 Task: Compose an email with the signature Grace Jones with the subject Request for feedback on a report and the message I would like to schedule a meeting to discuss the project details. from softage.2@softage.net to softage.3@softage.net with an attached image file Business_card.png Undo the message and rewrite the message as Could you please provide a list of the deliverables? Send the email. Finally, move the email from Sent Items to the label Medical records
Action: Mouse moved to (101, 84)
Screenshot: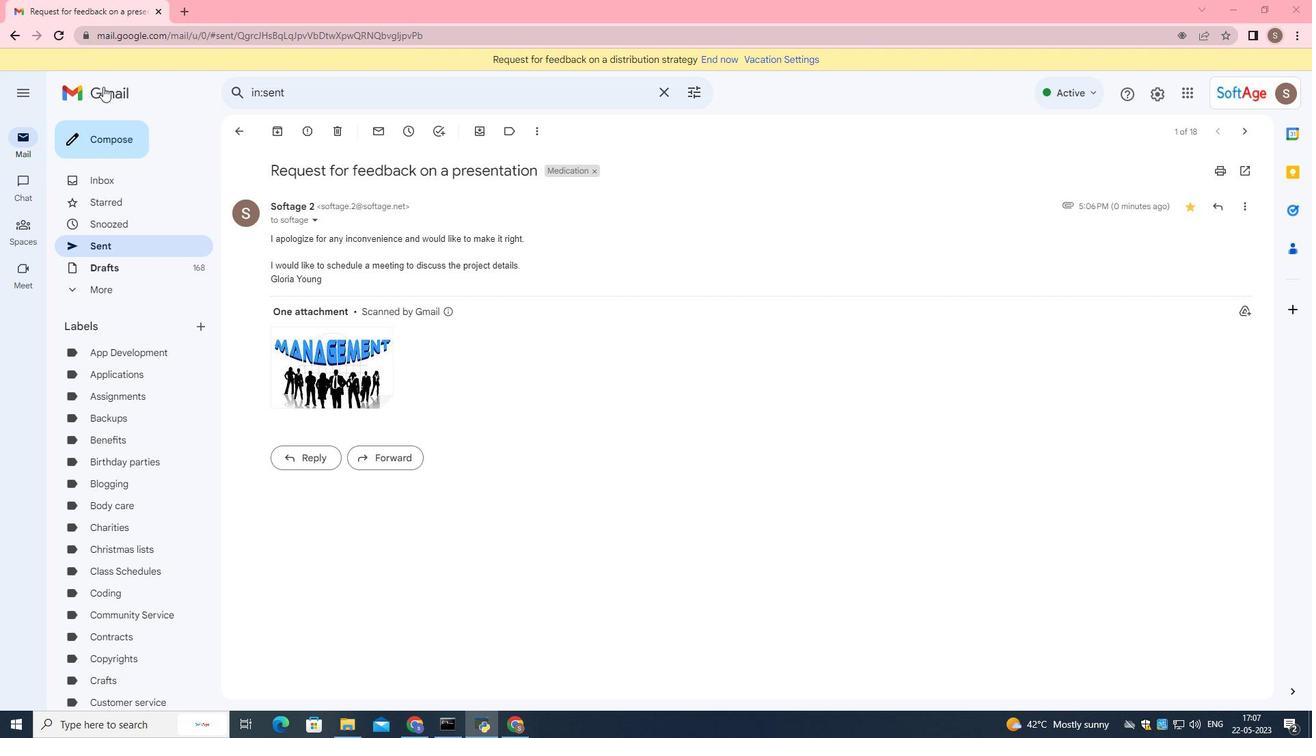 
Action: Mouse pressed left at (101, 84)
Screenshot: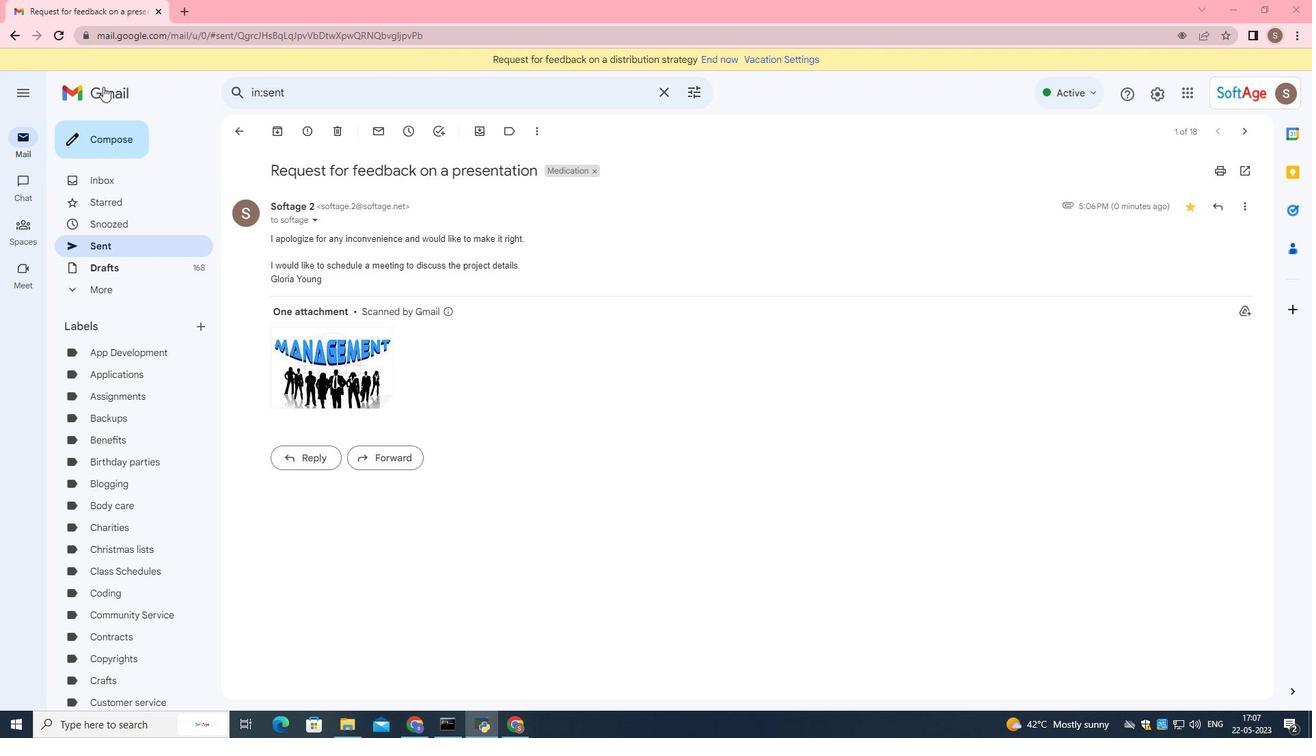 
Action: Mouse moved to (361, 339)
Screenshot: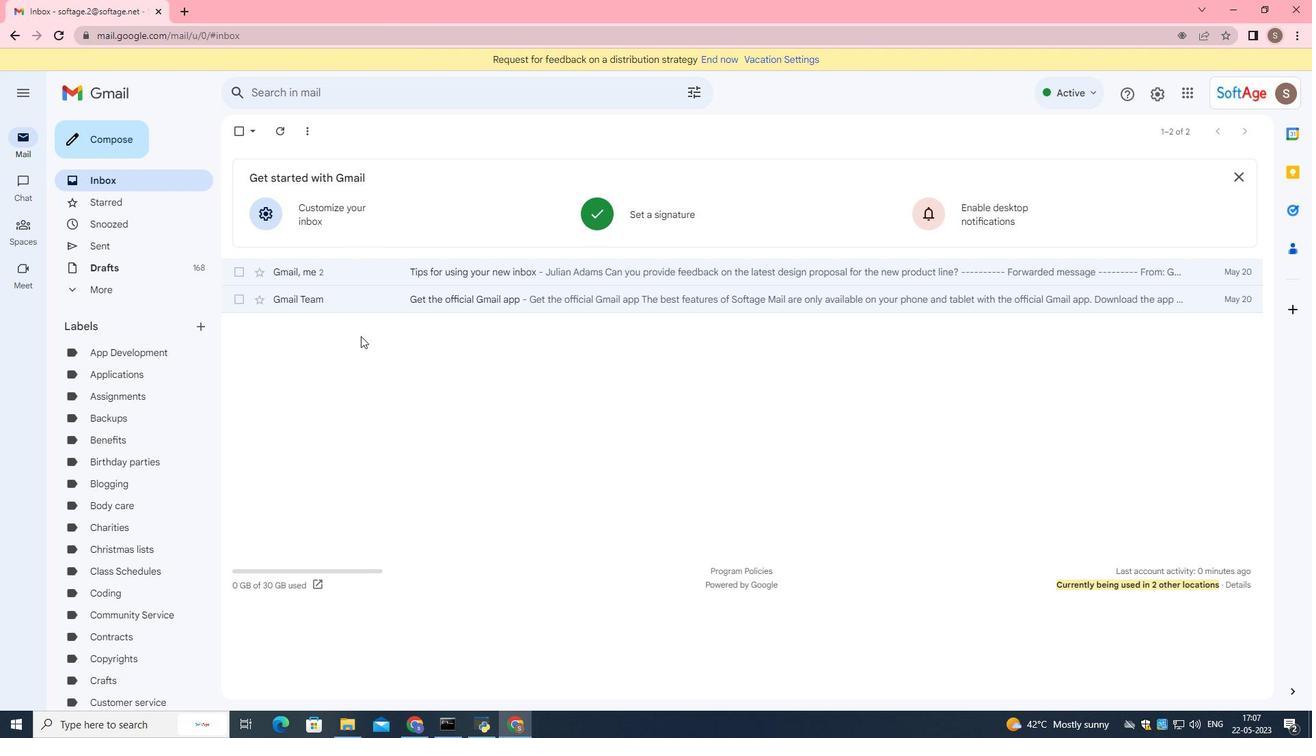 
Action: Mouse scrolled (361, 339) with delta (0, 0)
Screenshot: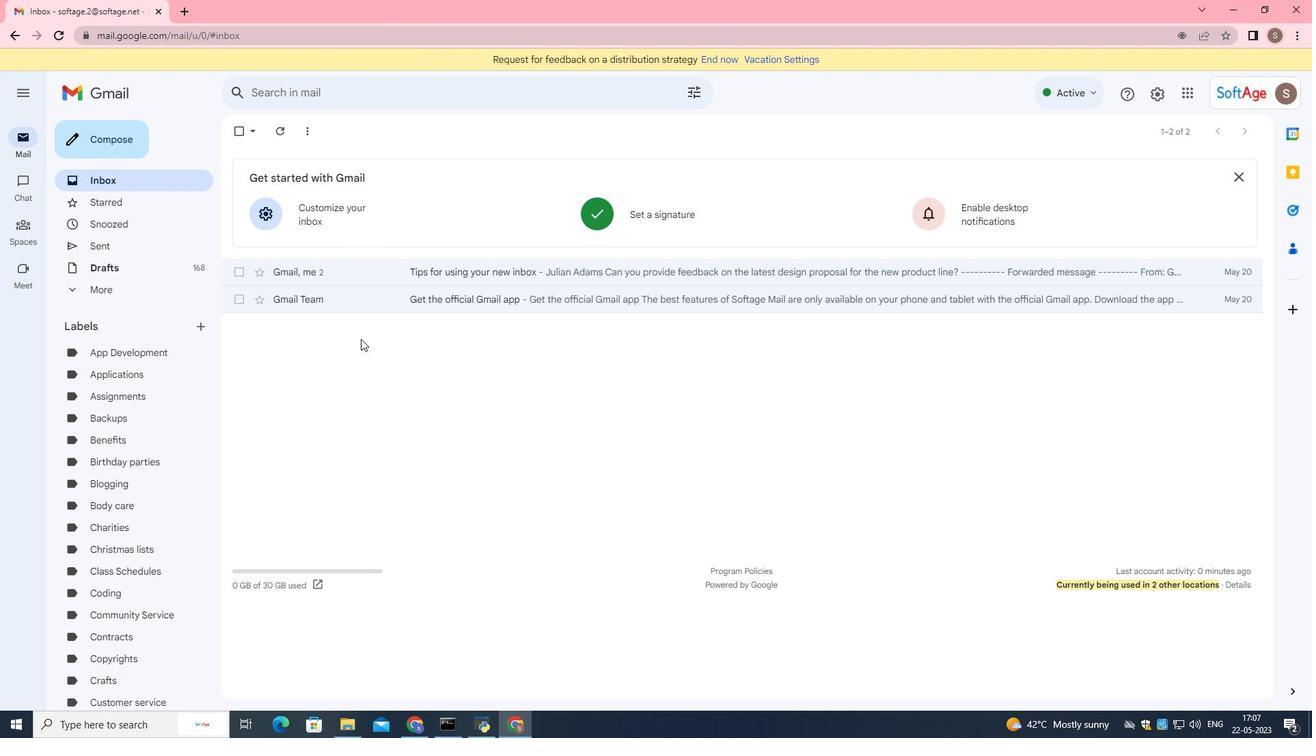 
Action: Mouse moved to (123, 131)
Screenshot: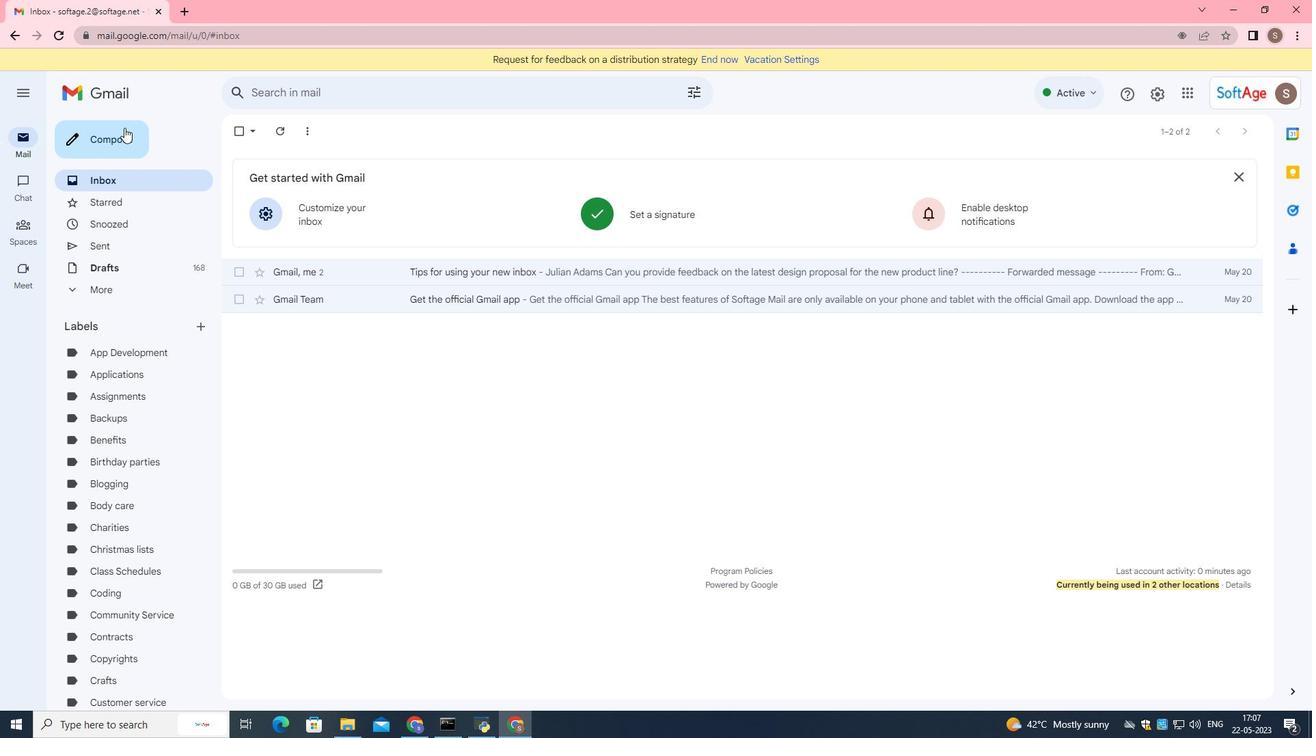 
Action: Mouse pressed left at (123, 131)
Screenshot: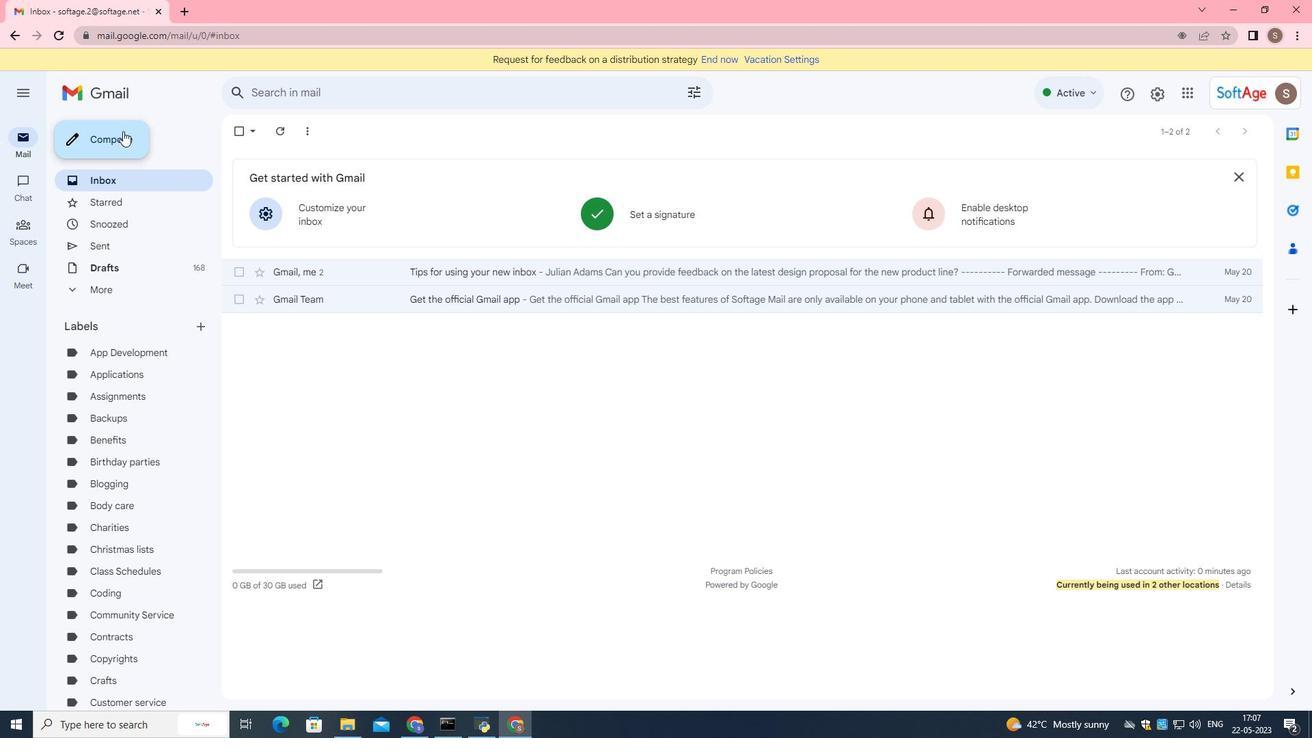 
Action: Mouse moved to (1236, 304)
Screenshot: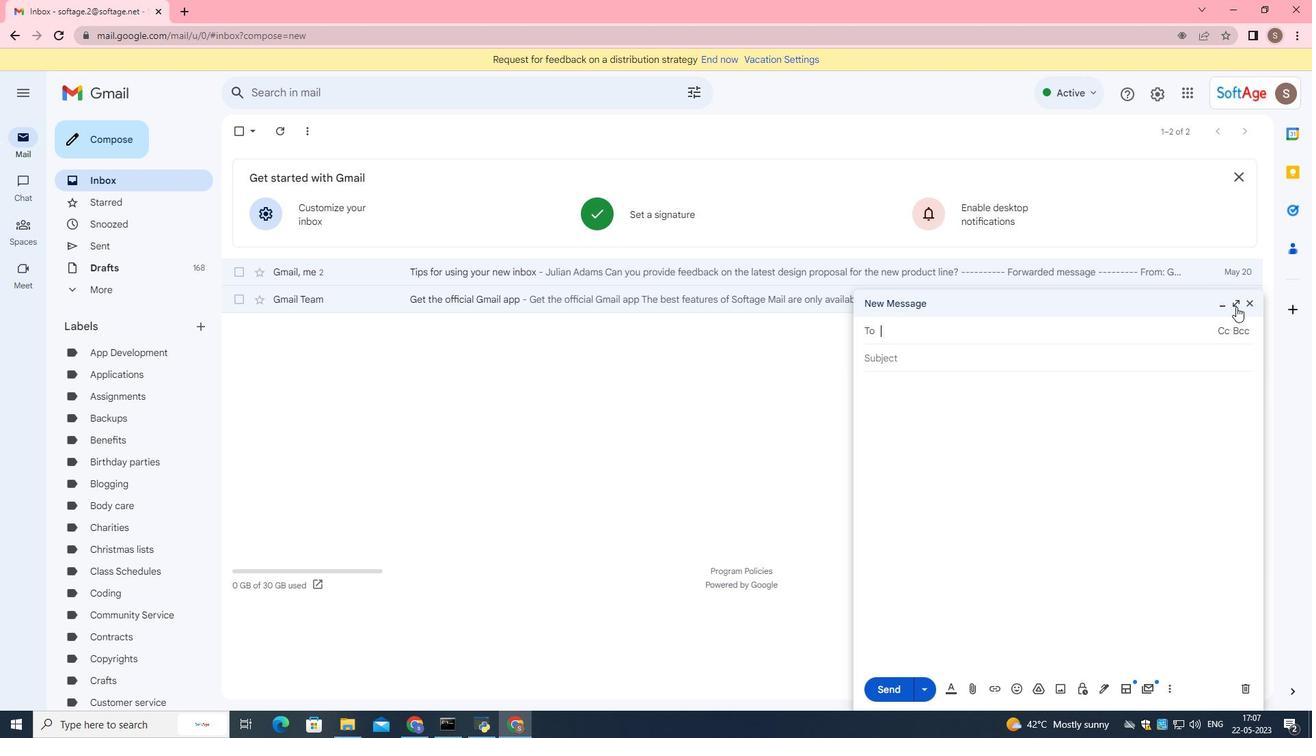 
Action: Mouse pressed left at (1236, 304)
Screenshot: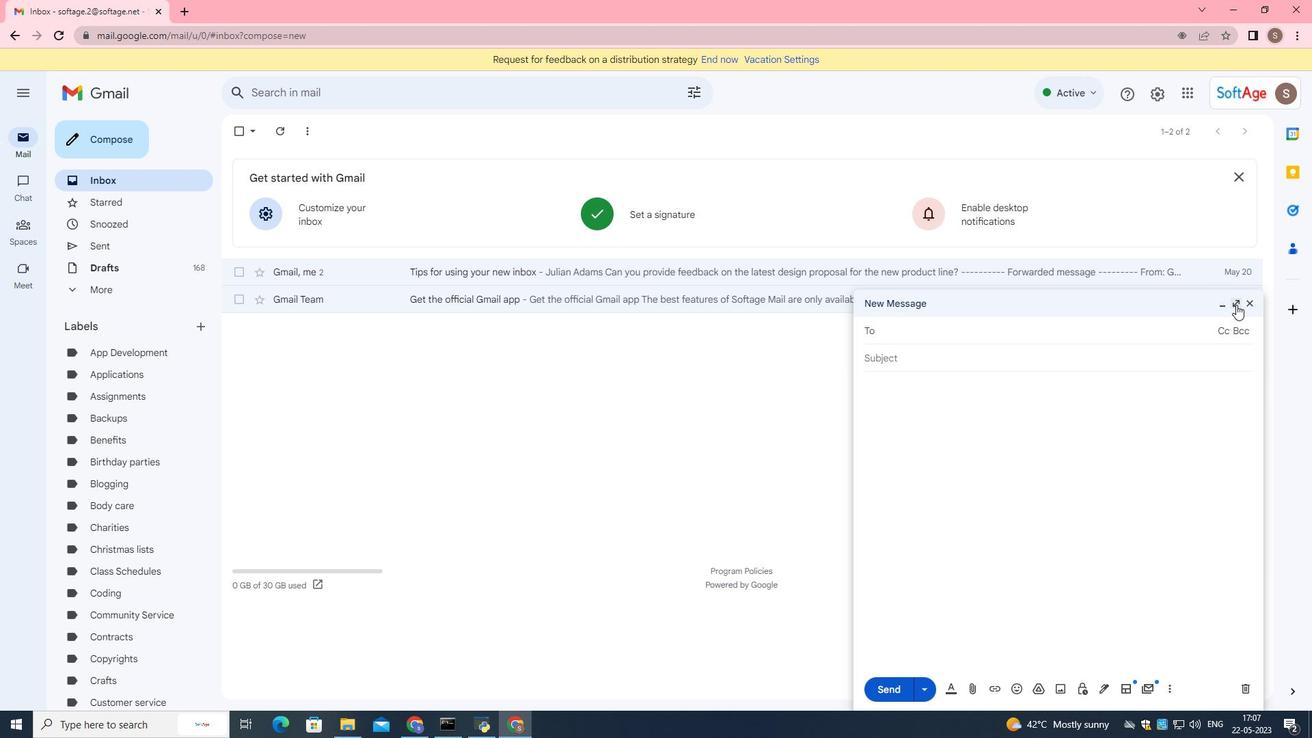 
Action: Mouse moved to (352, 666)
Screenshot: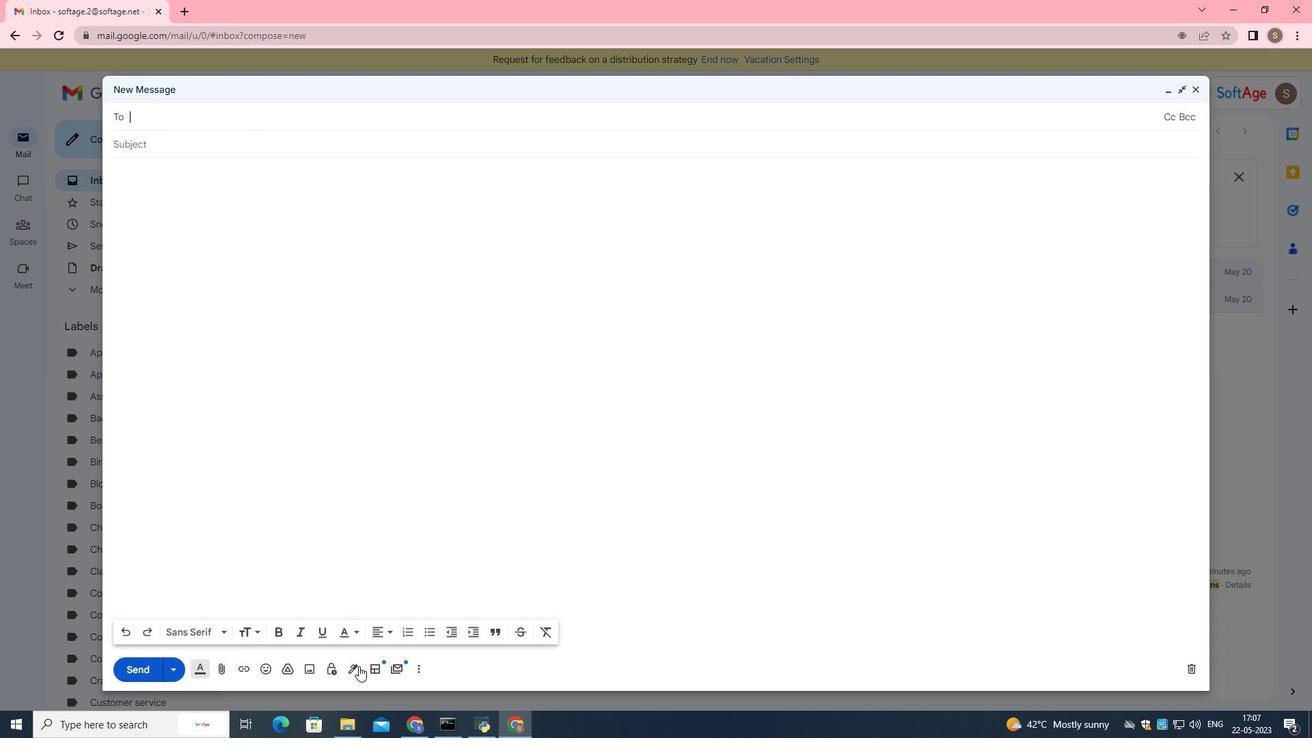 
Action: Mouse pressed left at (352, 666)
Screenshot: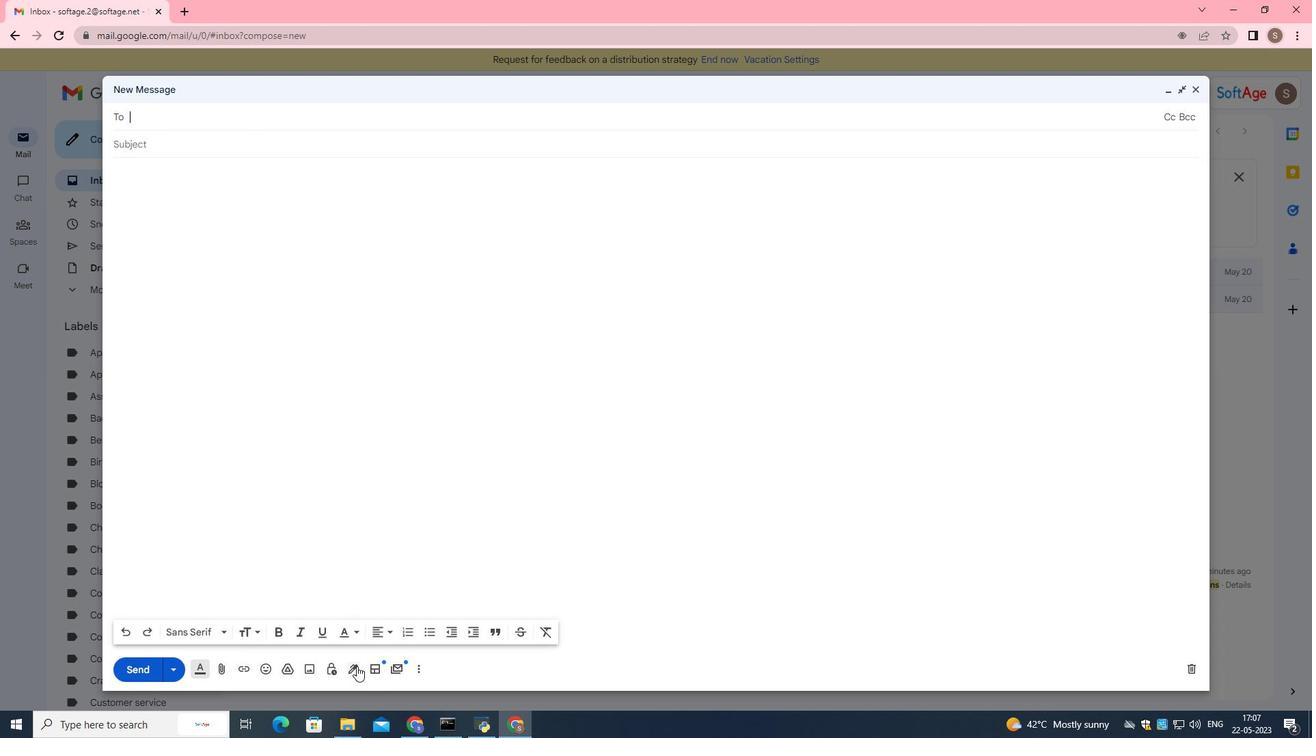 
Action: Mouse moved to (399, 546)
Screenshot: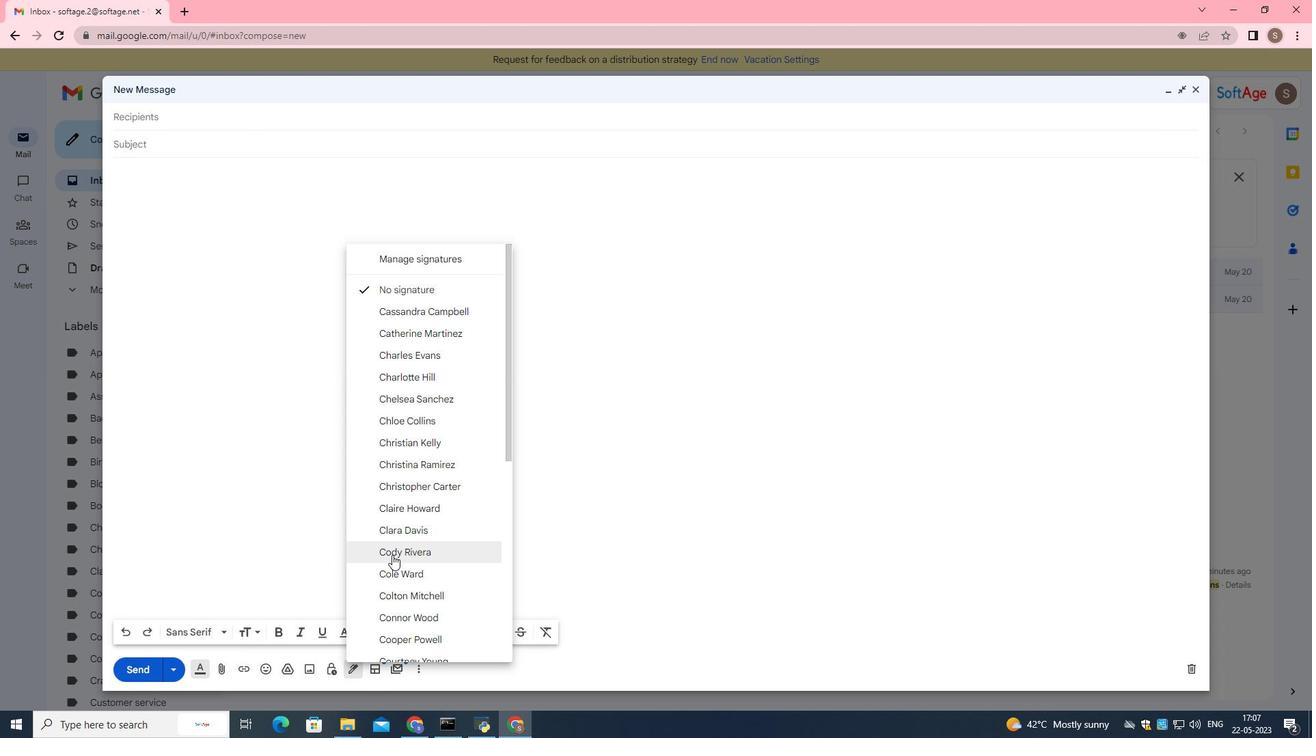 
Action: Mouse scrolled (399, 545) with delta (0, 0)
Screenshot: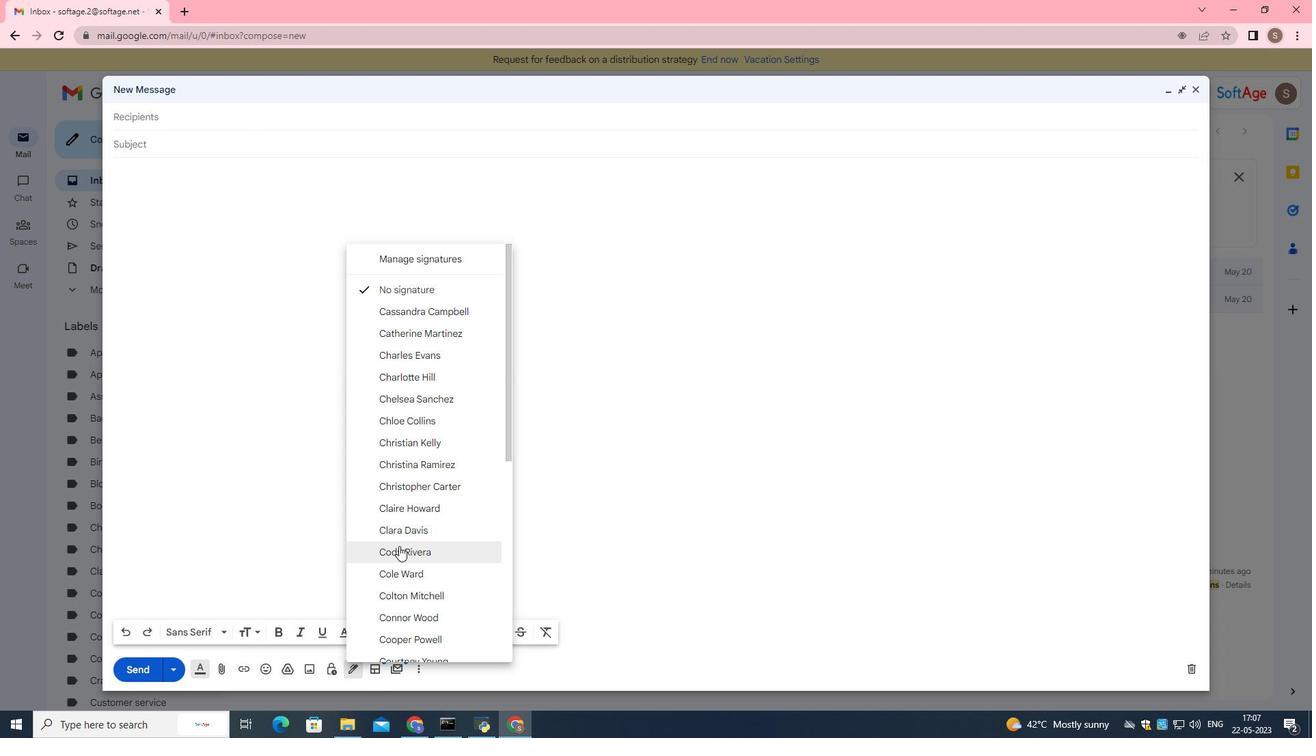 
Action: Mouse scrolled (399, 545) with delta (0, 0)
Screenshot: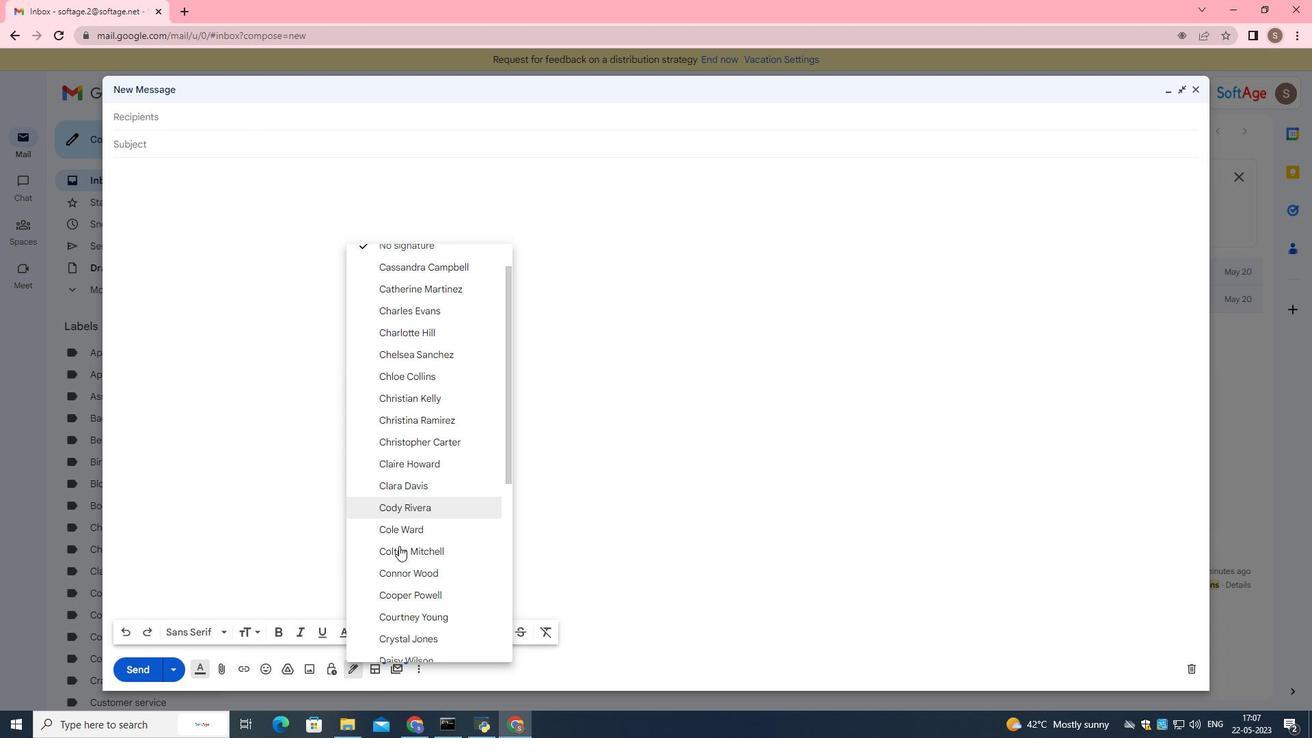 
Action: Mouse scrolled (399, 545) with delta (0, 0)
Screenshot: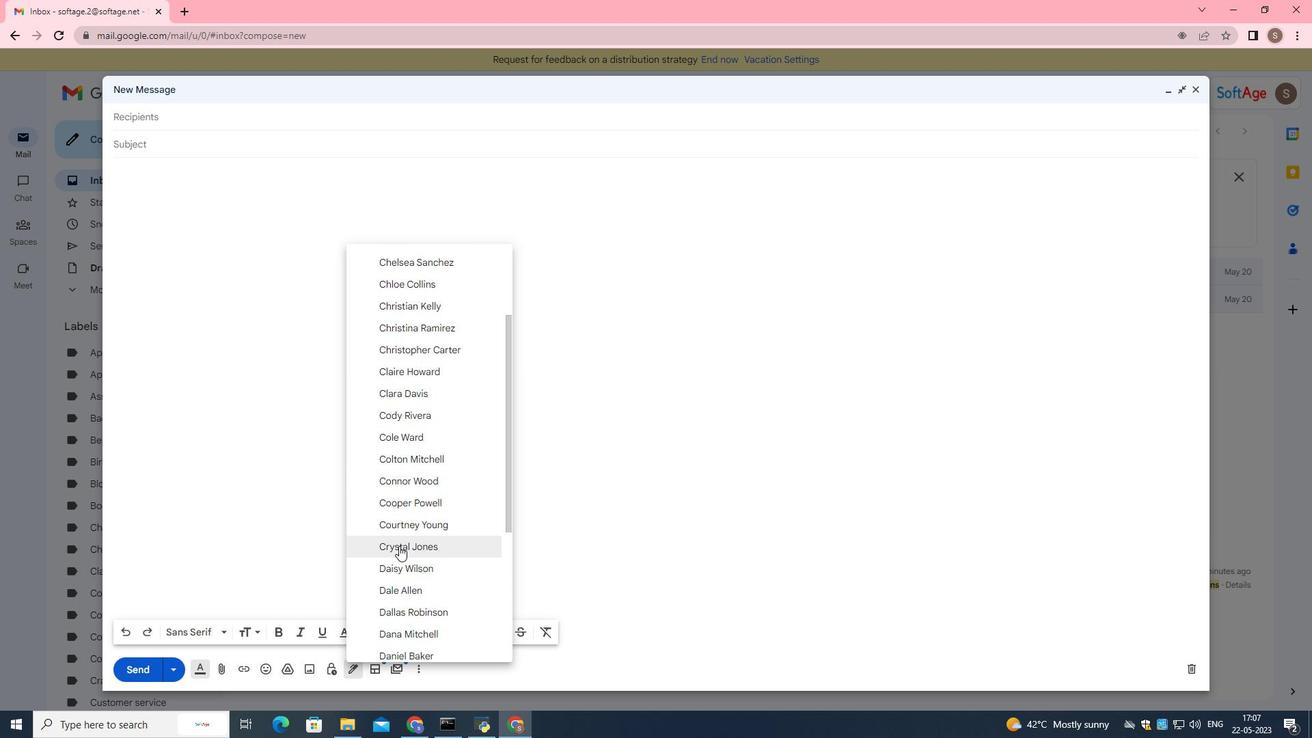 
Action: Mouse scrolled (399, 545) with delta (0, 0)
Screenshot: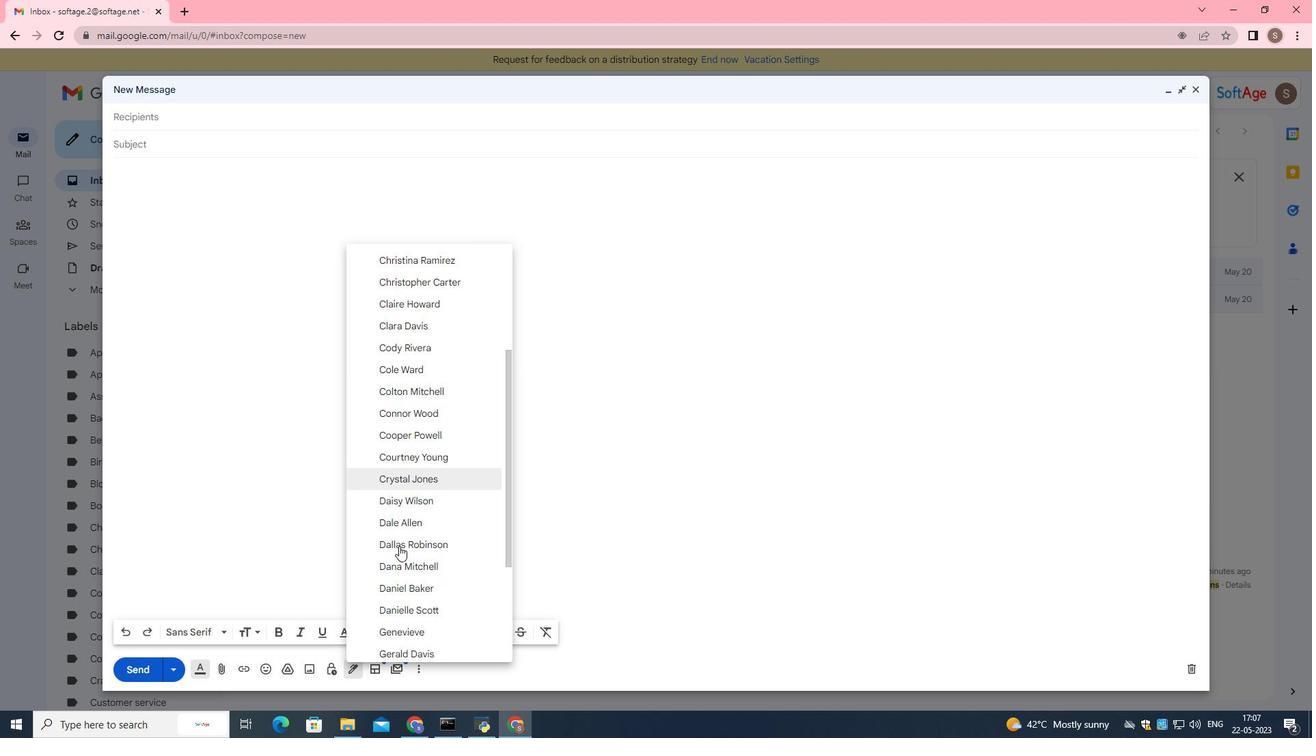 
Action: Mouse scrolled (399, 545) with delta (0, 0)
Screenshot: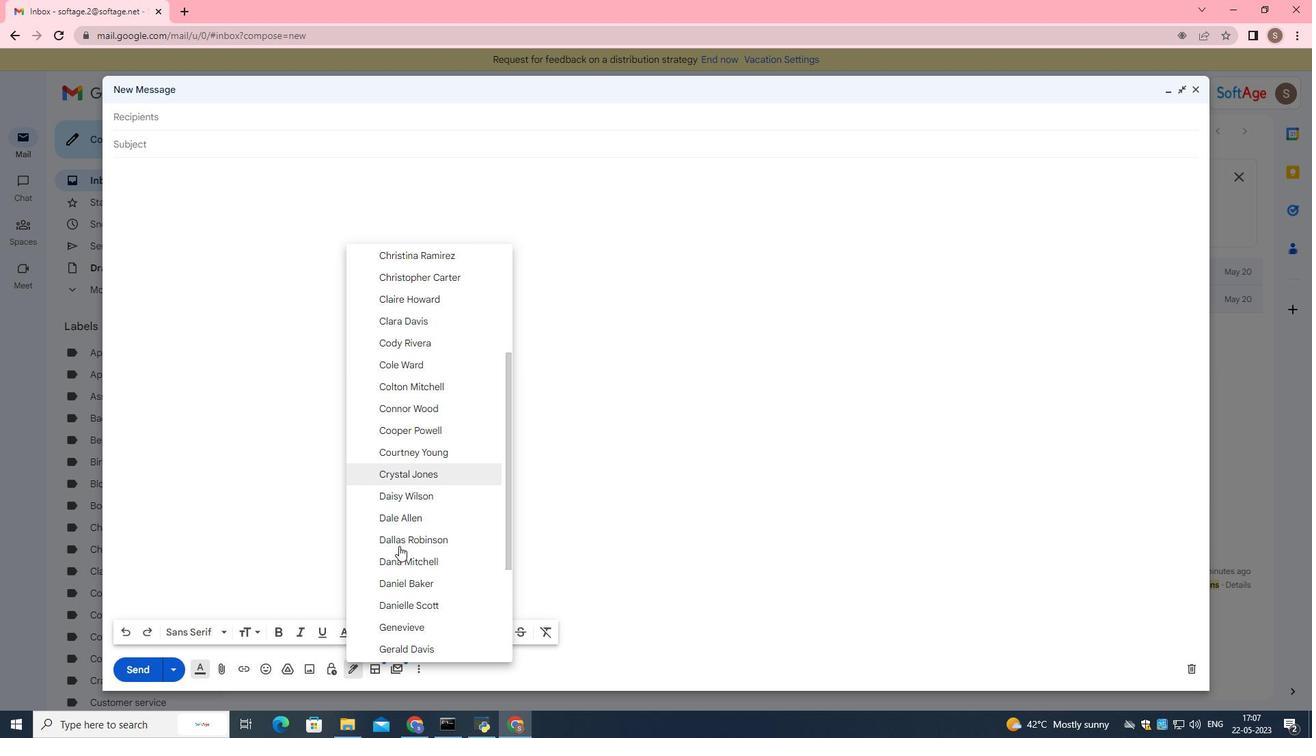 
Action: Mouse scrolled (399, 545) with delta (0, 0)
Screenshot: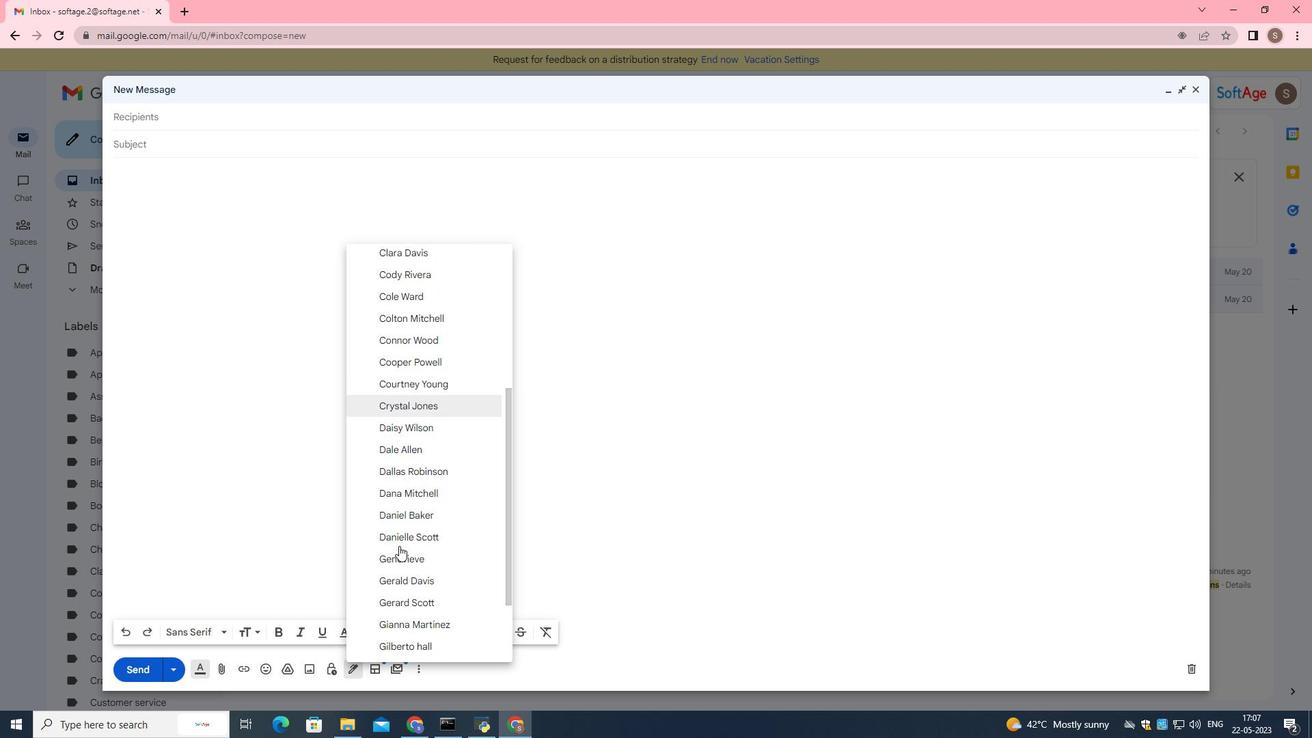 
Action: Mouse scrolled (399, 545) with delta (0, 0)
Screenshot: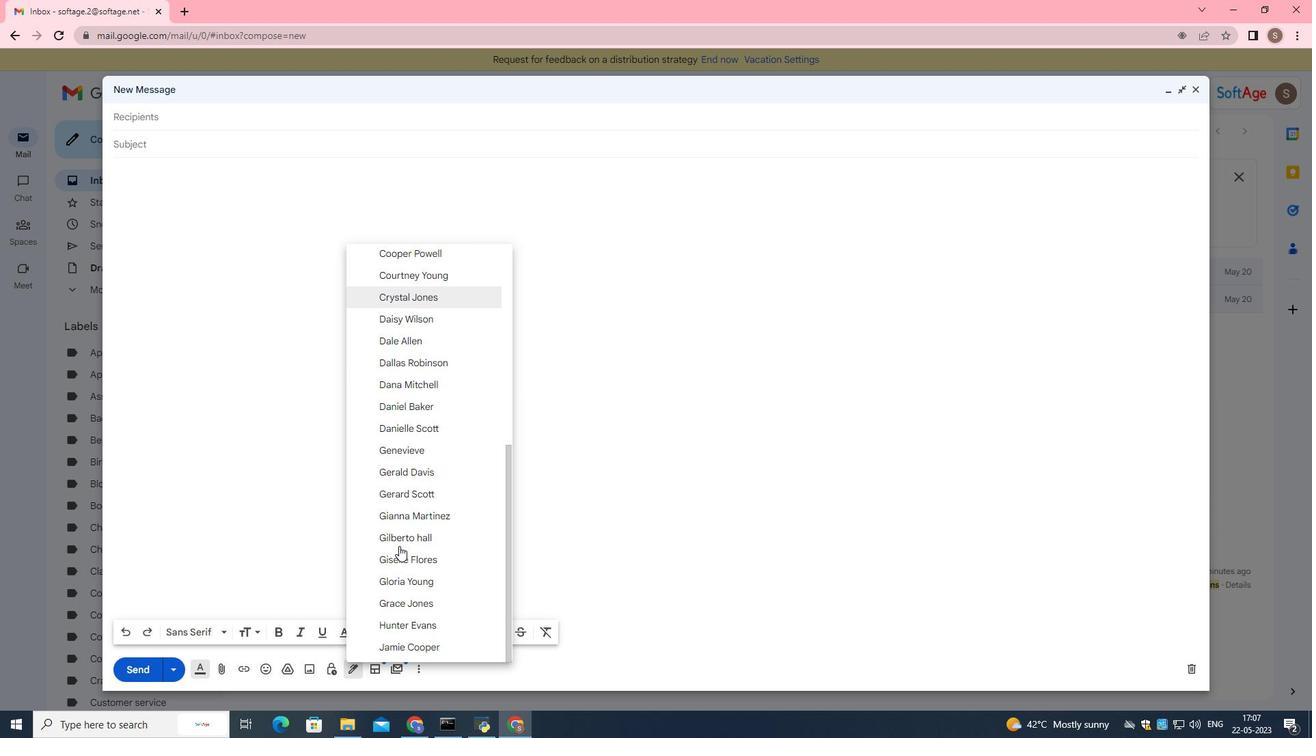 
Action: Mouse moved to (436, 598)
Screenshot: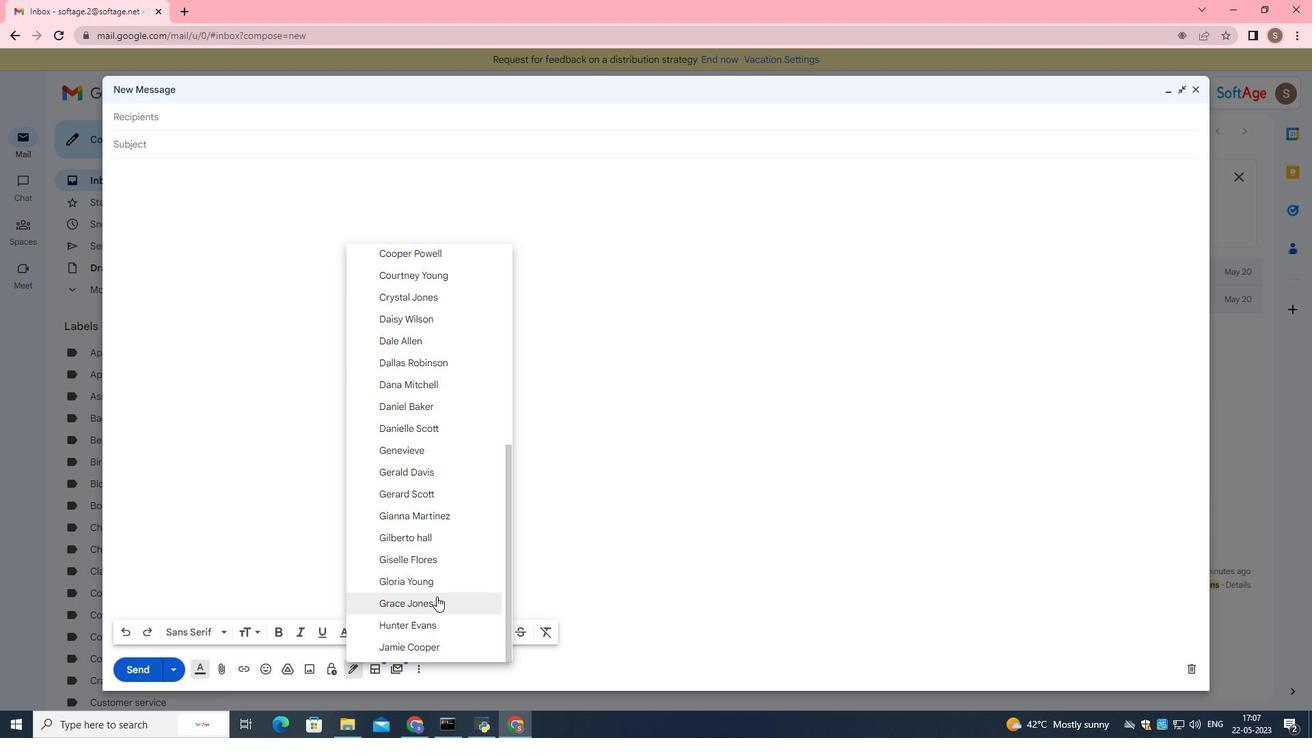 
Action: Mouse pressed left at (436, 598)
Screenshot: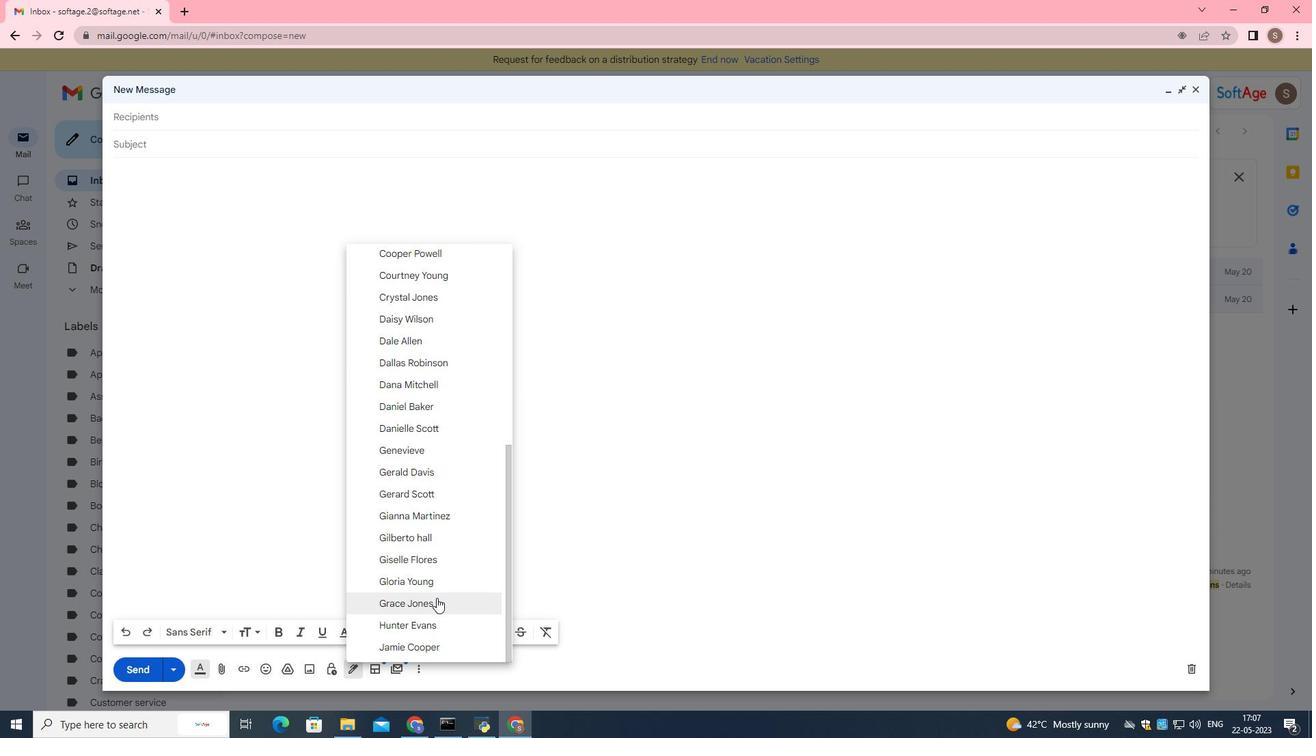 
Action: Mouse moved to (315, 141)
Screenshot: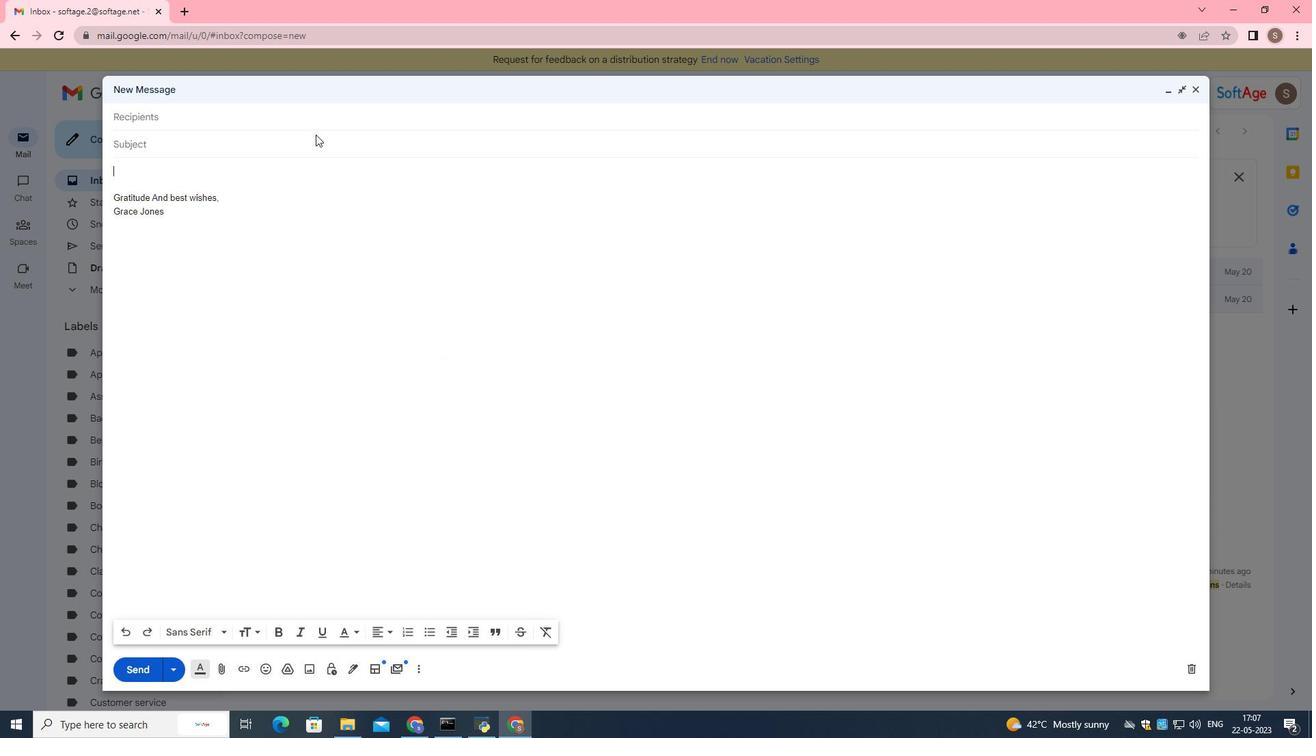 
Action: Mouse pressed left at (315, 141)
Screenshot: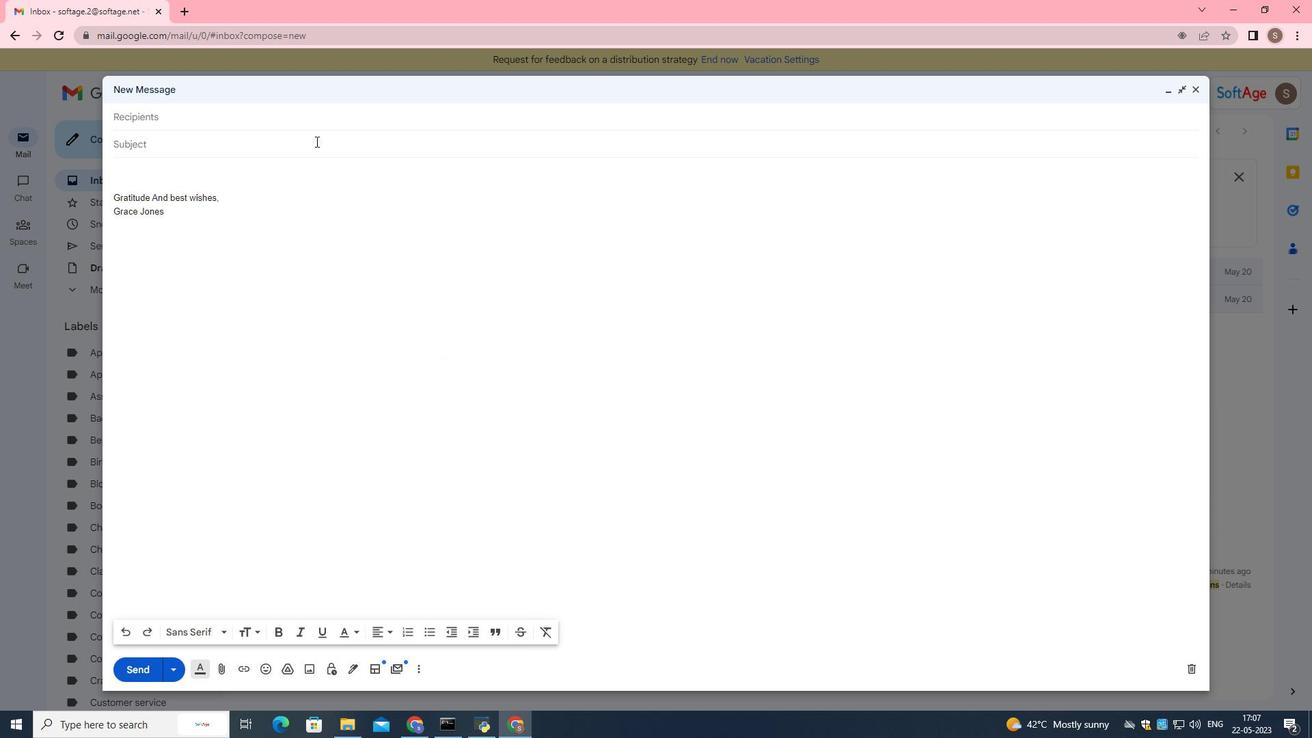 
Action: Mouse moved to (317, 150)
Screenshot: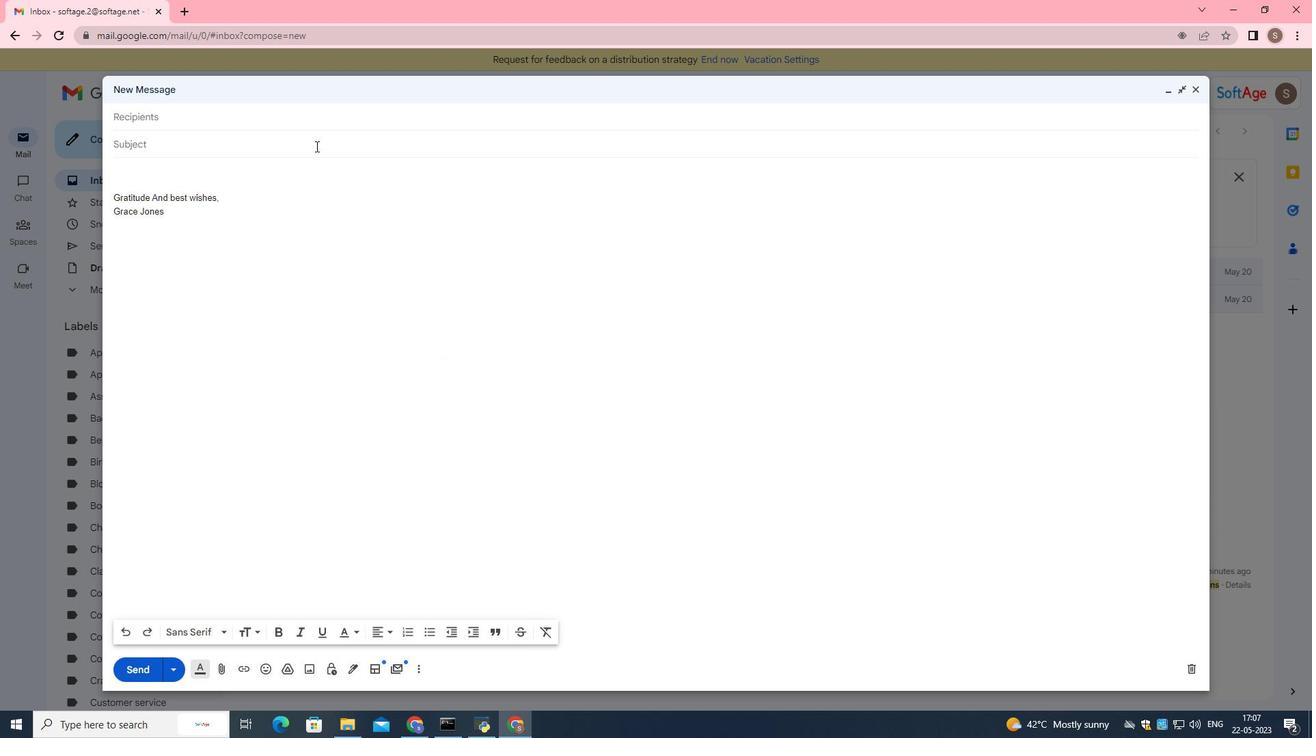 
Action: Key pressed <Key.shift>Request<Key.space>for<Key.space>feedback<Key.space>on<Key.space>a<Key.space>report<Key.space>
Screenshot: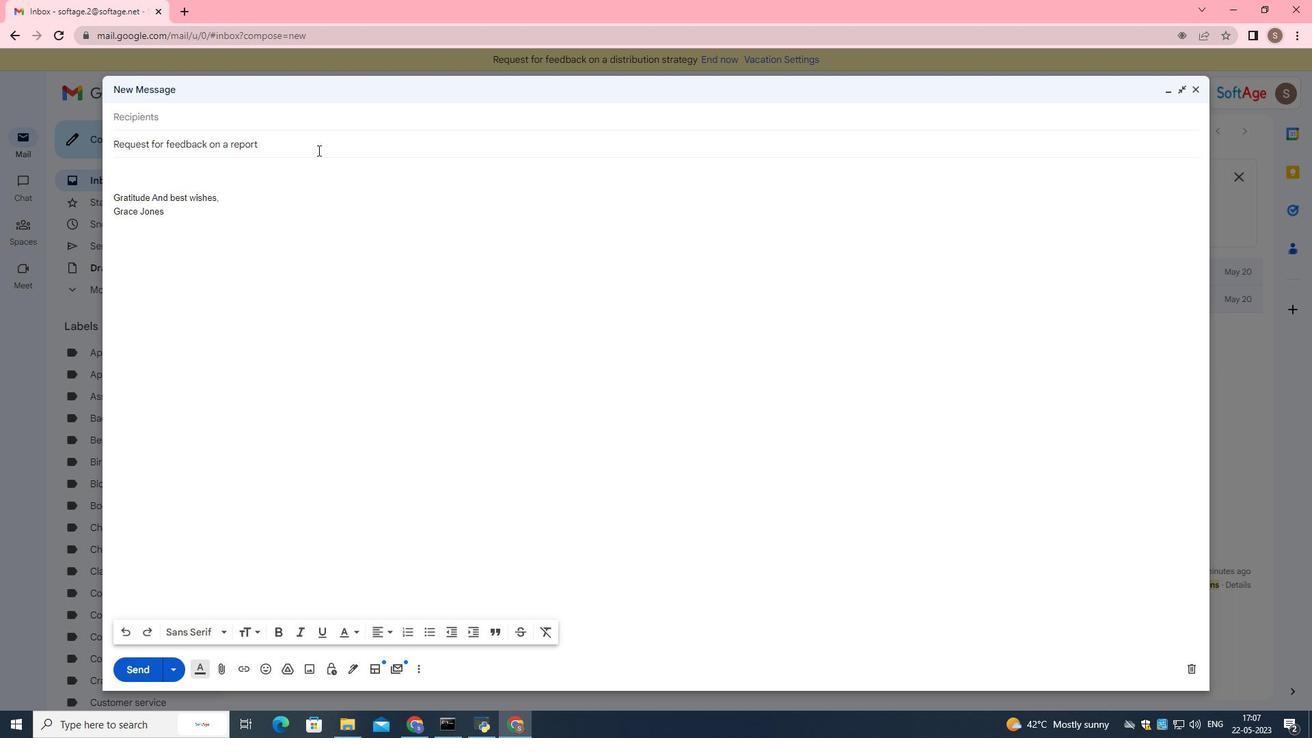 
Action: Mouse moved to (317, 166)
Screenshot: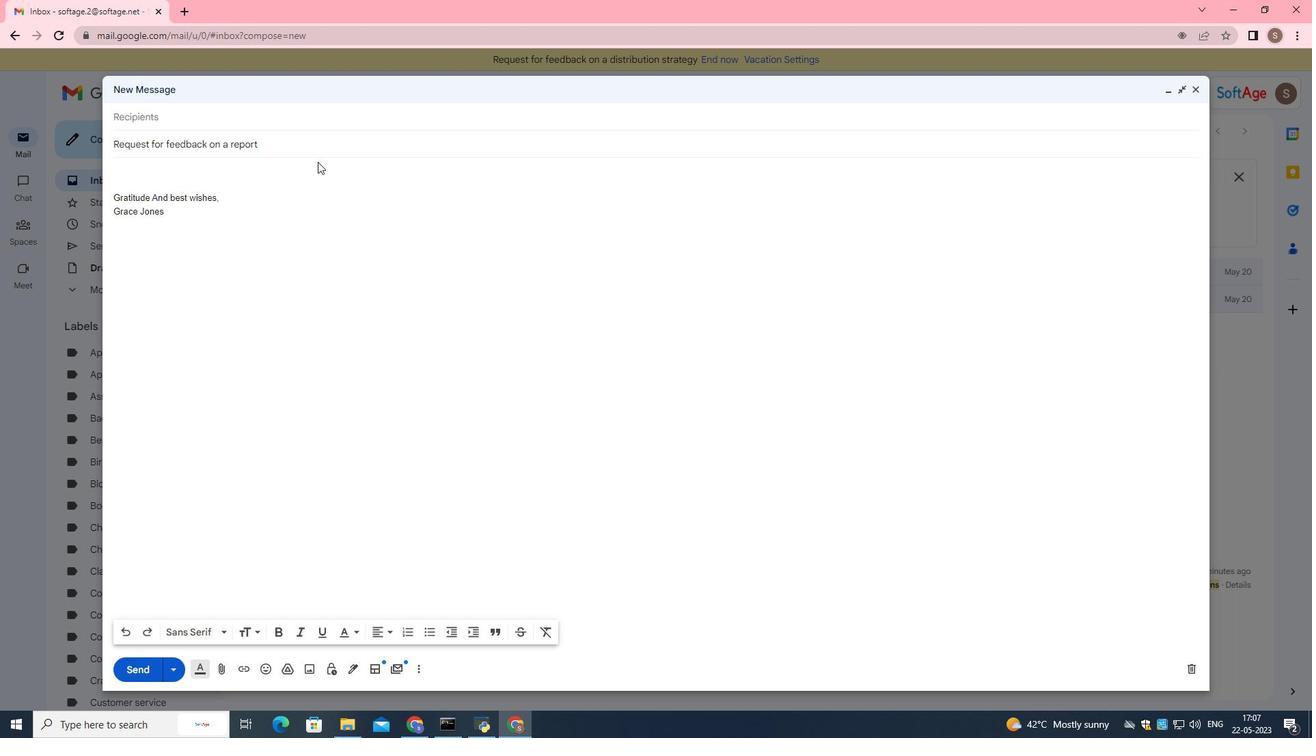 
Action: Mouse pressed left at (317, 166)
Screenshot: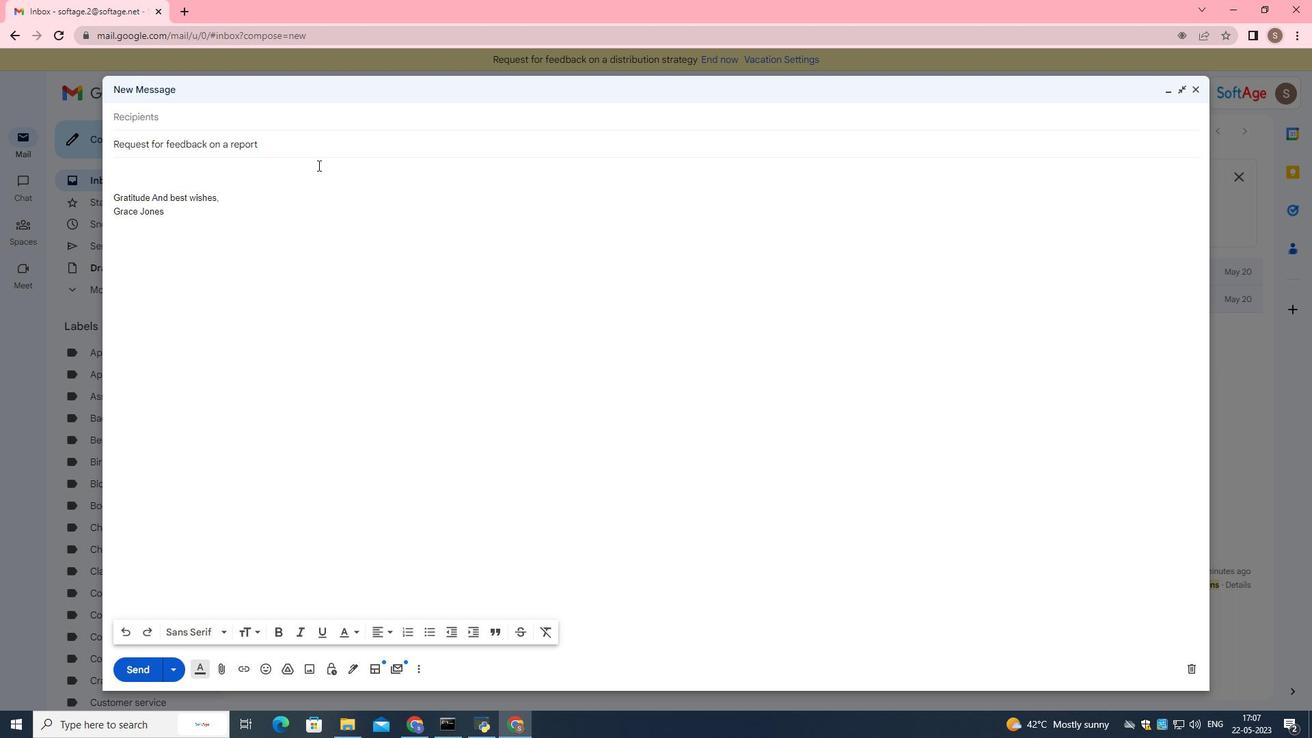 
Action: Key pressed <Key.shift>I<Key.space>WOULD<Key.space>LIKE<Key.space>TO<Key.space>SCHEDULE<Key.space>A<Key.space>MEETING<Key.space>TO<Key.space>S=DISSCUSS<Key.space>THE<Key.space>PROJECT<Key.space>DETAILS.
Screenshot: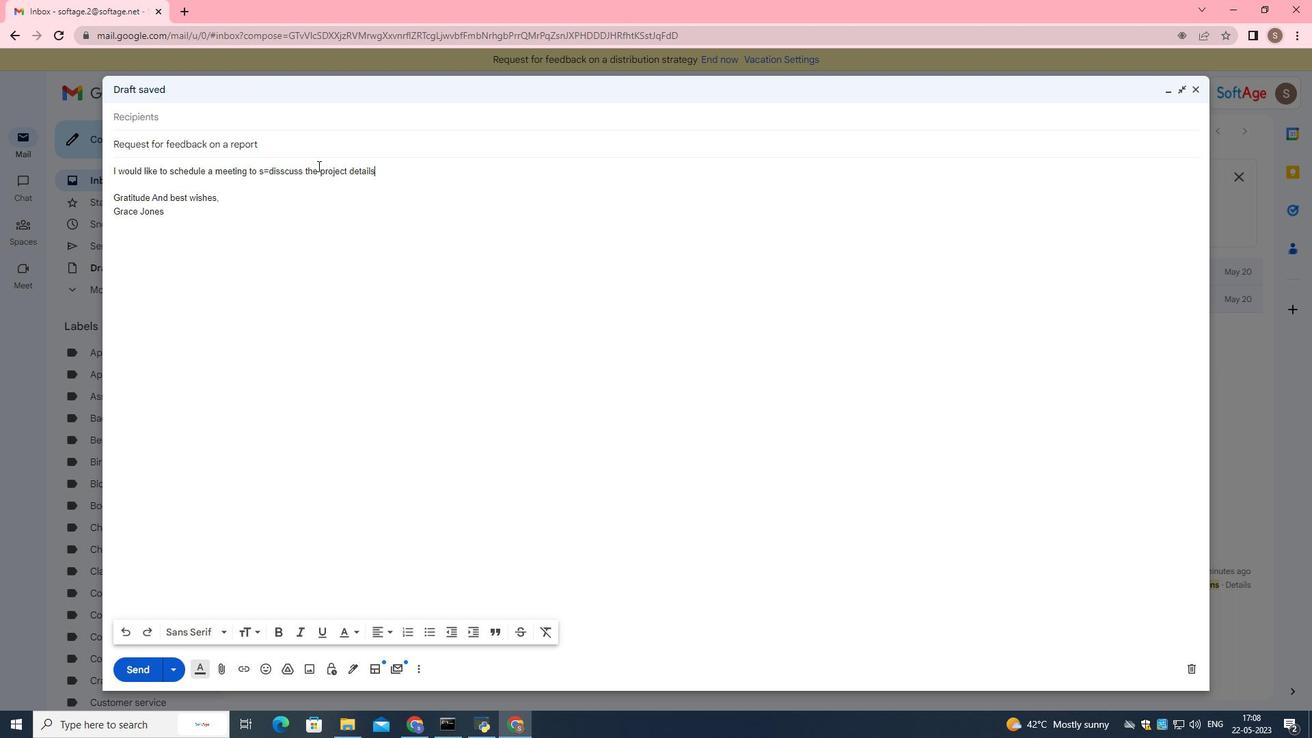 
Action: Mouse moved to (275, 119)
Screenshot: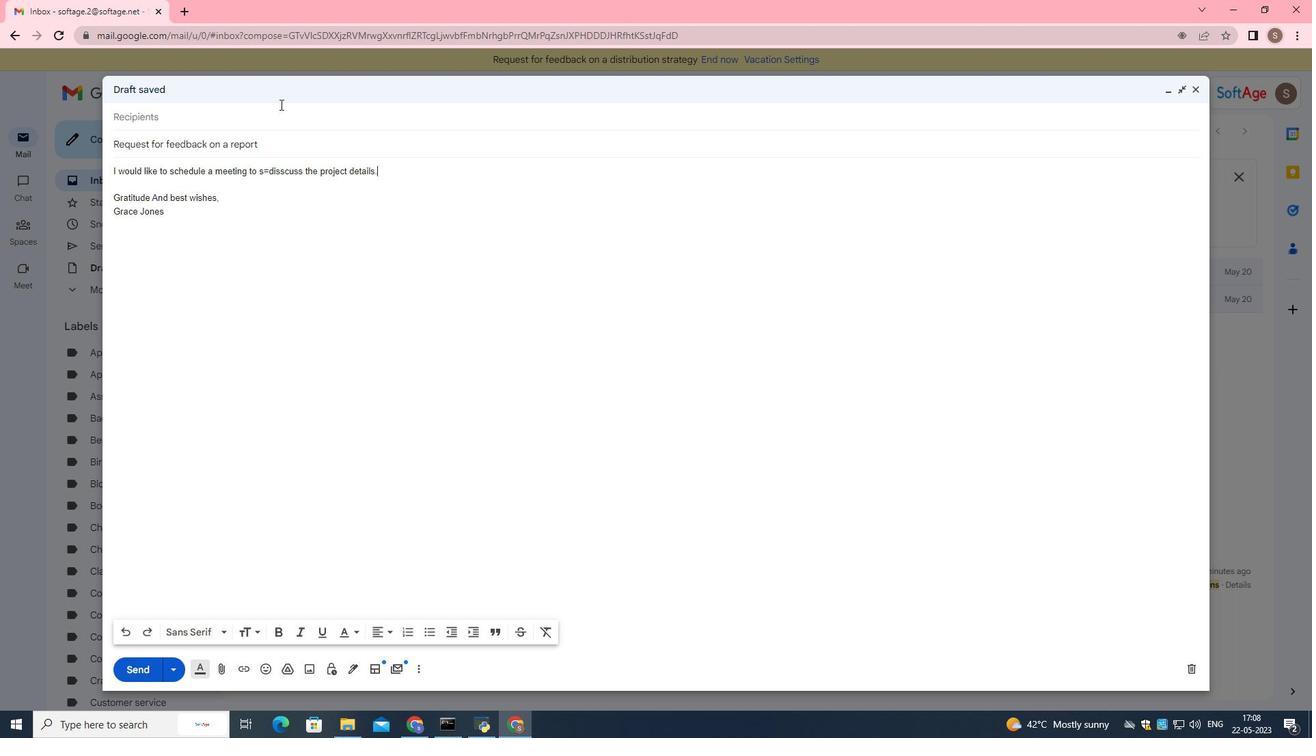 
Action: Mouse pressed left at (275, 119)
Screenshot: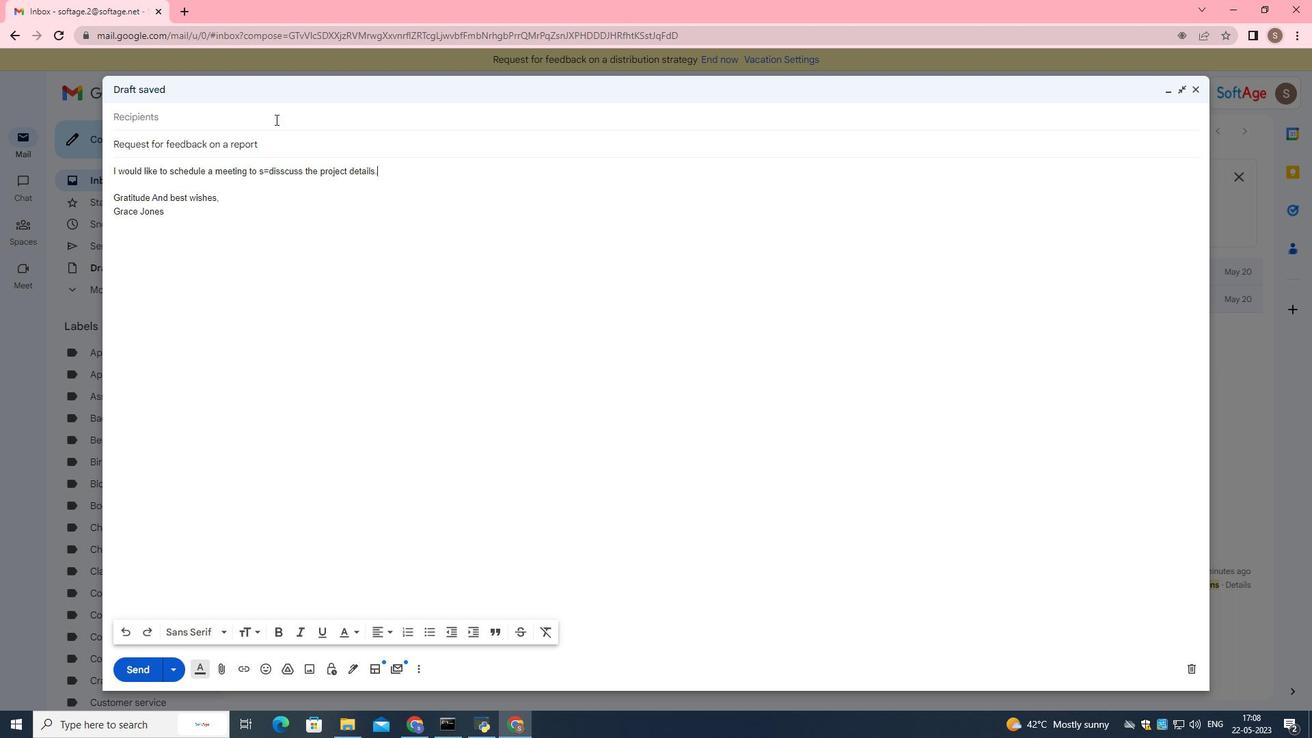 
Action: Key pressed SOFTAGE.3<Key.shift>@softage.net
Screenshot: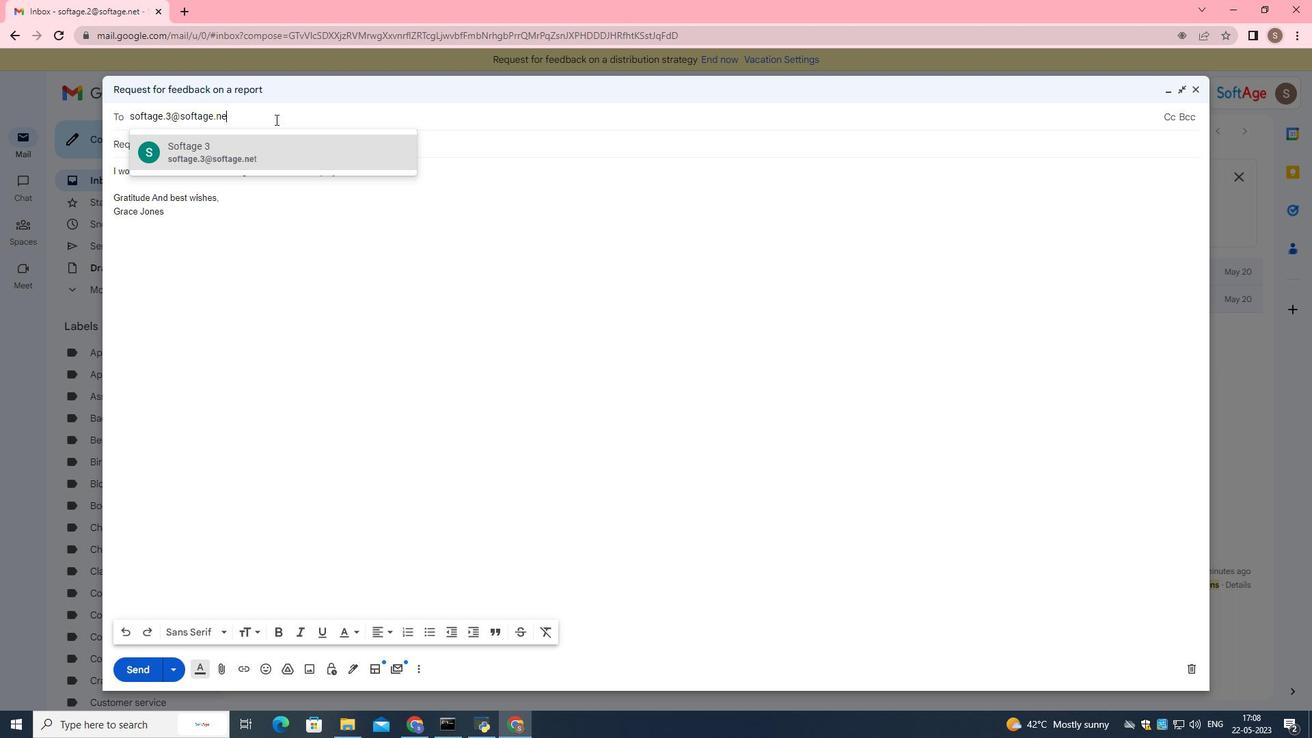 
Action: Mouse moved to (282, 146)
Screenshot: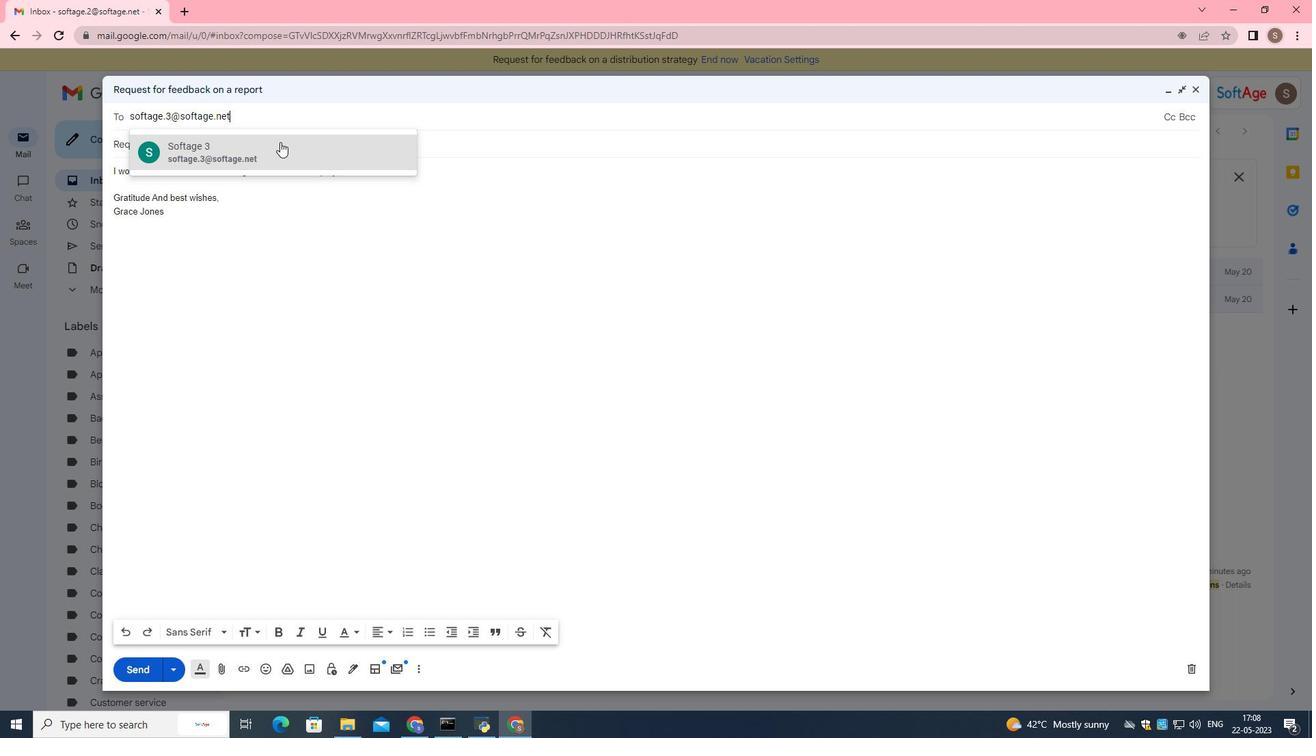 
Action: Mouse pressed left at (282, 146)
Screenshot: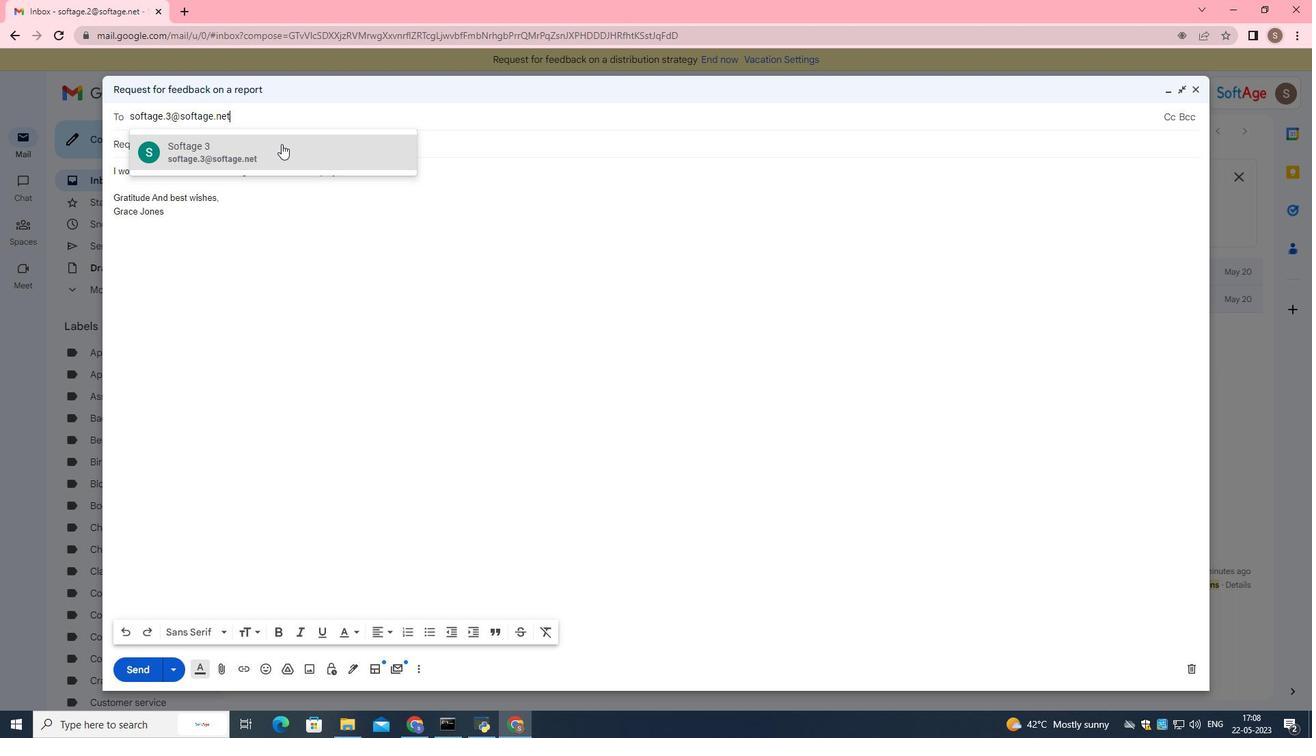 
Action: Mouse moved to (224, 664)
Screenshot: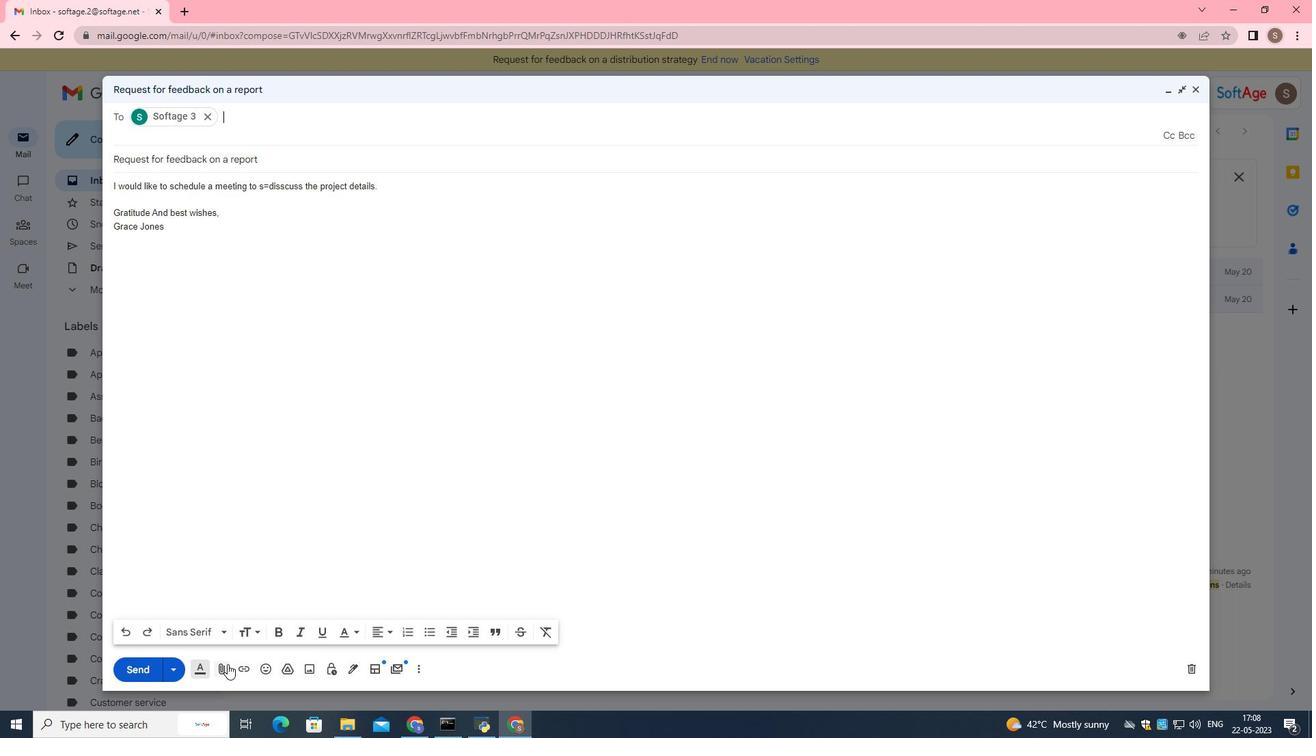 
Action: Mouse pressed left at (224, 664)
Screenshot: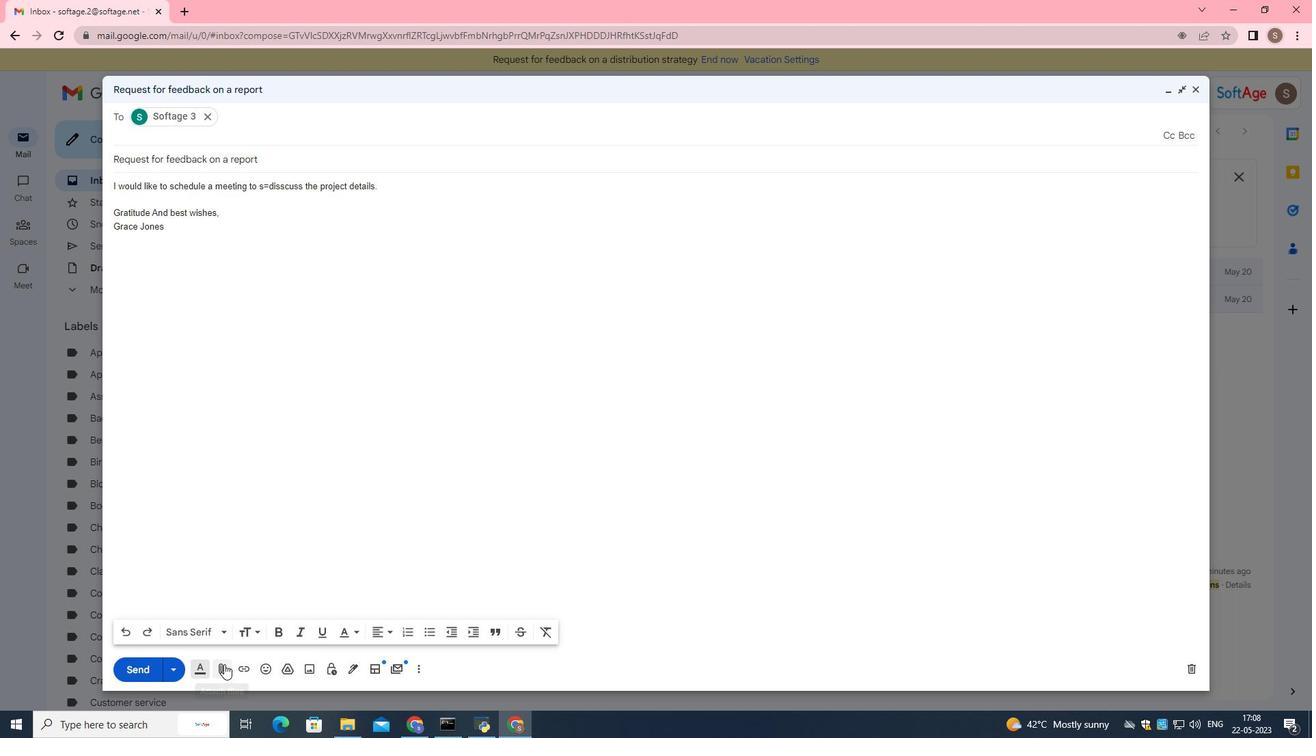 
Action: Mouse moved to (179, 159)
Screenshot: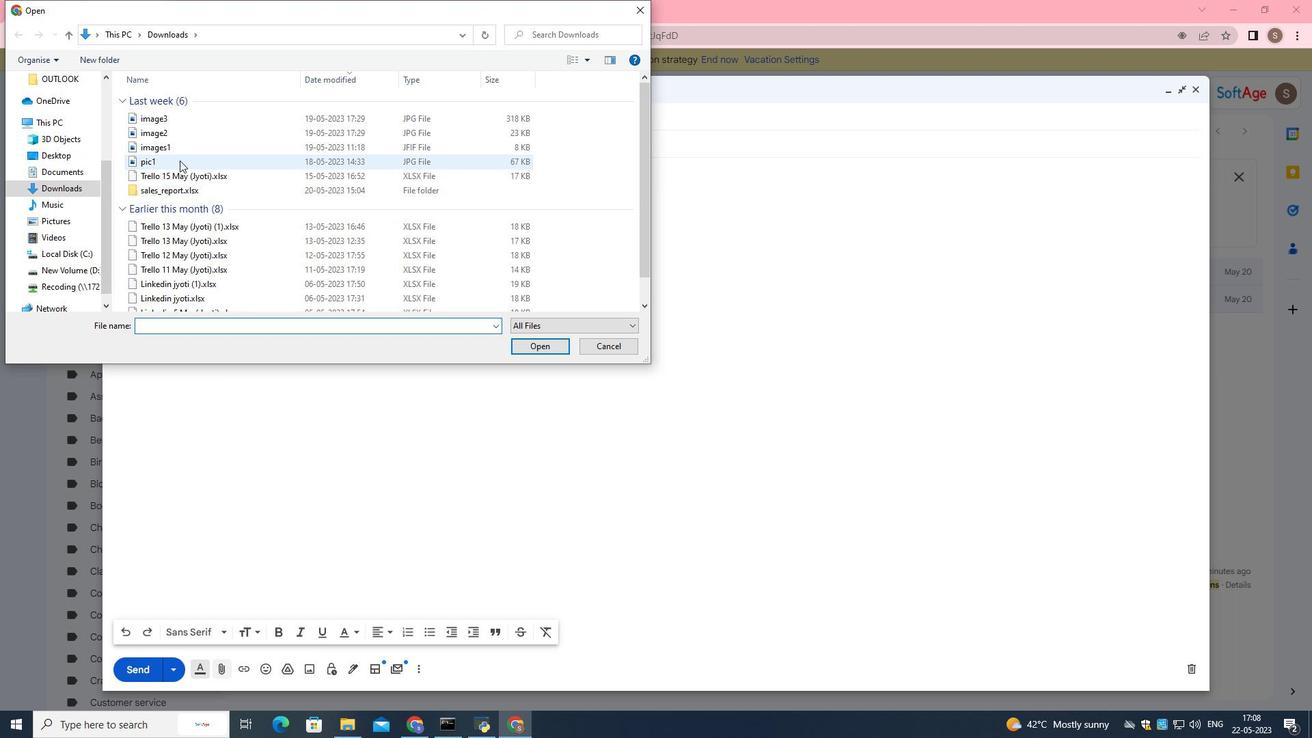 
Action: Mouse pressed left at (179, 159)
Screenshot: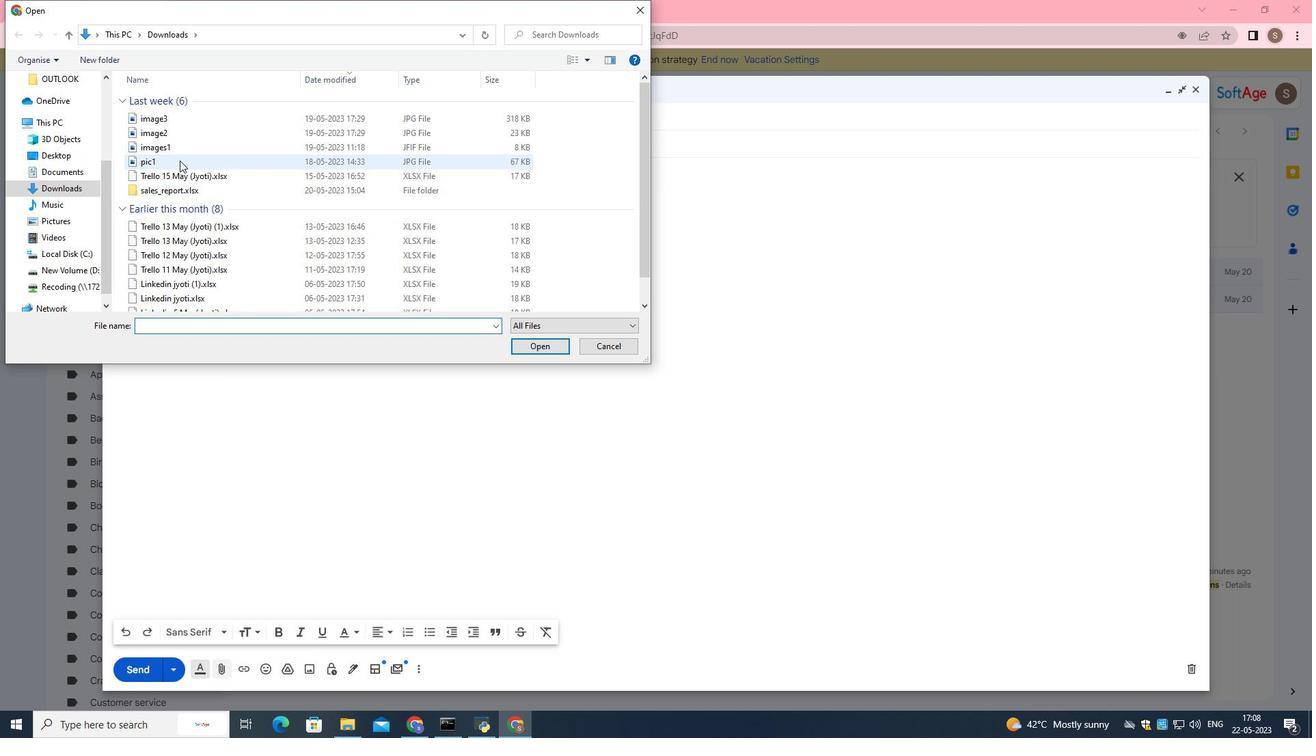 
Action: Mouse moved to (529, 341)
Screenshot: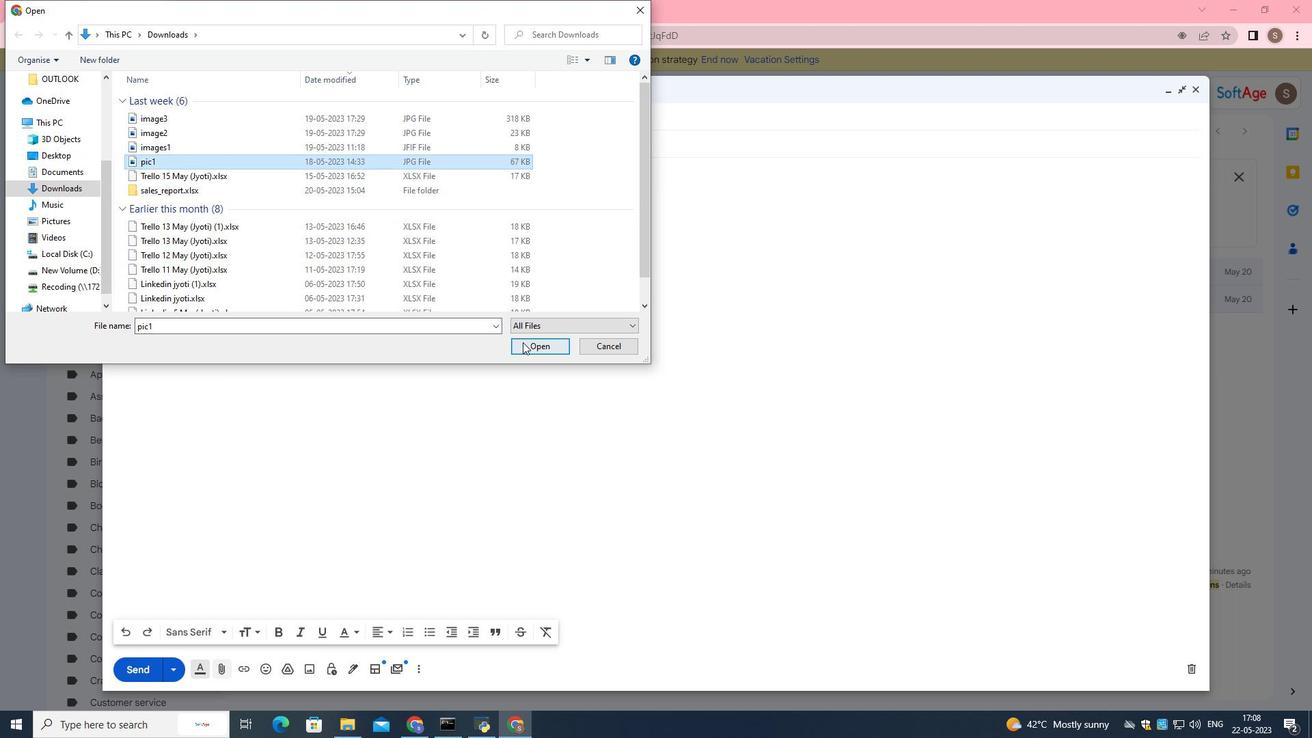 
Action: Mouse pressed left at (529, 341)
Screenshot: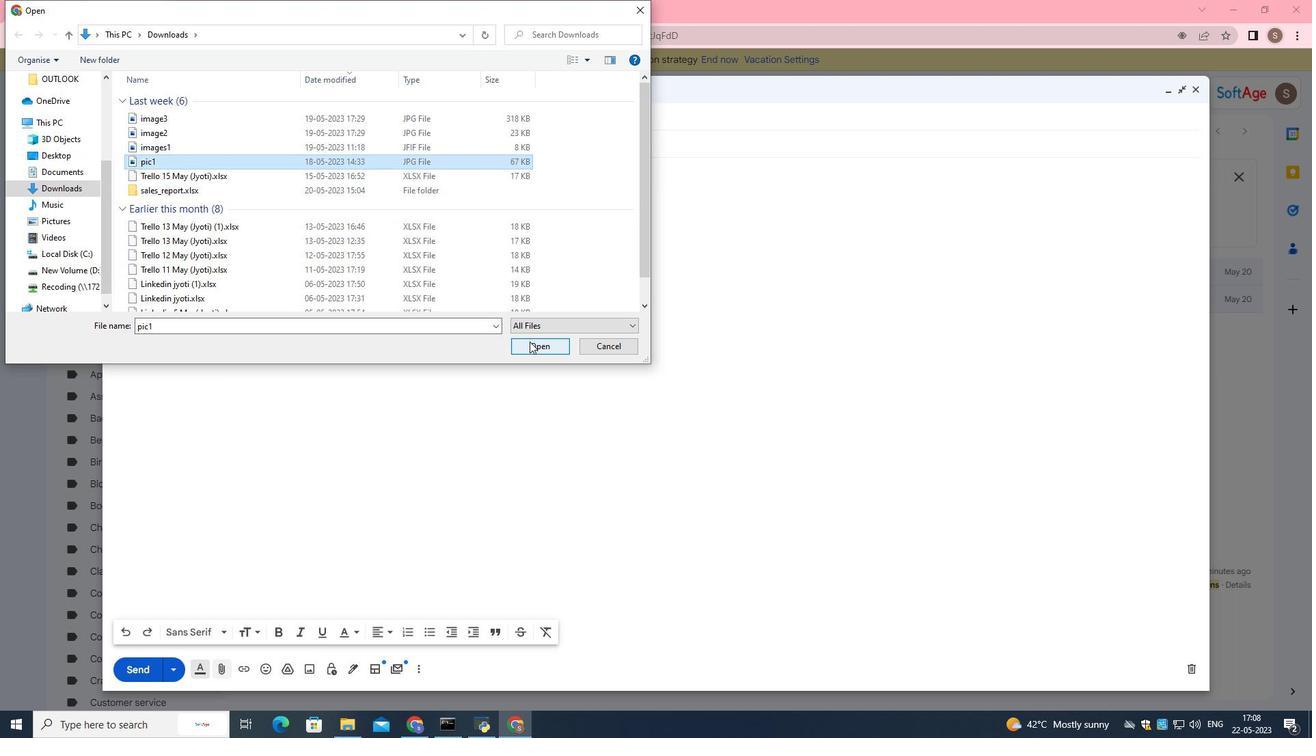 
Action: Mouse moved to (220, 201)
Screenshot: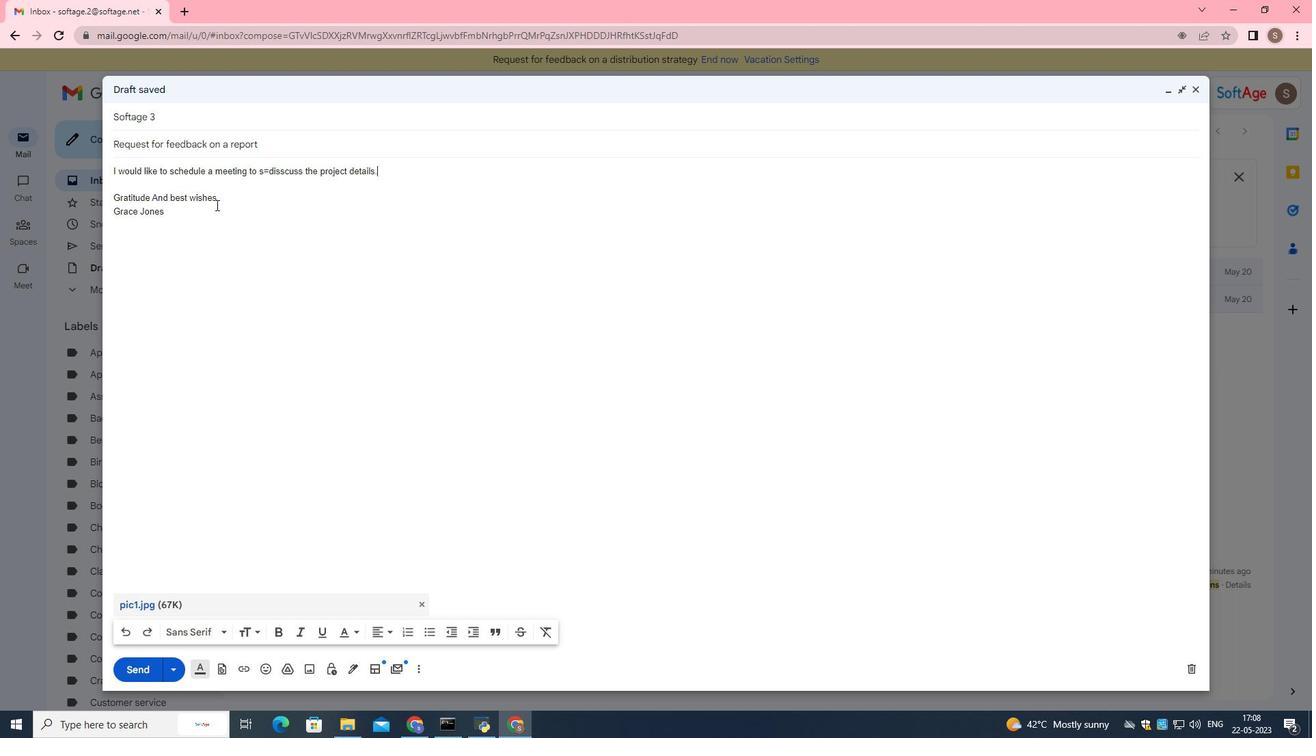 
Action: Mouse pressed left at (220, 201)
Screenshot: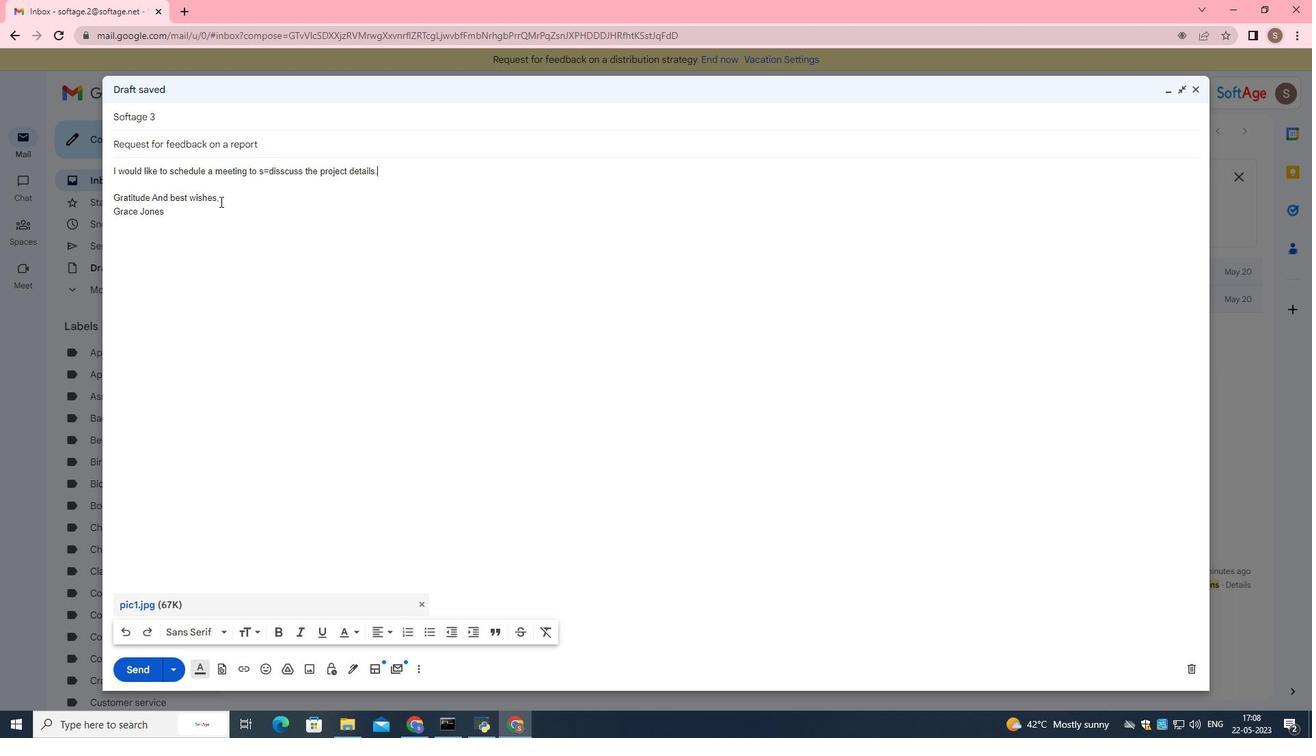 
Action: Mouse moved to (103, 188)
Screenshot: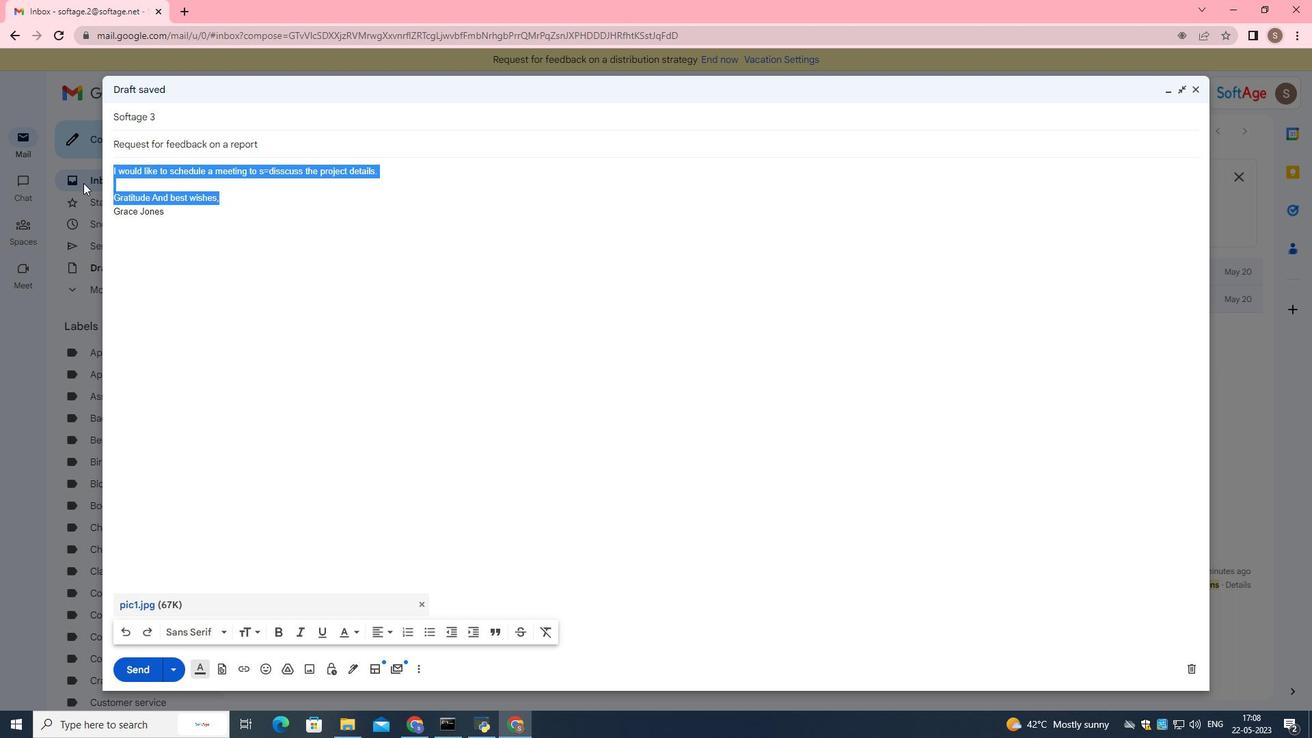 
Action: Key pressed <Key.backspace><Key.enter><Key.up><Key.enter><Key.shift>Could<Key.space>you<Key.space>please<Key.space>provide<Key.space>a<Key.space>list<Key.space>of<Key.space>the<Key.space>deliverables<Key.shift_r>?
Screenshot: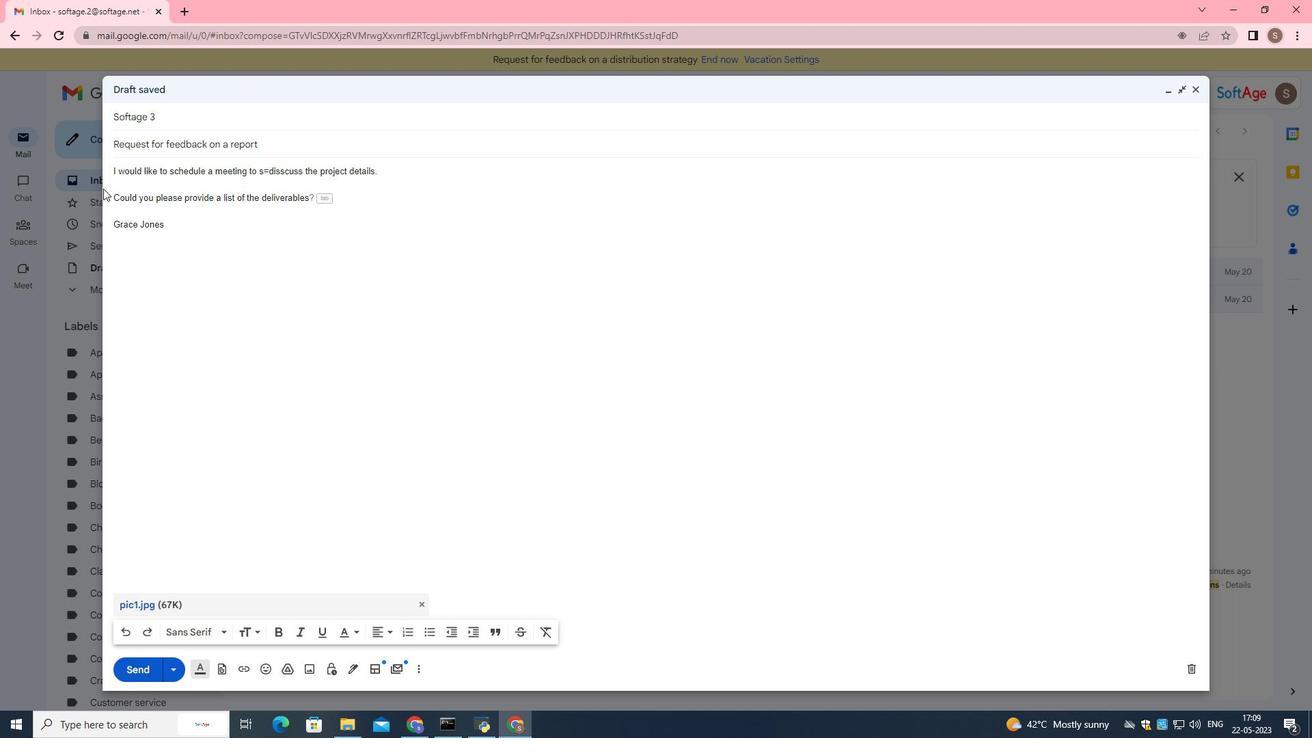 
Action: Mouse moved to (152, 661)
Screenshot: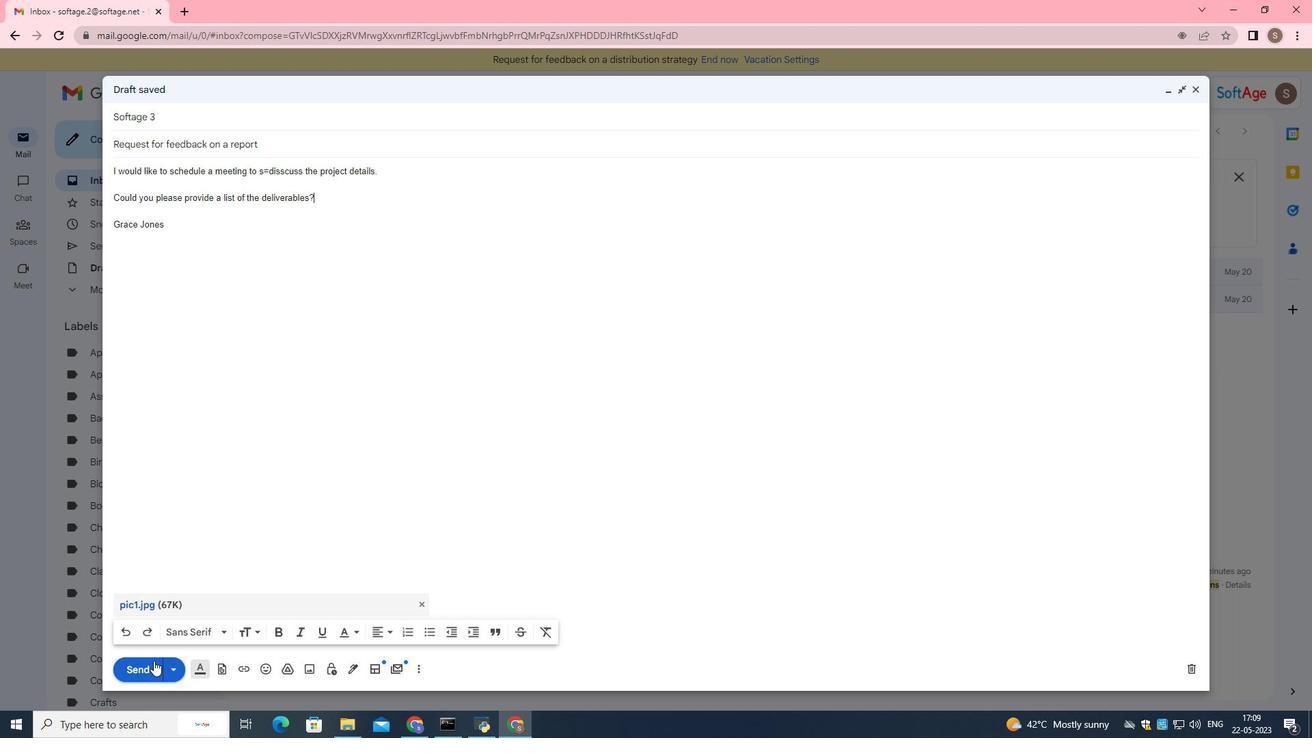 
Action: Mouse pressed left at (152, 661)
Screenshot: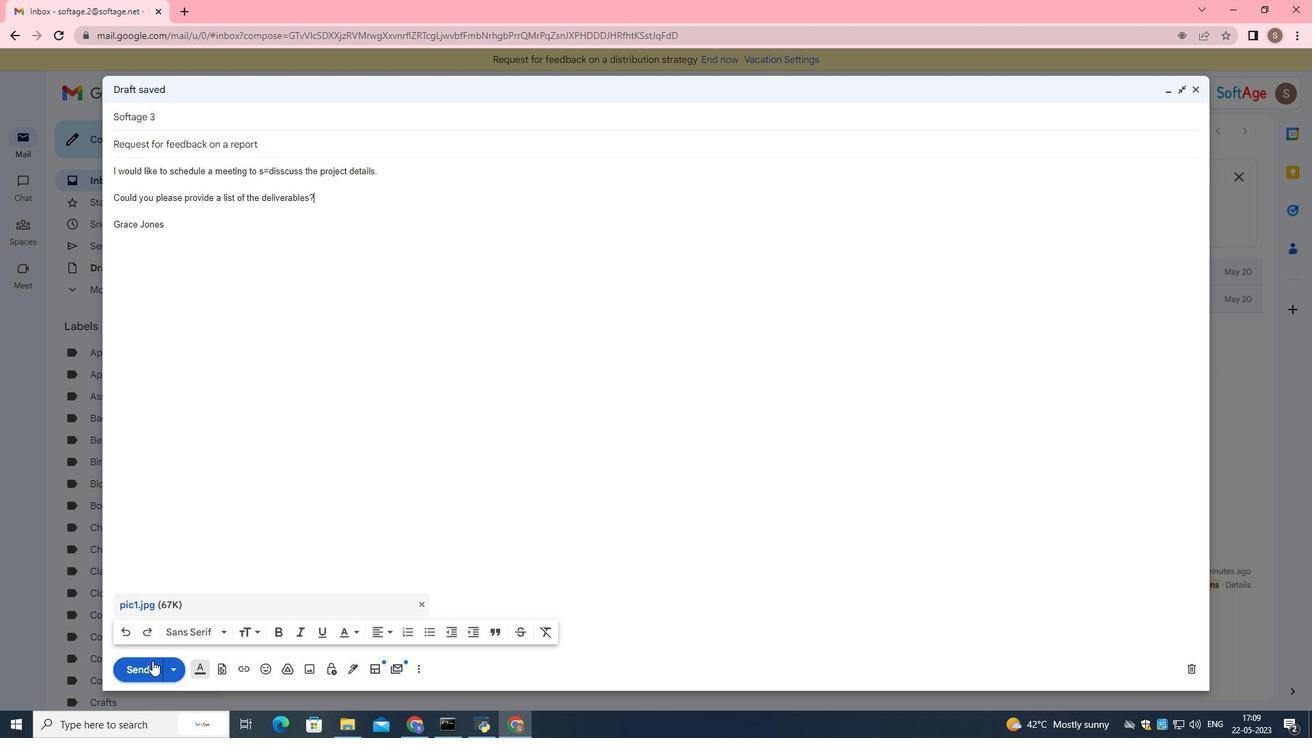 
Action: Mouse moved to (124, 252)
Screenshot: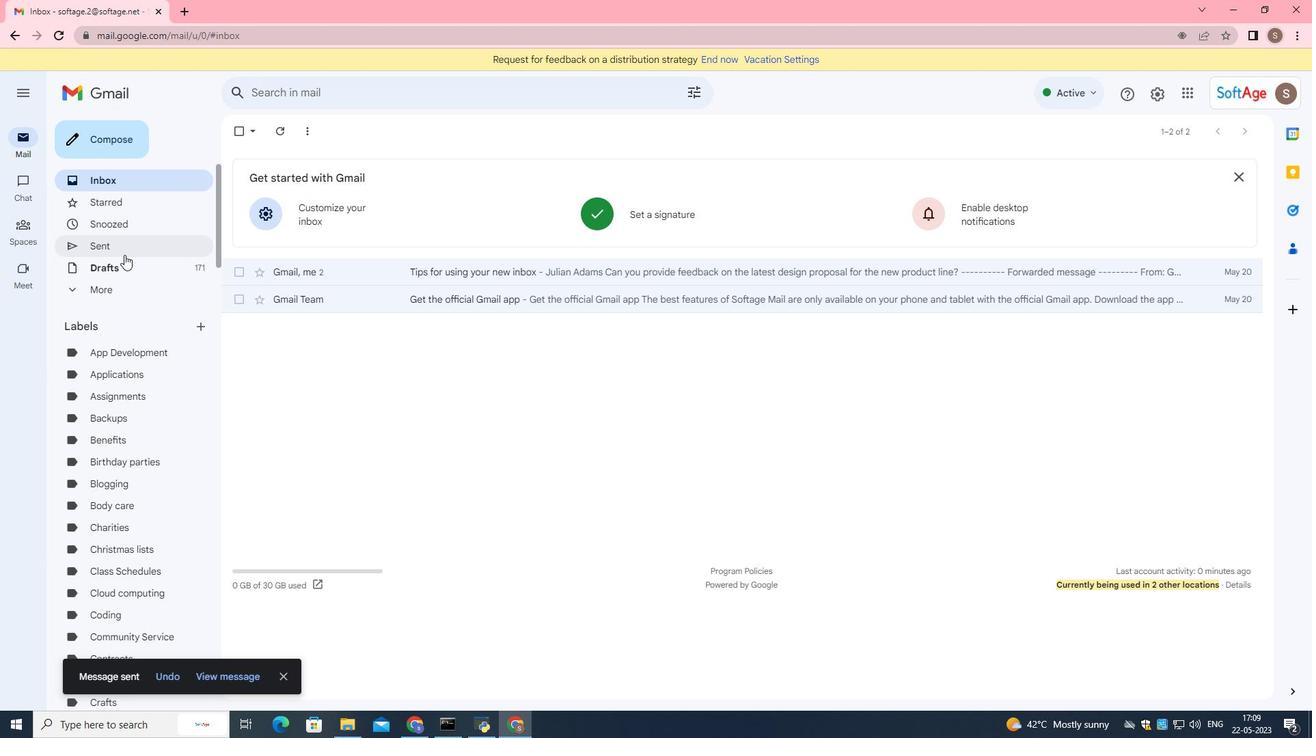 
Action: Mouse pressed left at (124, 252)
Screenshot: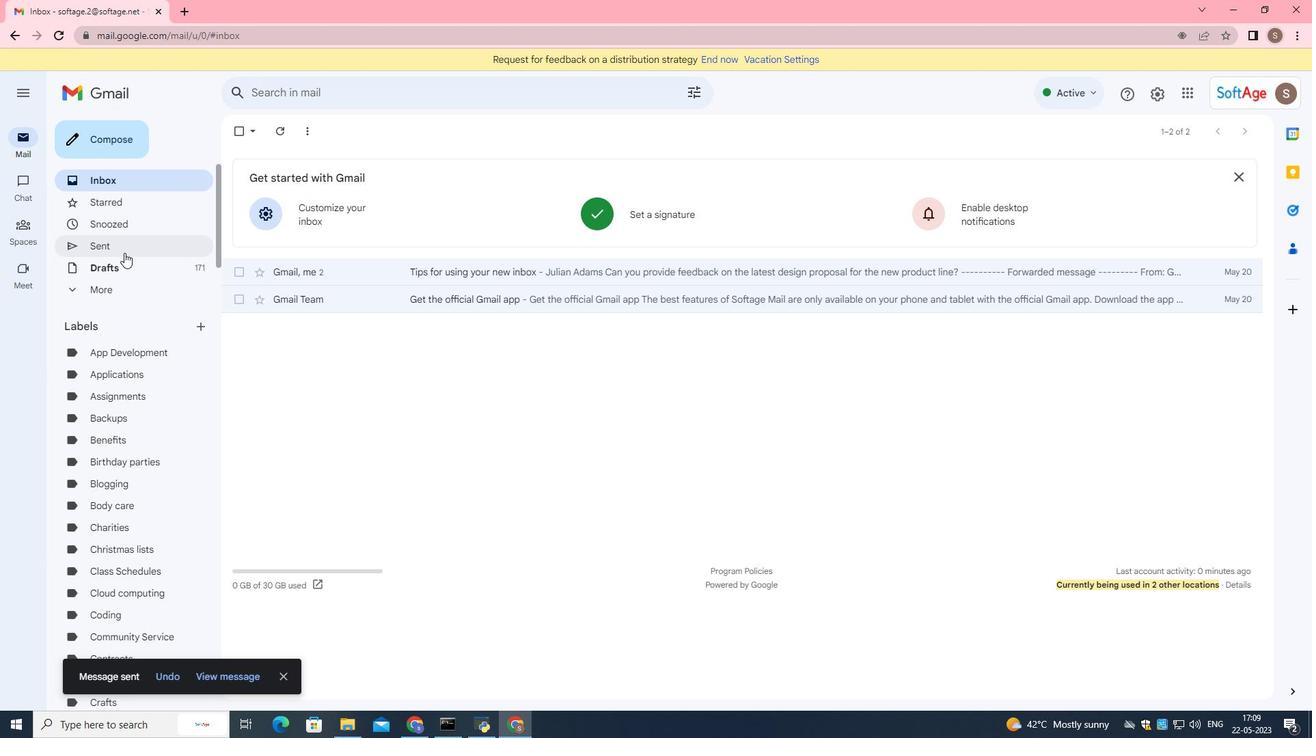 
Action: Mouse moved to (258, 194)
Screenshot: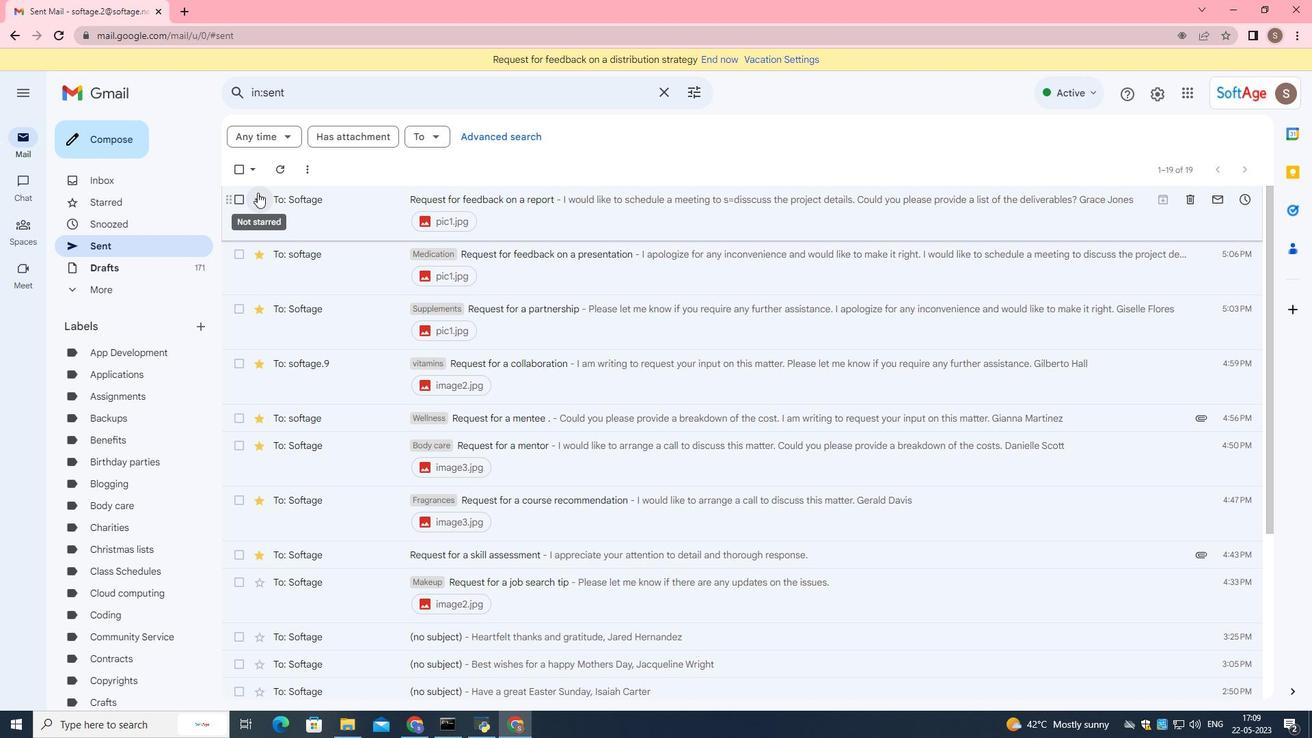 
Action: Mouse pressed left at (258, 194)
Screenshot: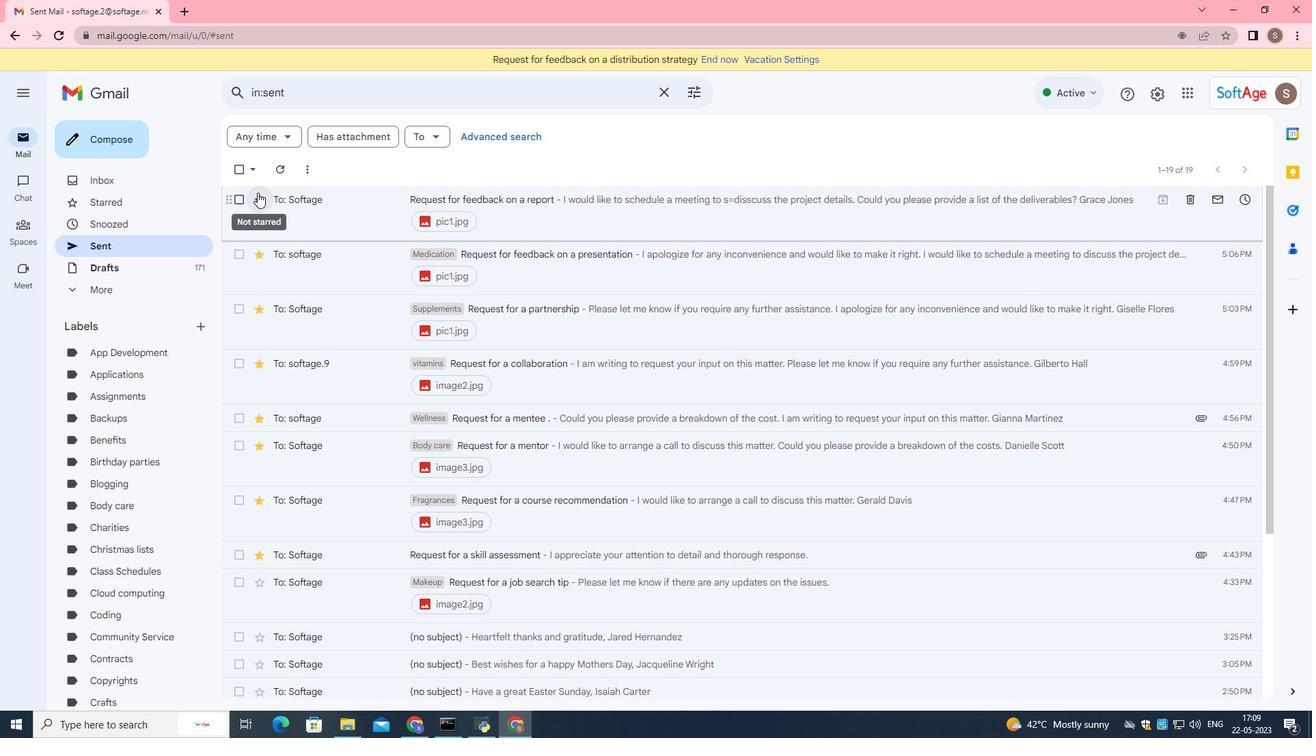 
Action: Mouse moved to (313, 218)
Screenshot: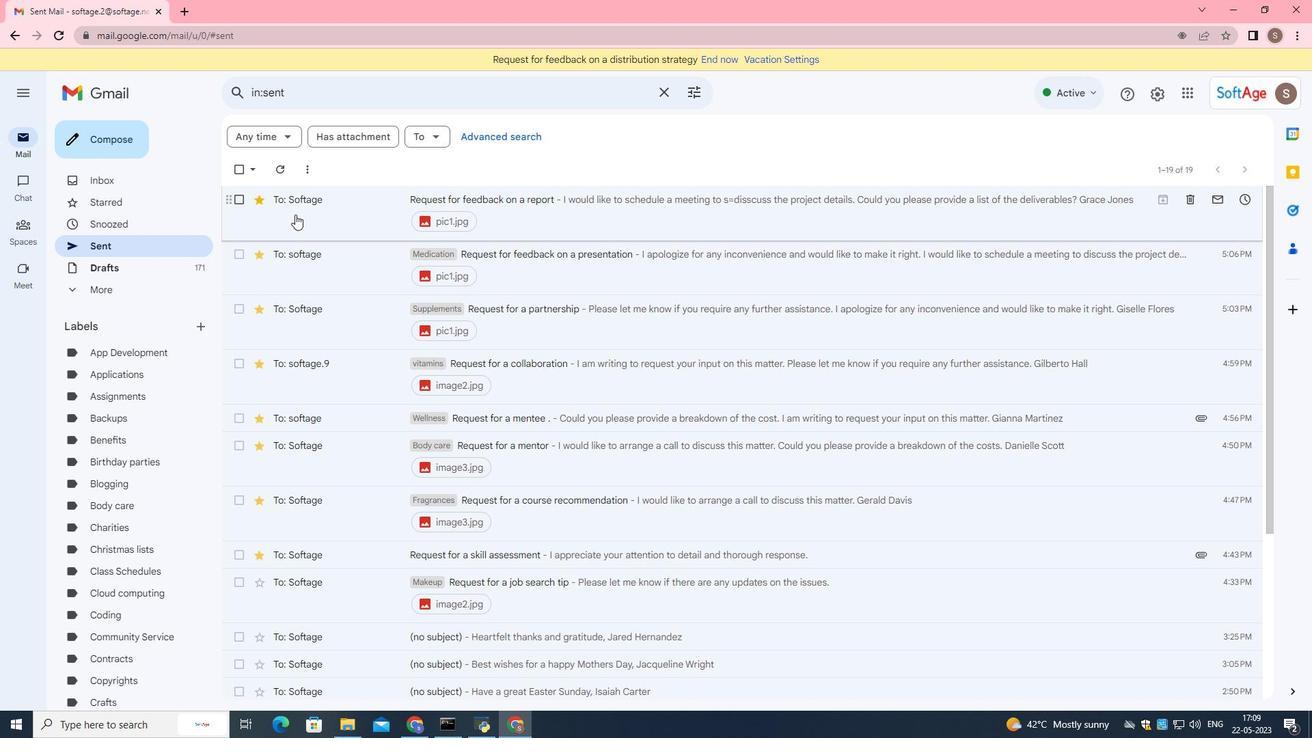 
Action: Mouse pressed left at (313, 218)
Screenshot: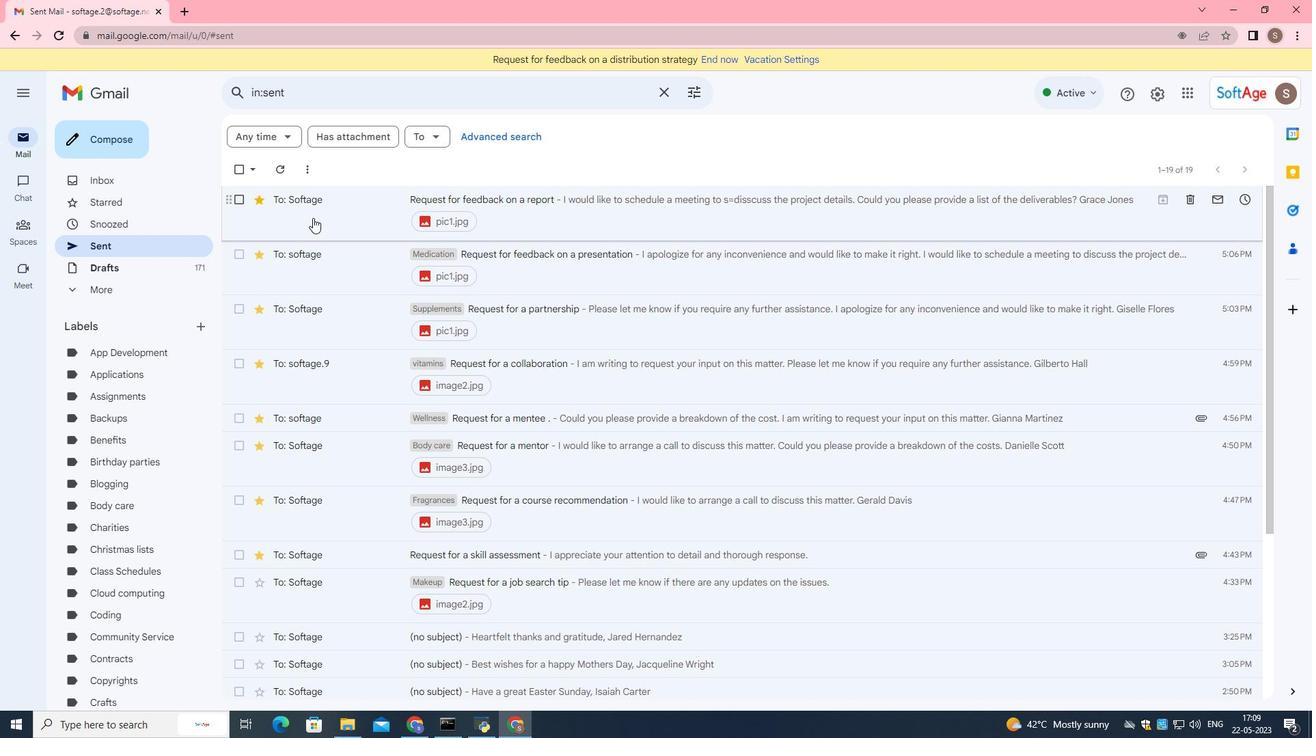 
Action: Mouse moved to (510, 129)
Screenshot: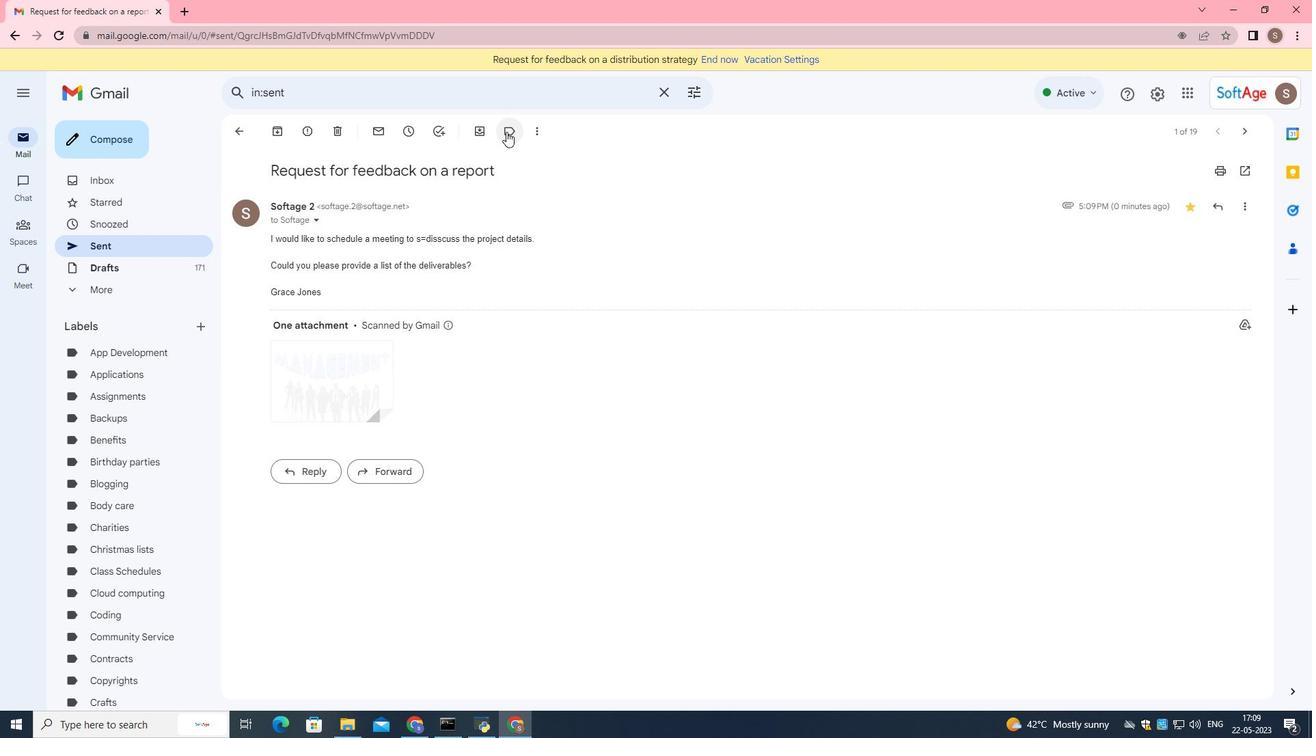 
Action: Mouse pressed left at (510, 129)
Screenshot: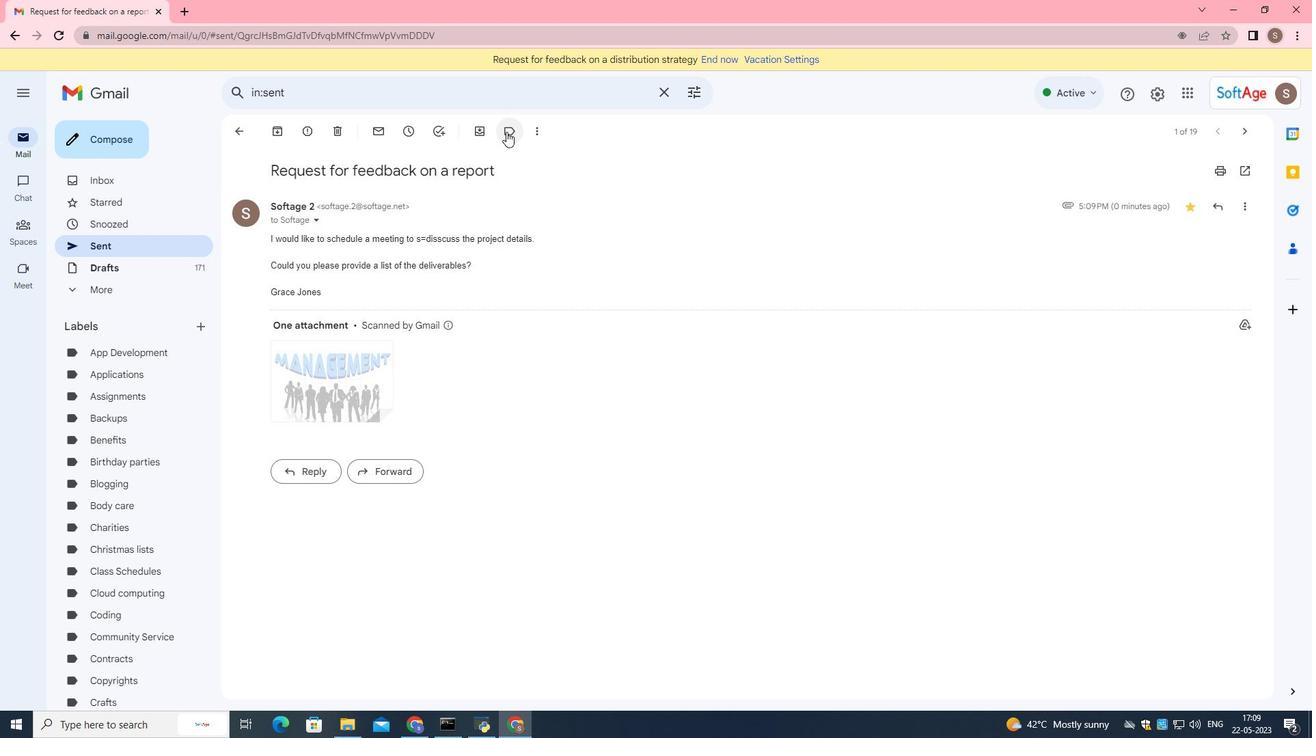 
Action: Mouse moved to (557, 161)
Screenshot: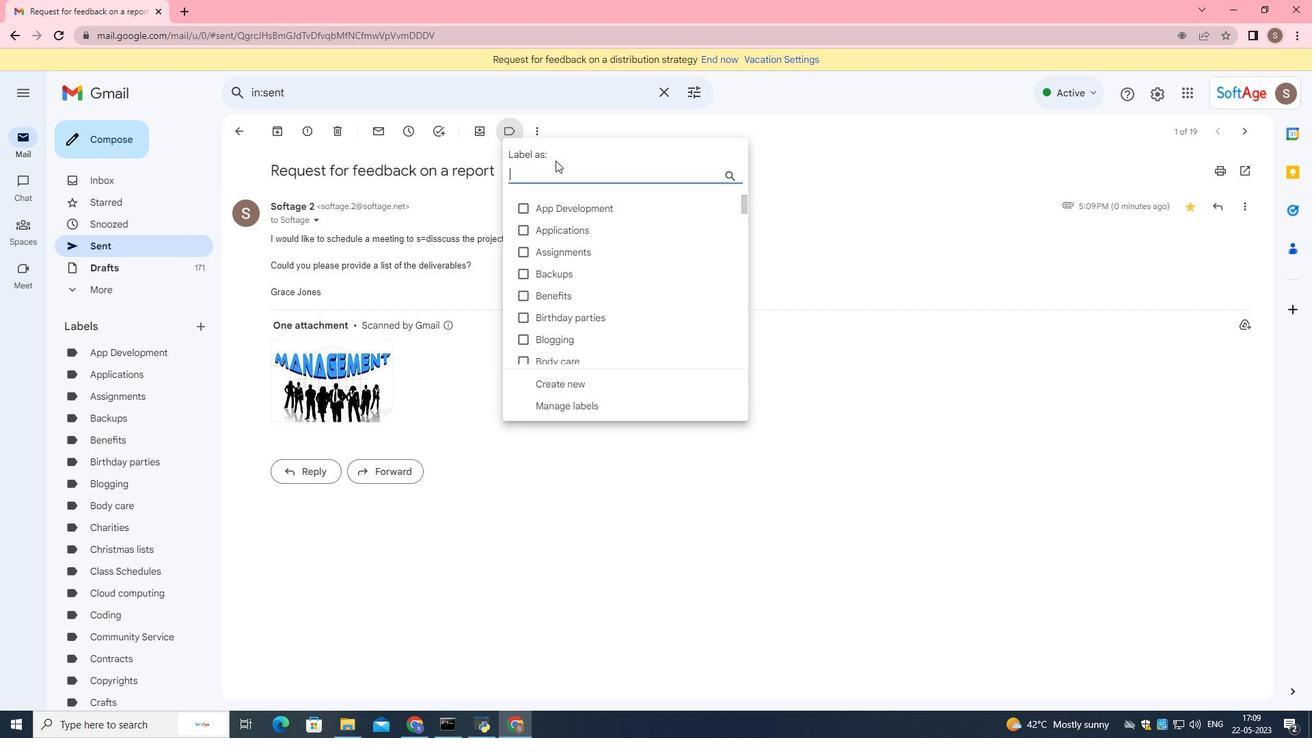 
Action: Key pressed medi
Screenshot: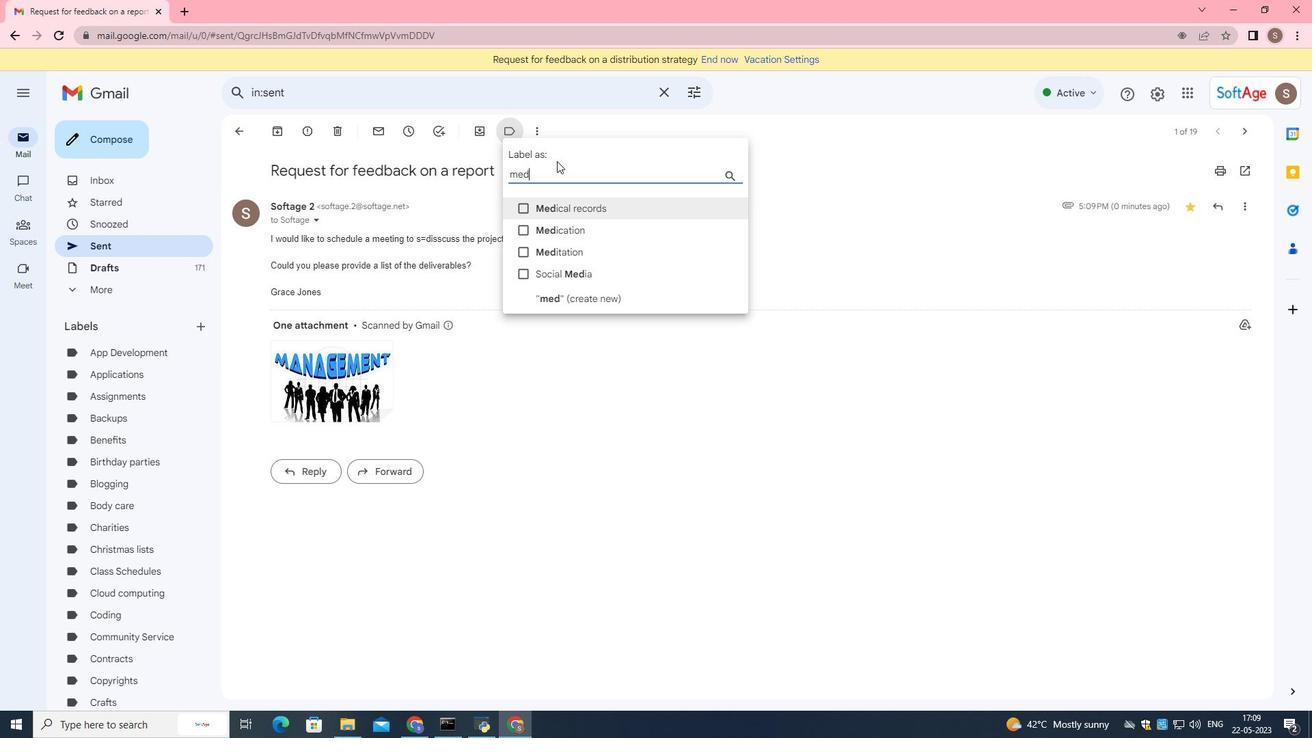 
Action: Mouse moved to (557, 211)
Screenshot: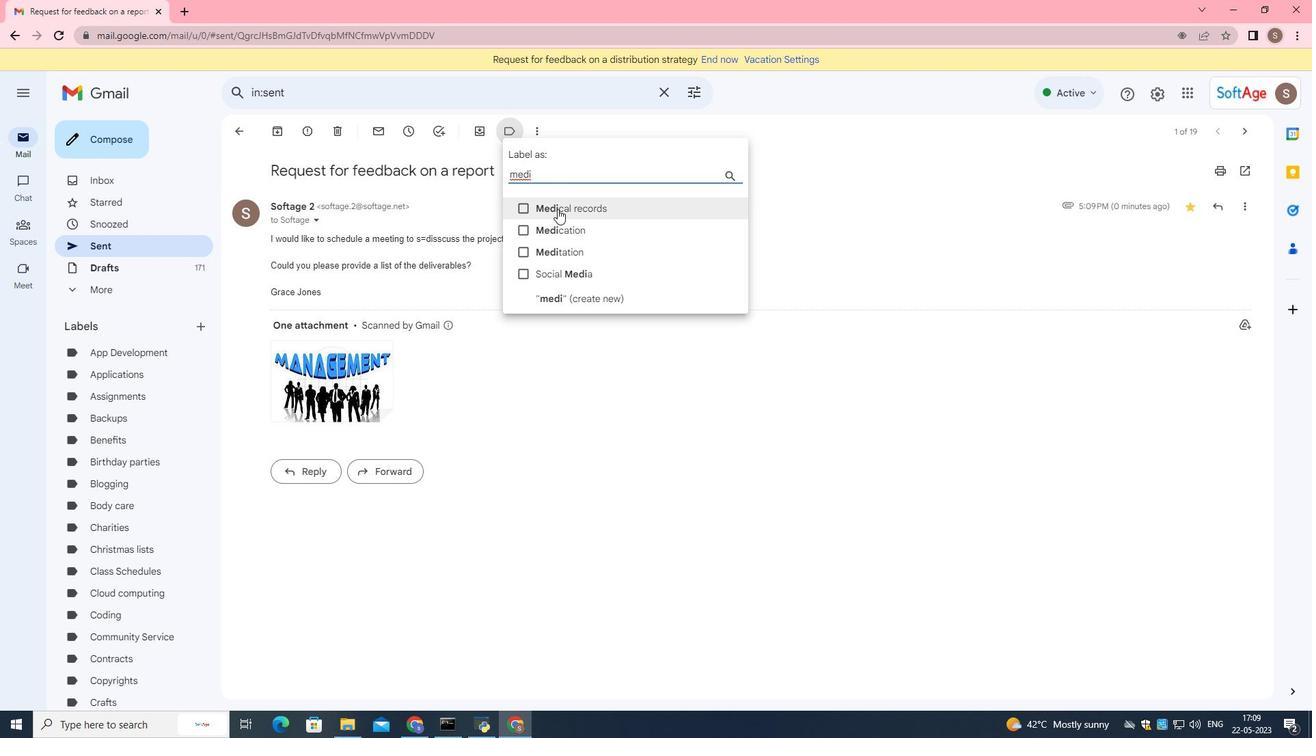 
Action: Key pressed <Key.backspace><Key.backspace><Key.backspace><Key.backspace><Key.backspace><Key.backspace><Key.backspace><Key.backspace><Key.backspace><Key.backspace><Key.backspace><Key.backspace>
Screenshot: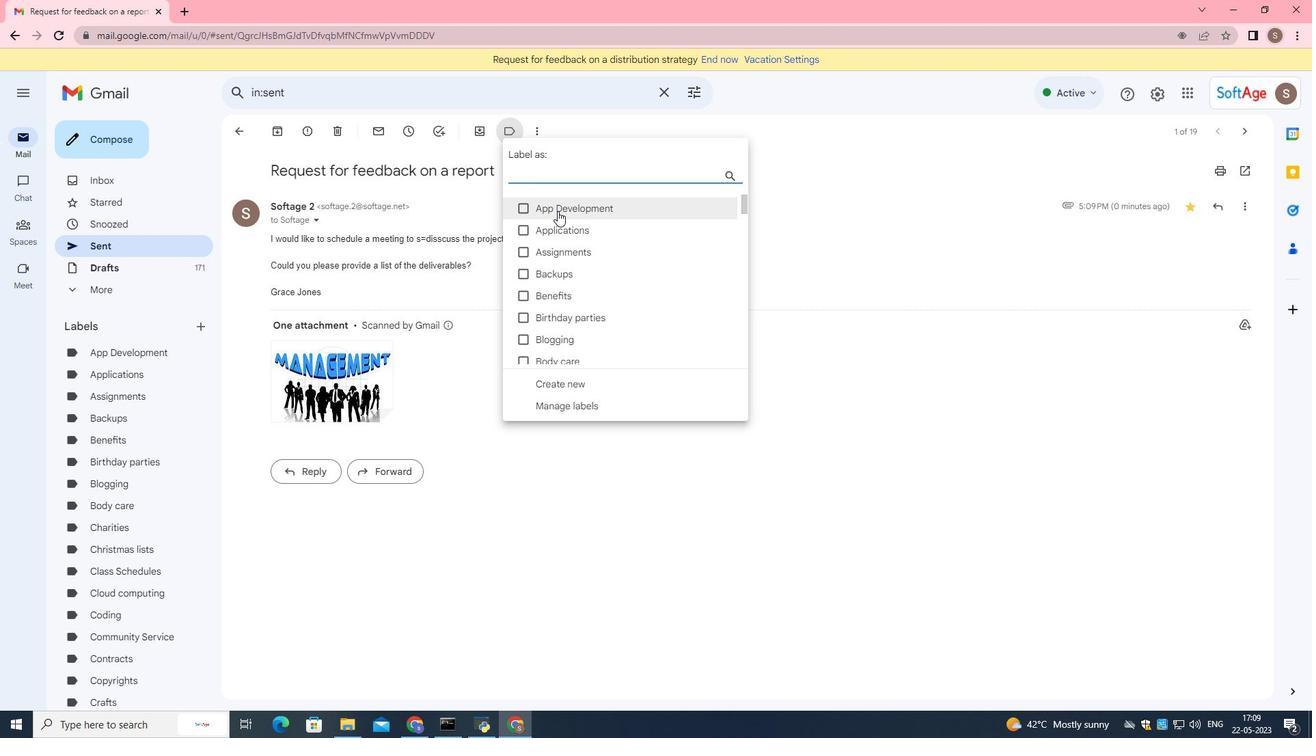 
Action: Mouse moved to (588, 388)
Screenshot: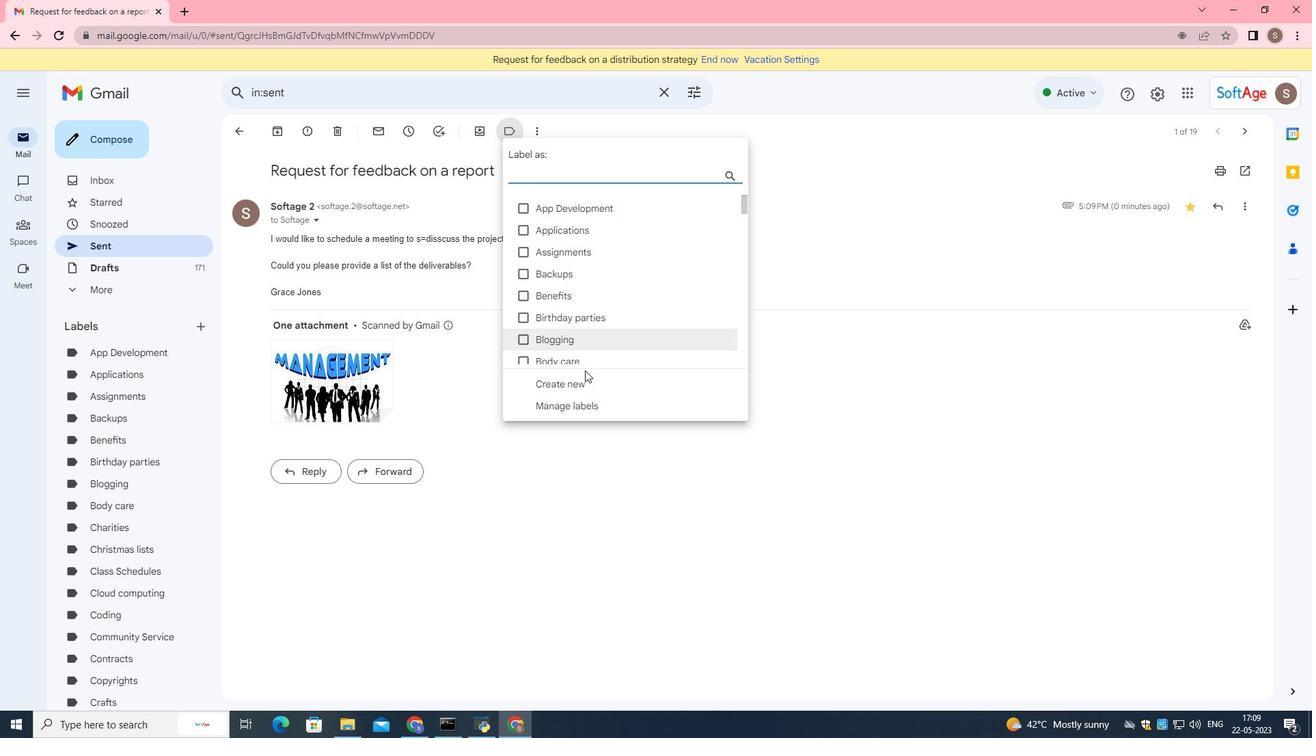 
Action: Mouse pressed left at (588, 388)
Screenshot: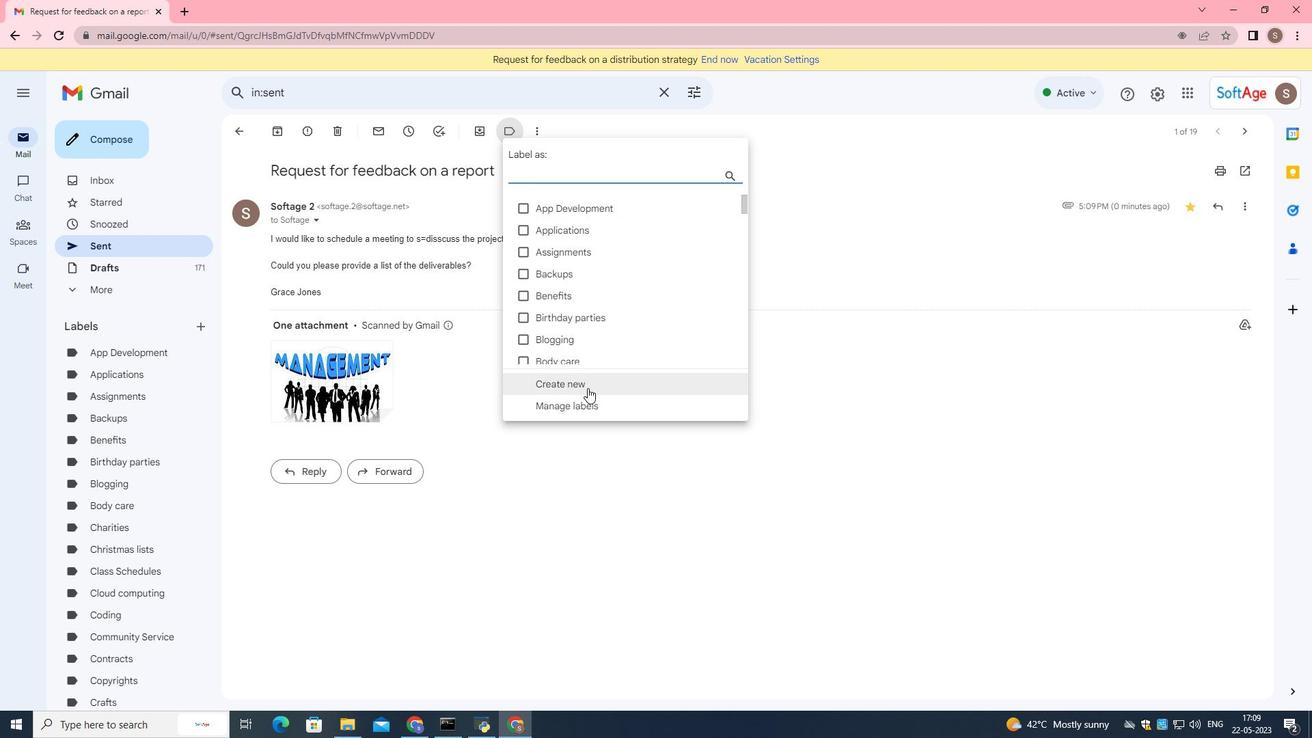
Action: Key pressed <Key.shift><Key.shift><Key.shift><Key.shift>Medical<Key.space>report<Key.backspace><Key.backspace><Key.backspace><Key.backspace>cords
Screenshot: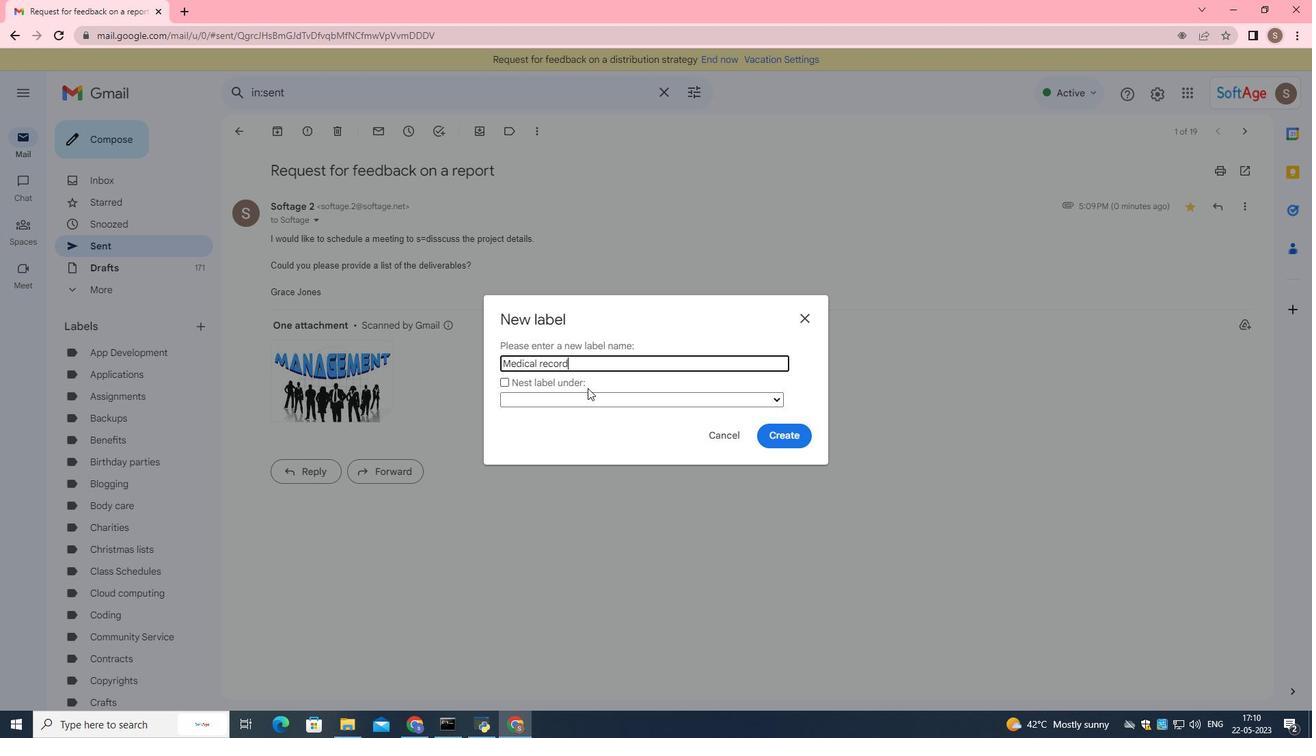 
Action: Mouse moved to (780, 433)
Screenshot: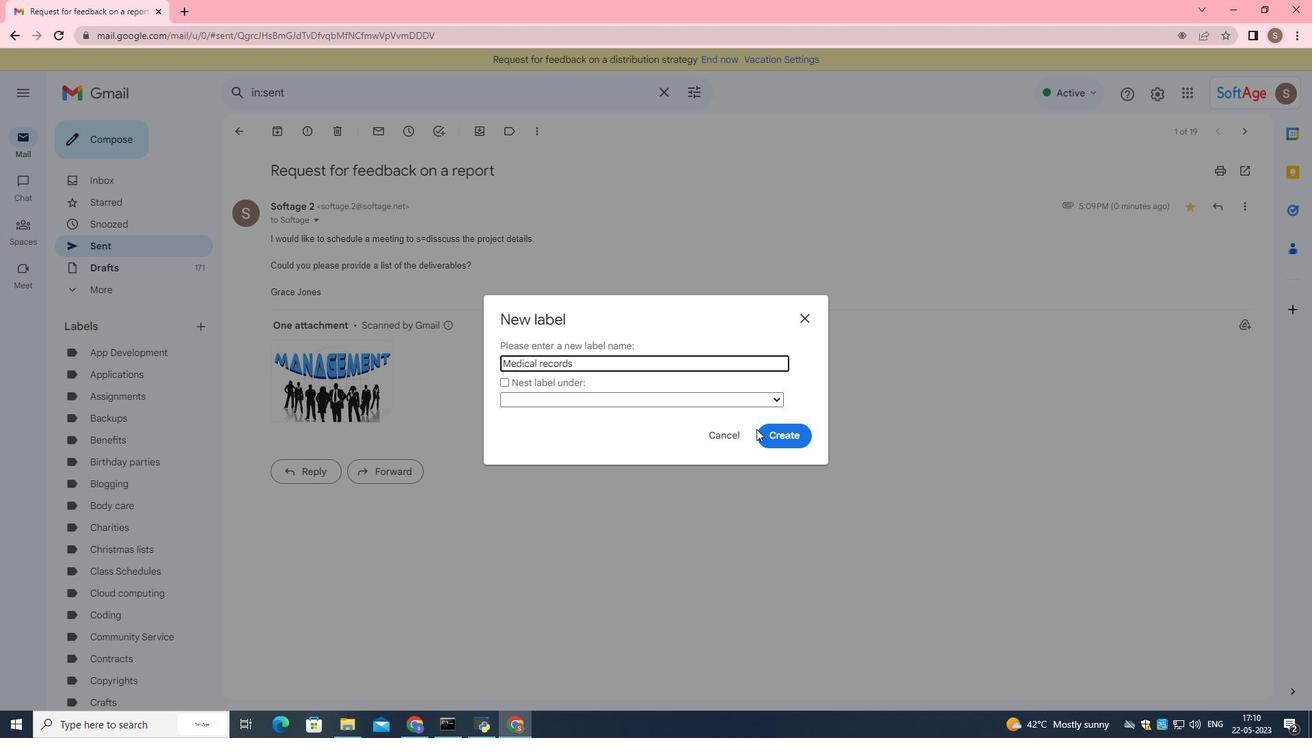 
Action: Mouse pressed left at (780, 433)
Screenshot: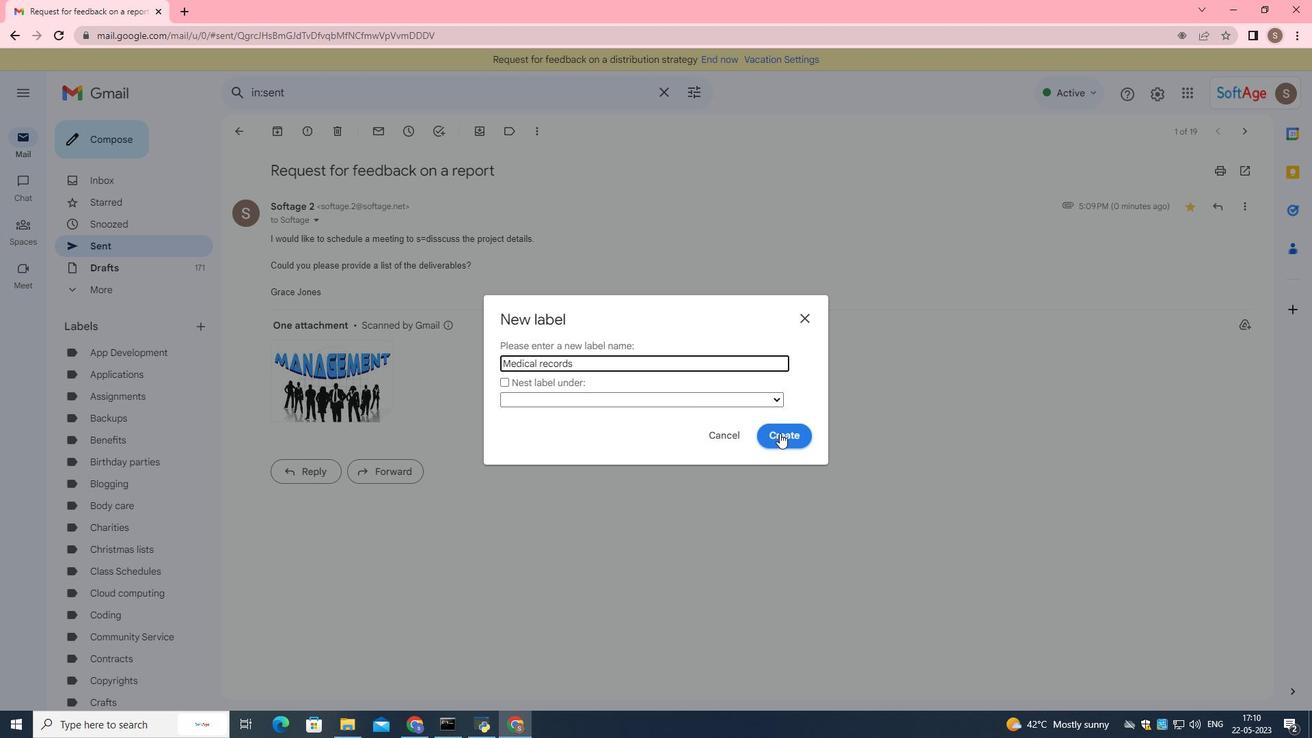 
Action: Mouse moved to (771, 450)
Screenshot: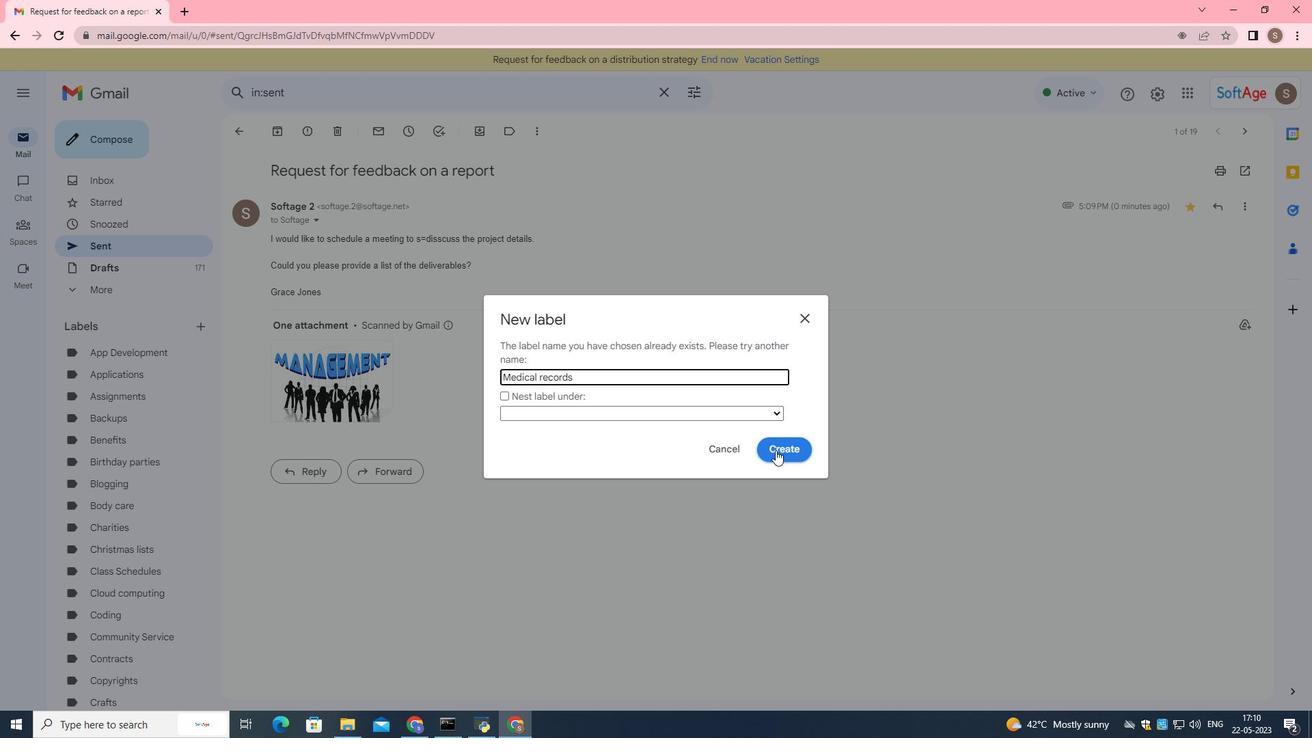
Action: Mouse pressed left at (771, 450)
Screenshot: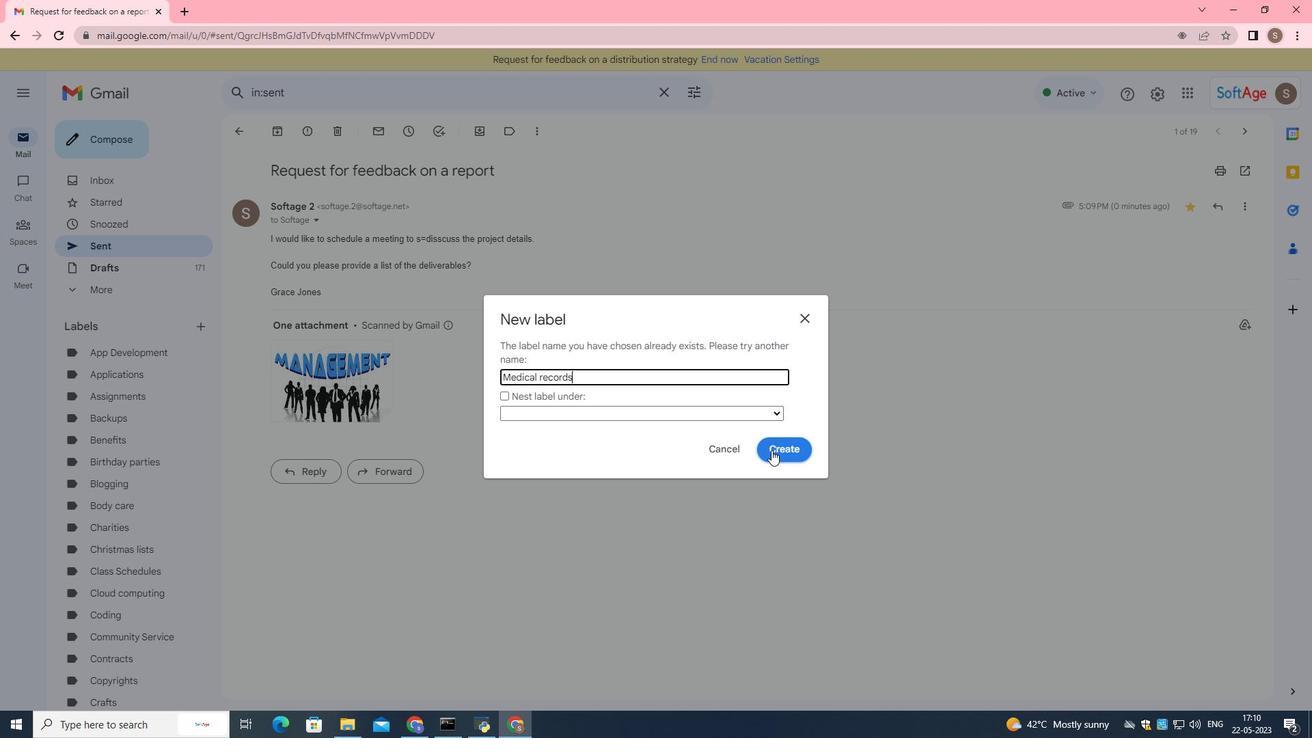 
Action: Mouse moved to (562, 393)
Screenshot: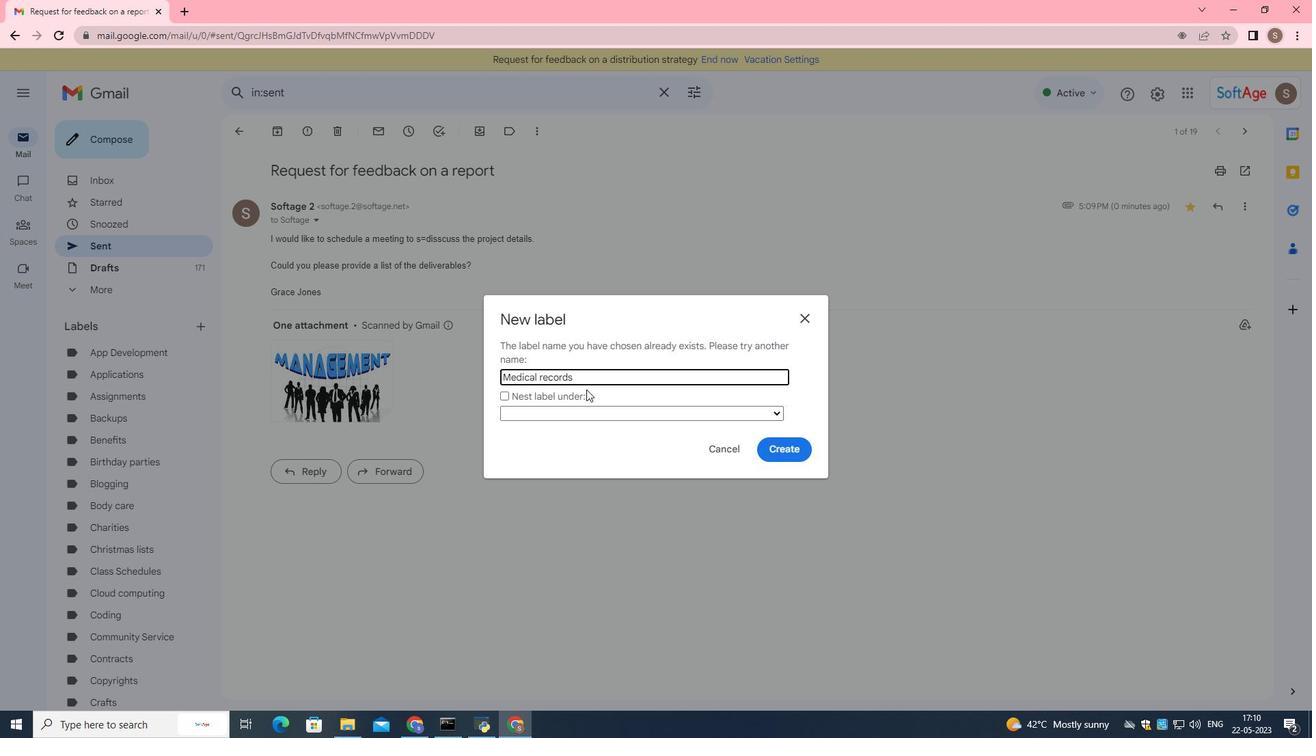 
Action: Mouse pressed left at (562, 393)
Screenshot: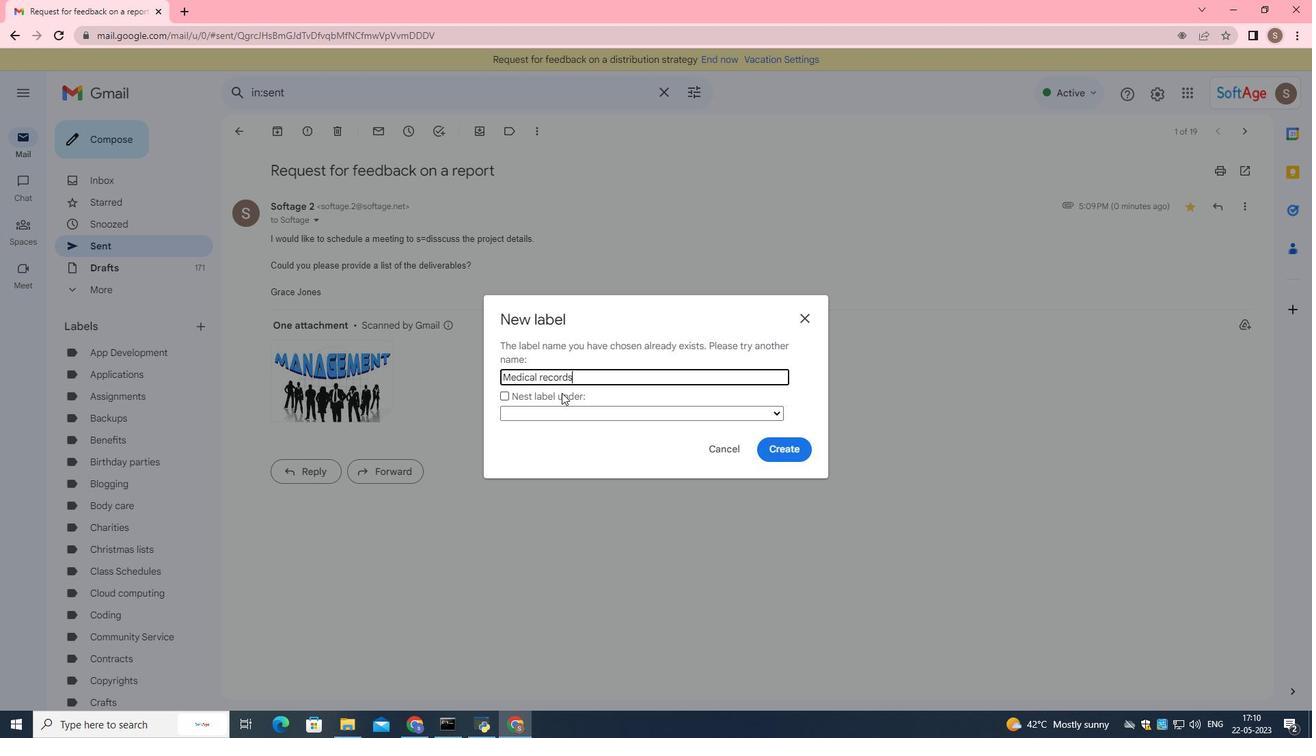 
Action: Mouse moved to (645, 376)
Screenshot: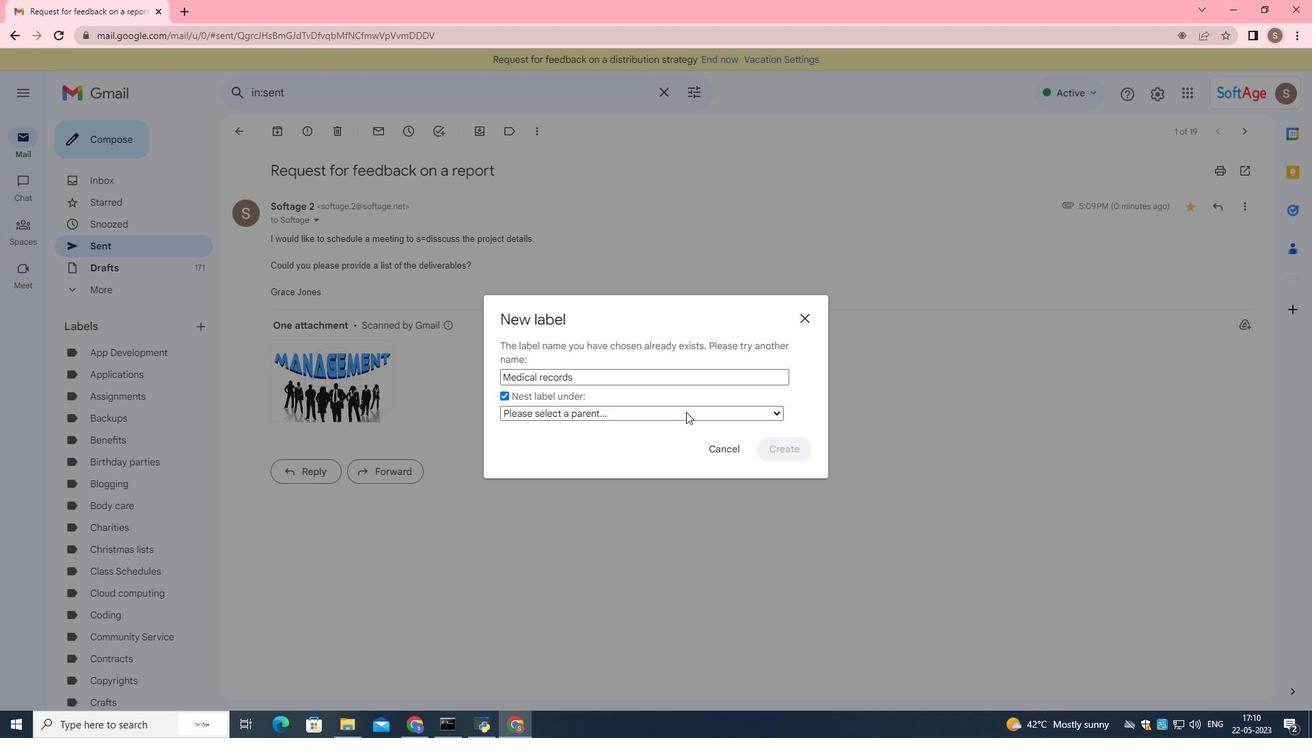 
Action: Mouse pressed left at (645, 376)
Screenshot: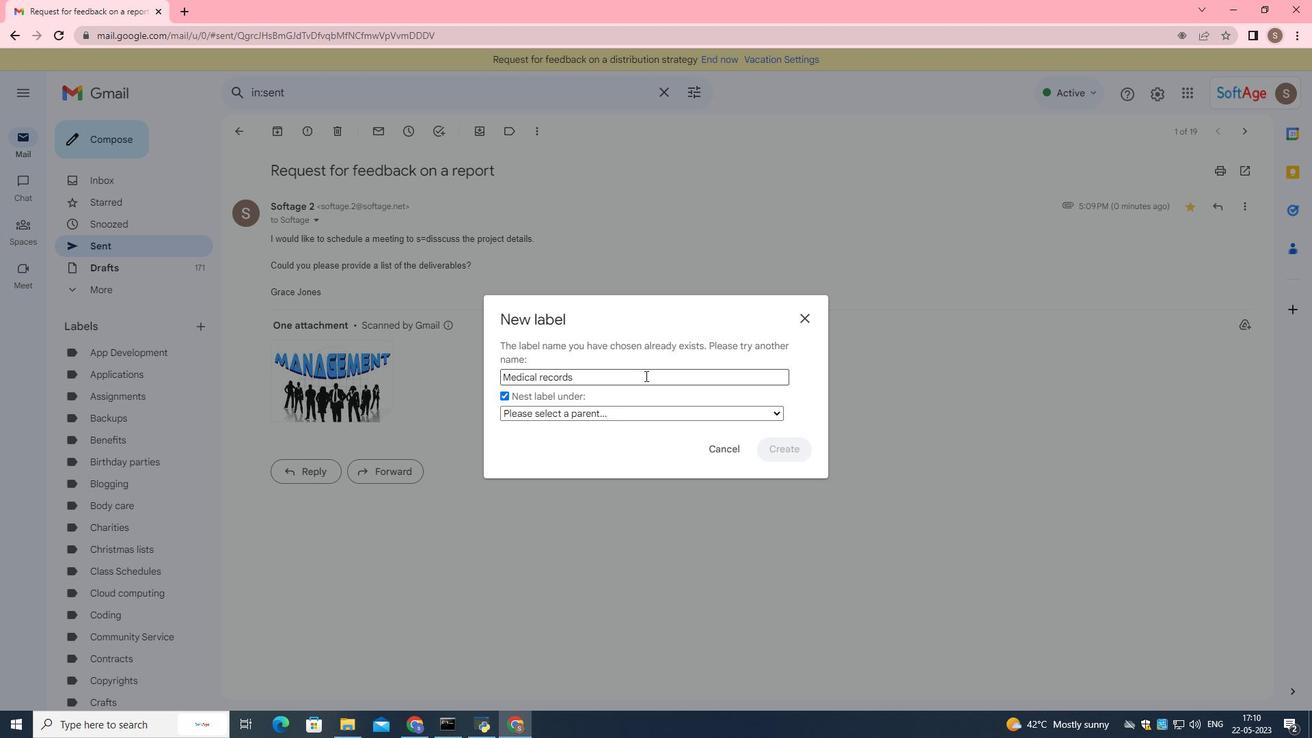 
Action: Mouse moved to (573, 397)
Screenshot: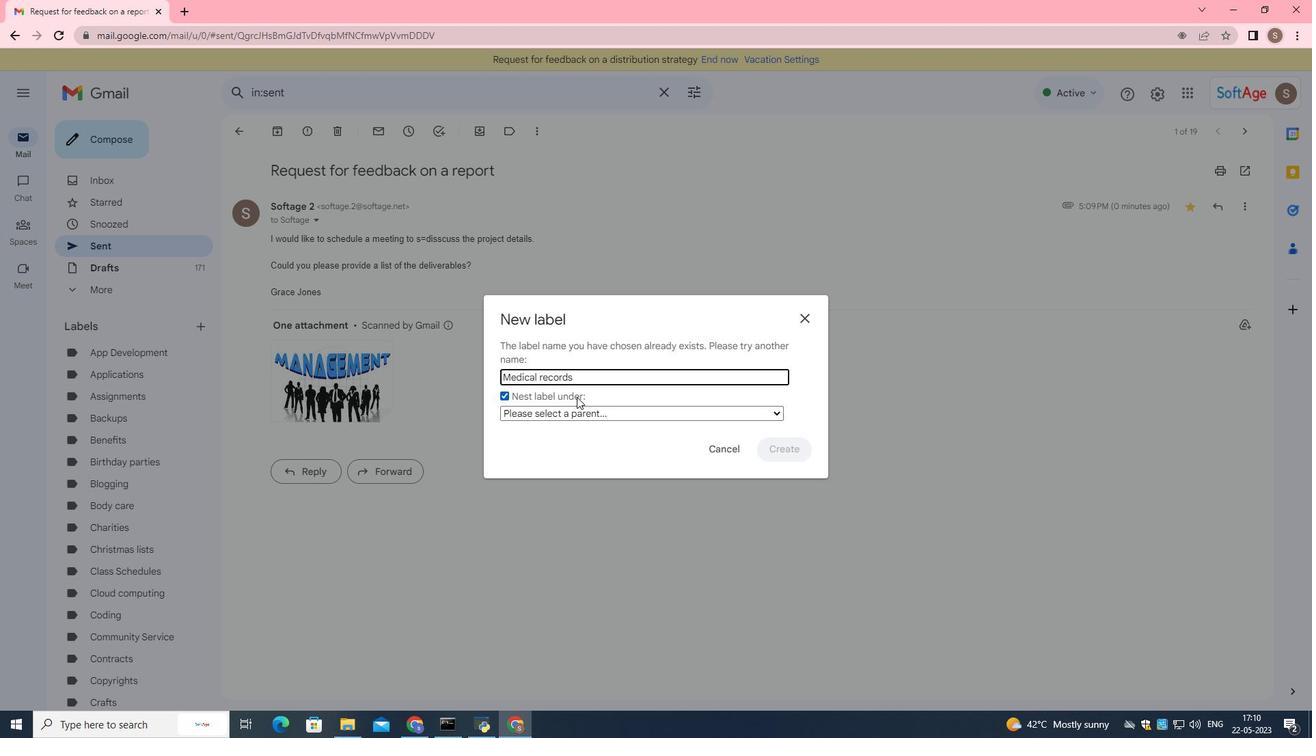 
Action: Mouse pressed left at (573, 397)
Screenshot: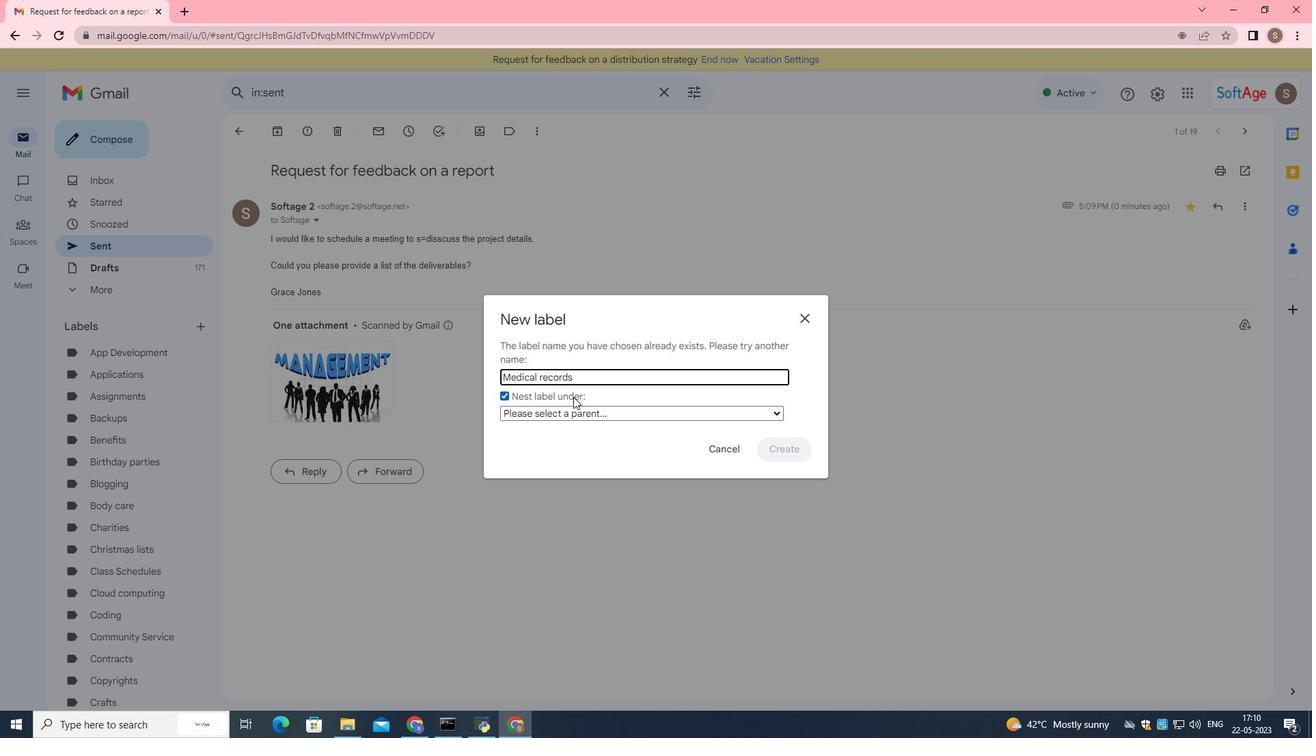 
Action: Mouse moved to (791, 453)
Screenshot: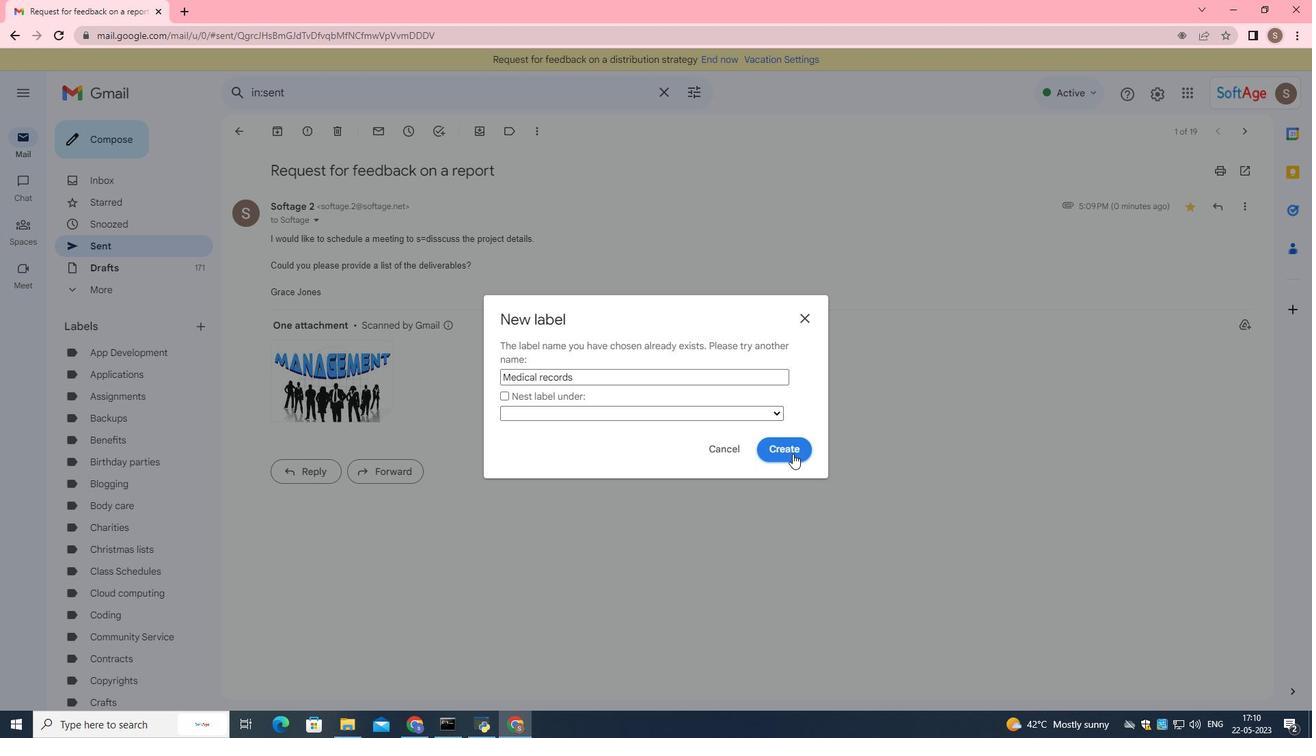 
Action: Mouse pressed left at (791, 453)
Screenshot: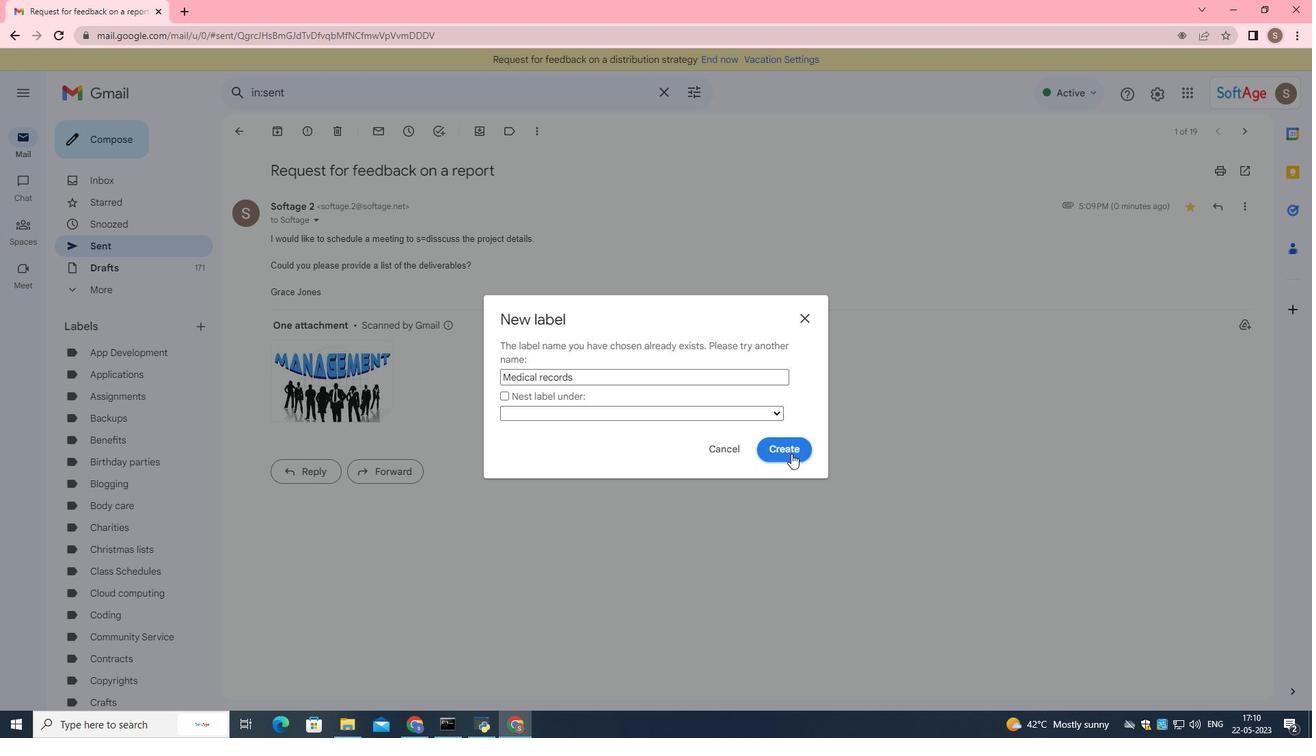 
Action: Mouse moved to (789, 441)
Screenshot: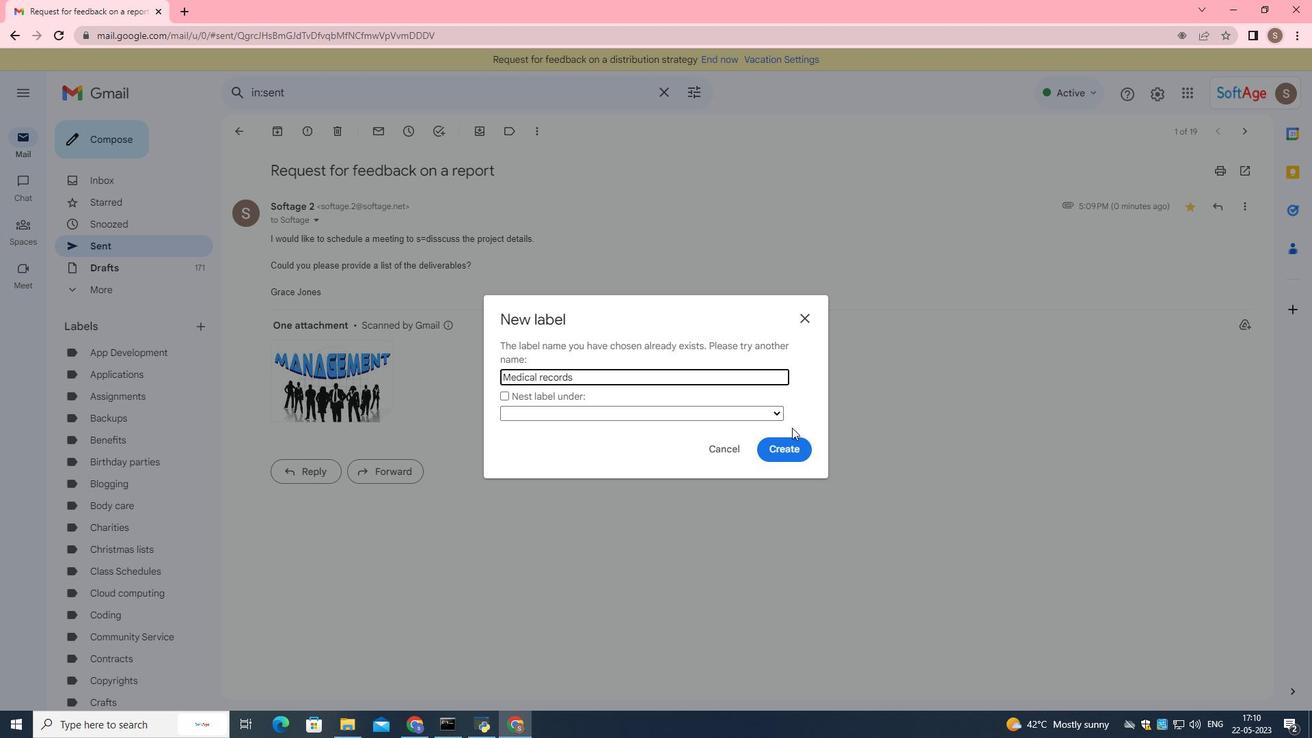 
Action: Mouse pressed left at (789, 441)
Screenshot: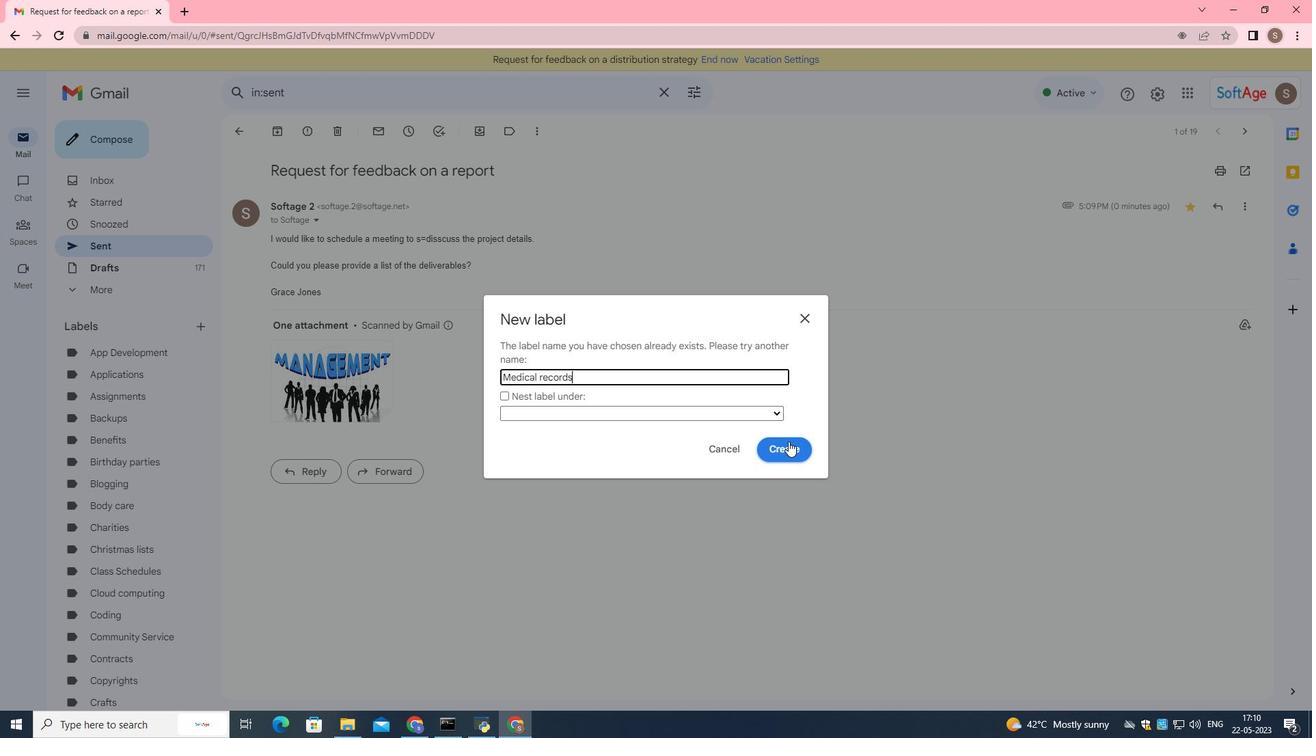 
Action: Mouse moved to (803, 315)
Screenshot: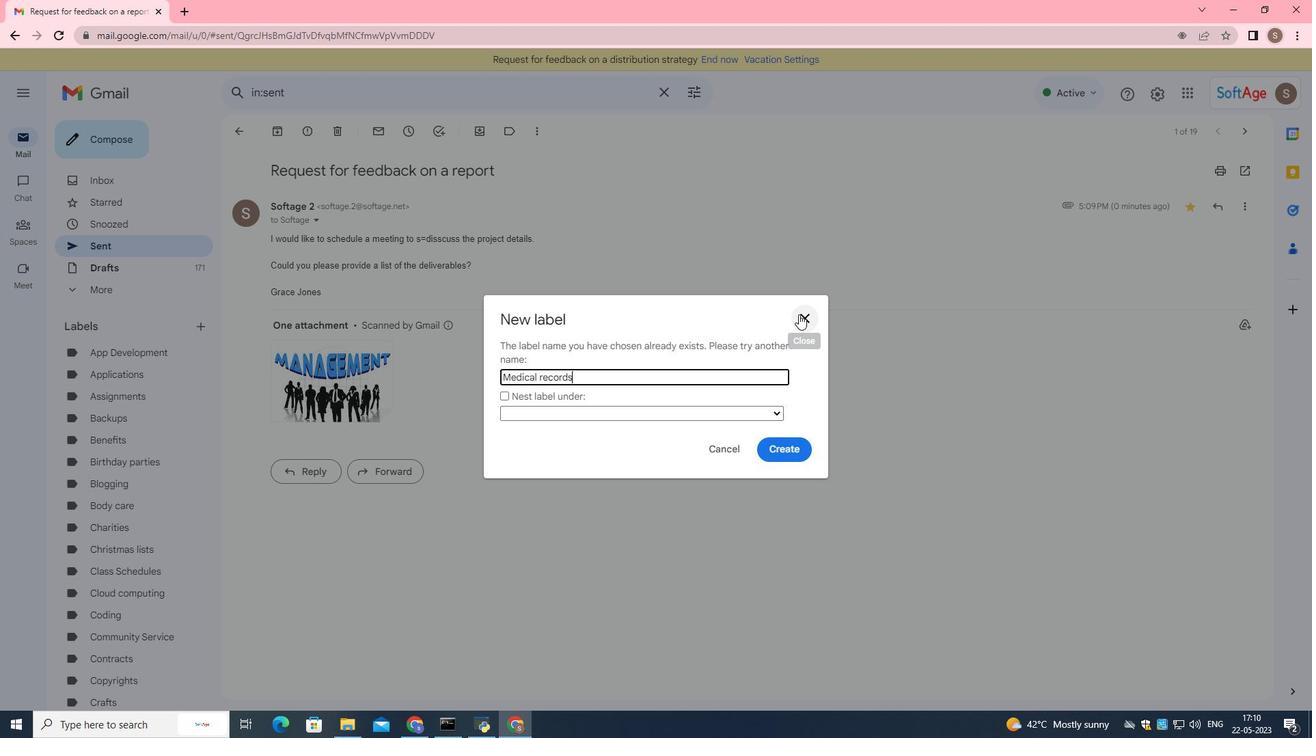 
Action: Mouse pressed left at (803, 315)
Screenshot: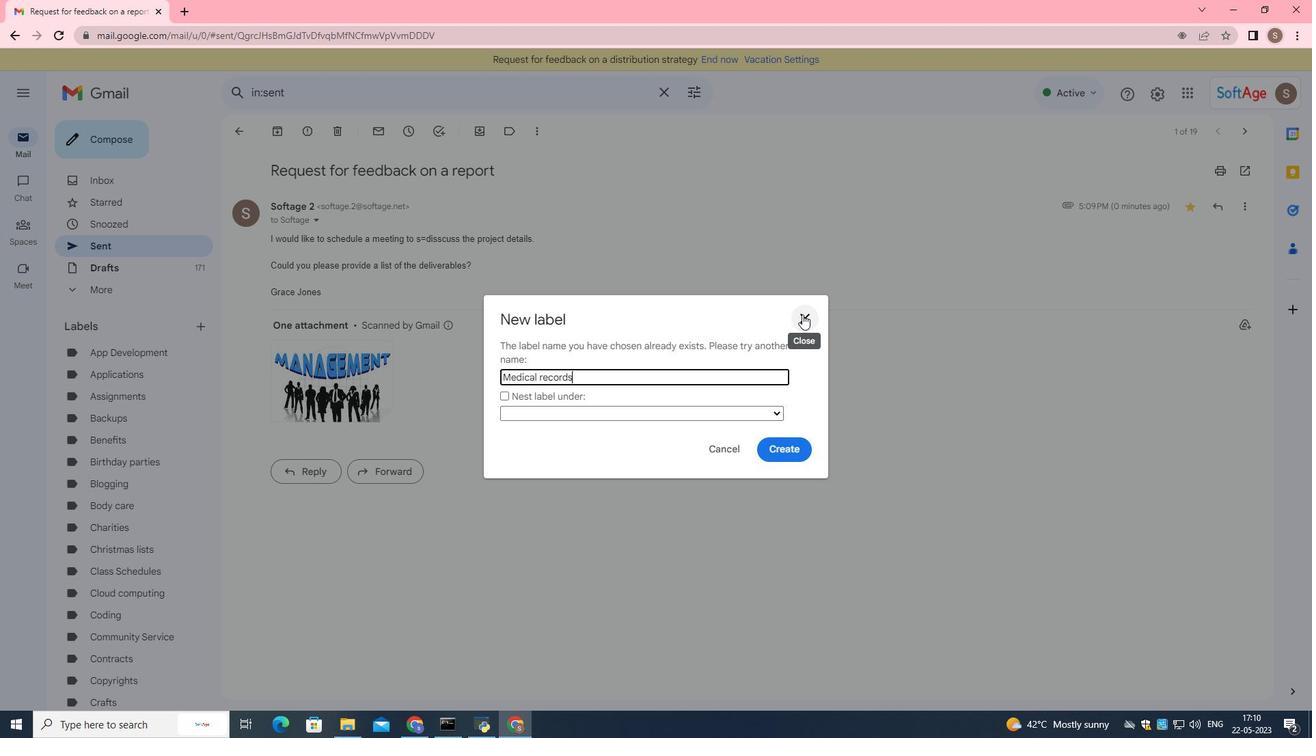 
Action: Mouse moved to (504, 131)
Screenshot: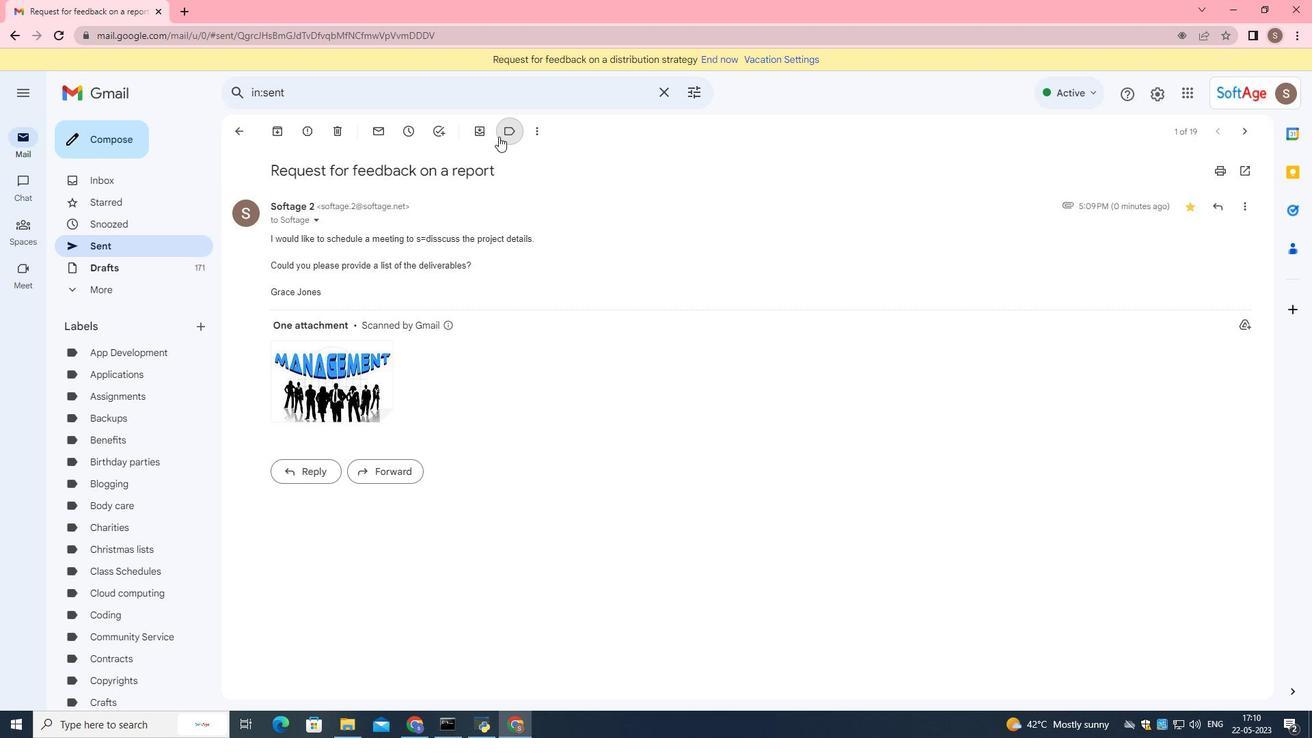 
Action: Mouse pressed left at (504, 131)
Screenshot: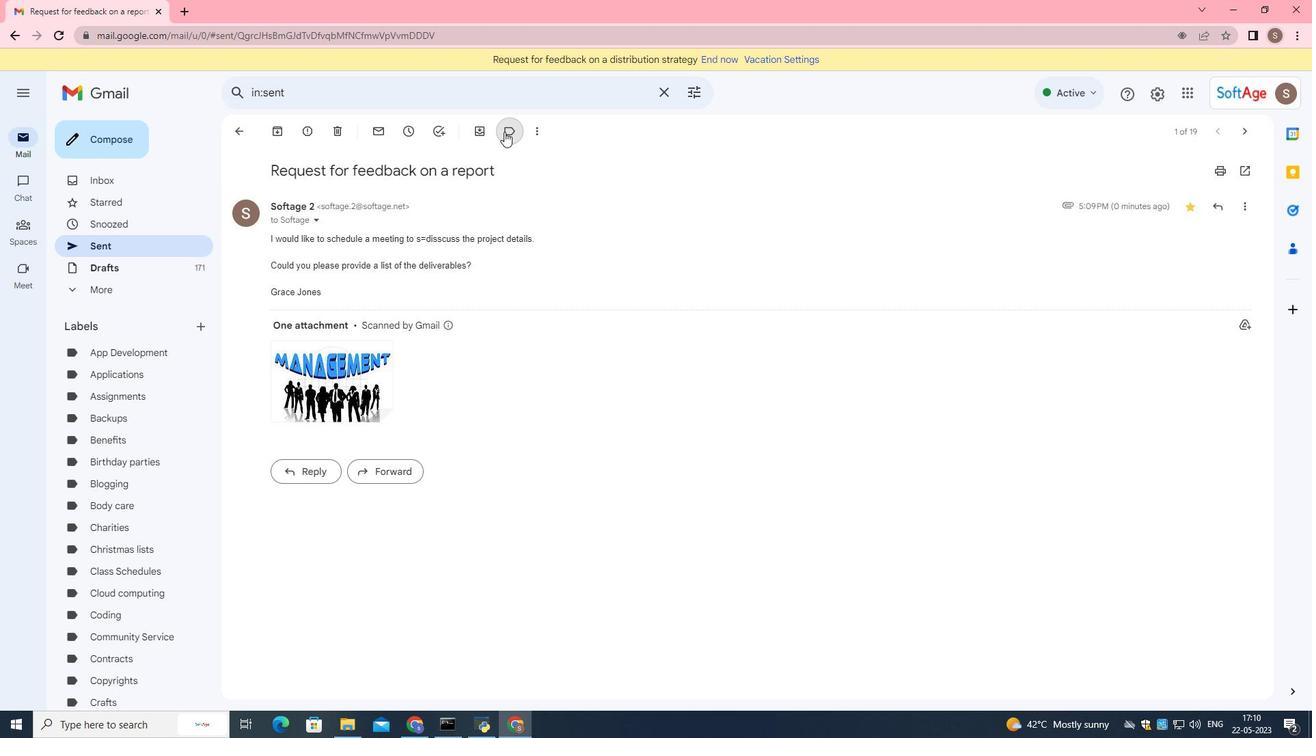 
Action: Mouse moved to (529, 178)
Screenshot: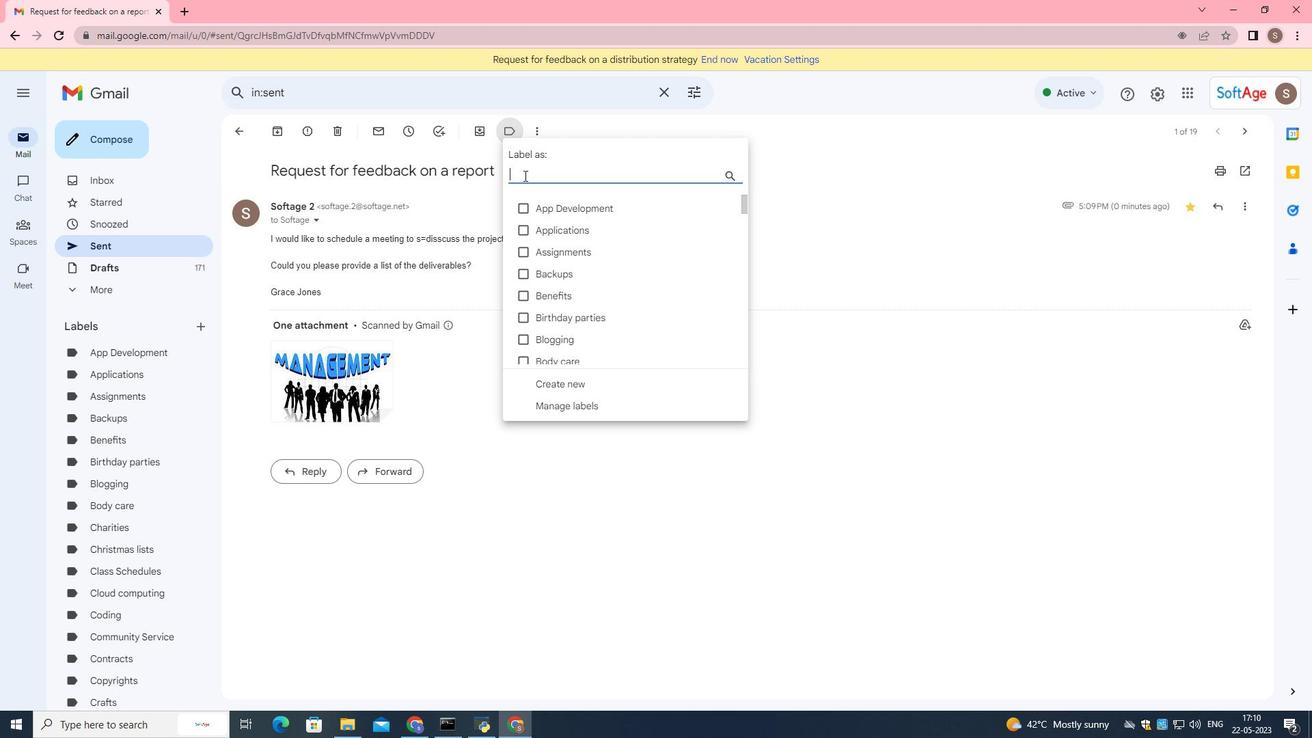 
Action: Key pressed <Key.shift>M
Screenshot: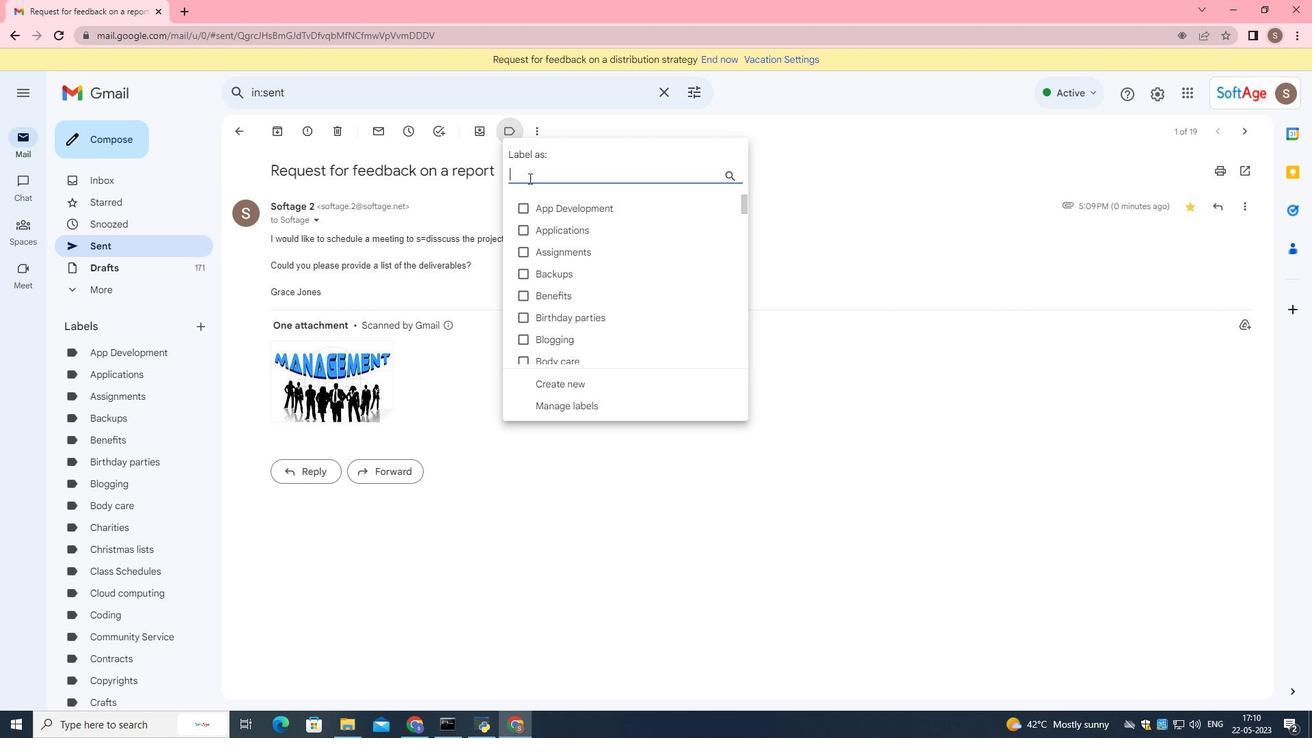 
Action: Mouse moved to (583, 268)
Screenshot: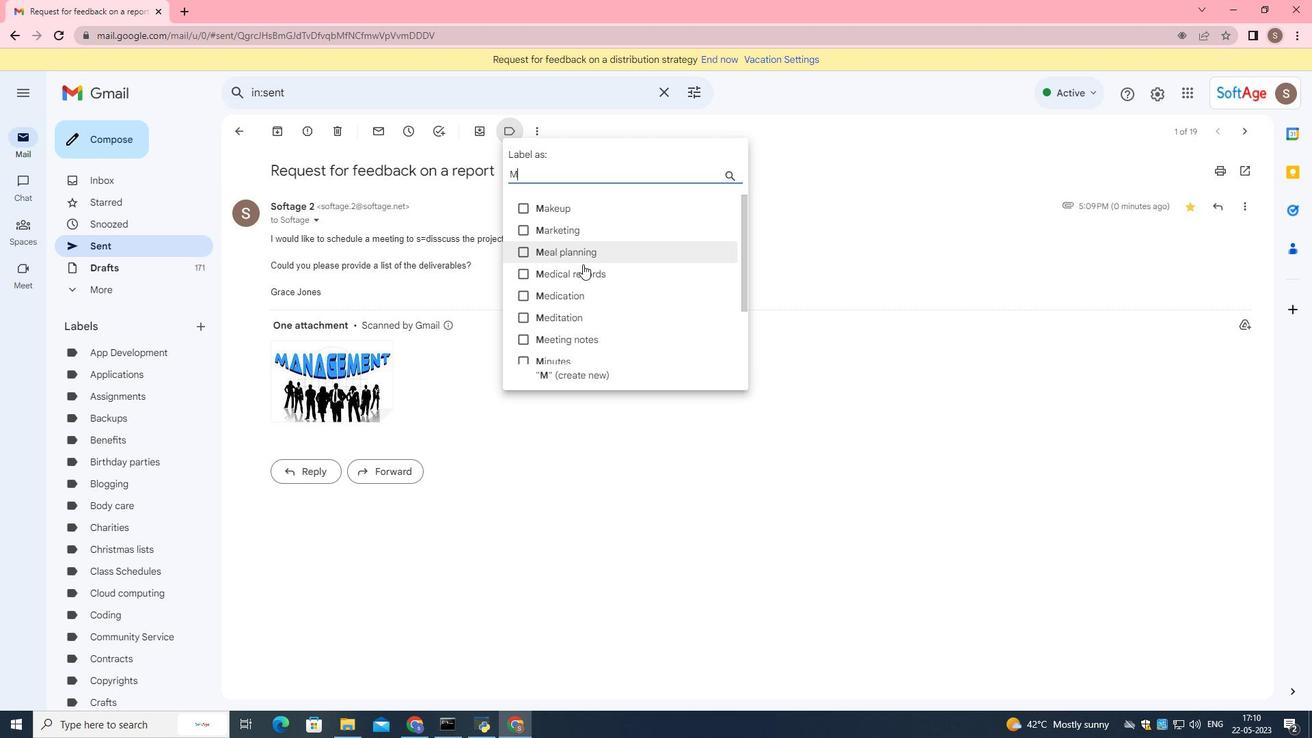 
Action: Mouse pressed left at (583, 268)
Screenshot: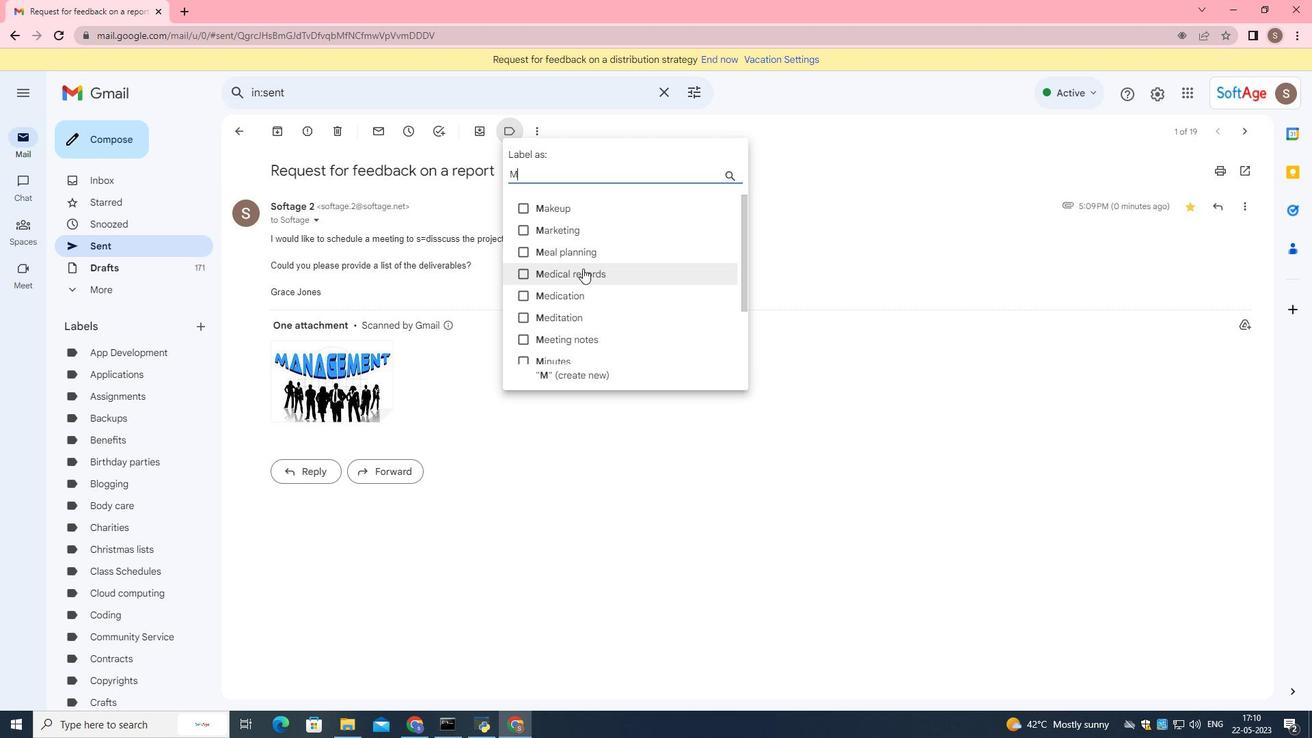 
Action: Mouse moved to (573, 248)
Screenshot: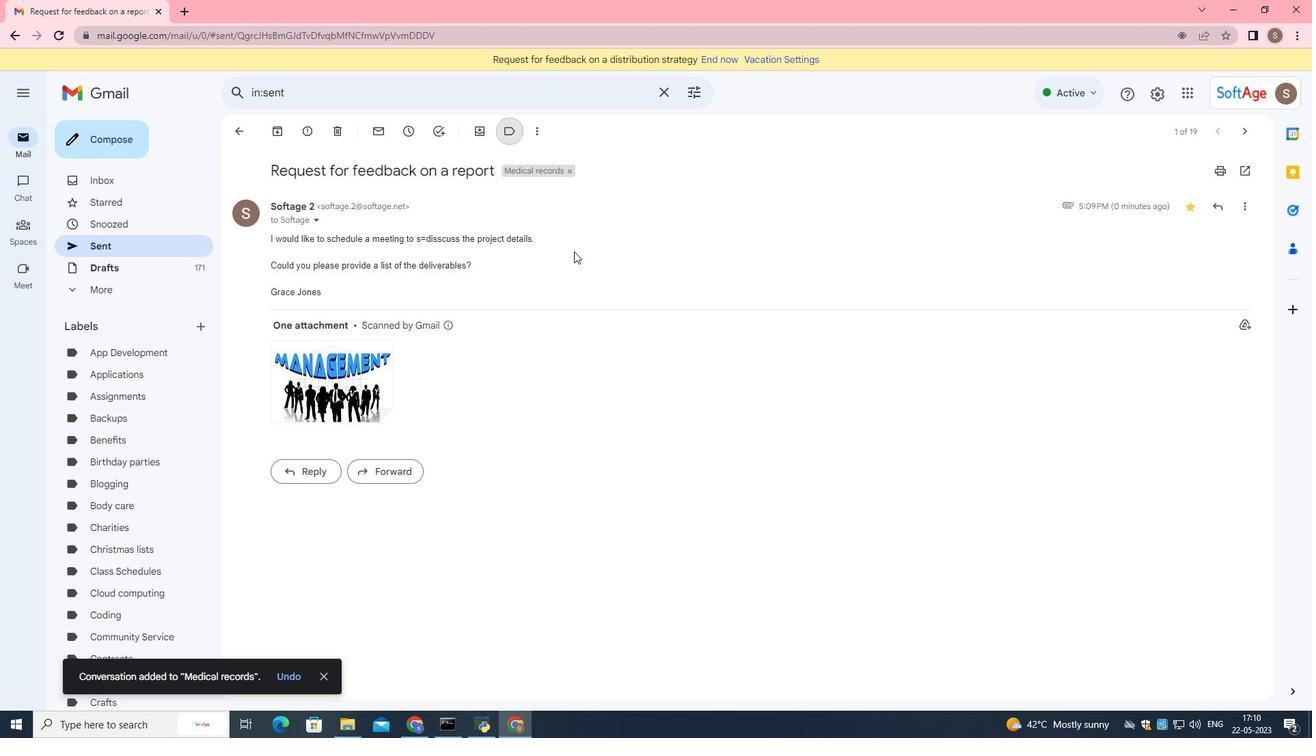 
